 Task: Create a photo book using Google Photos by selecting photos and organizing them into an album.
Action: Mouse moved to (43, 102)
Screenshot: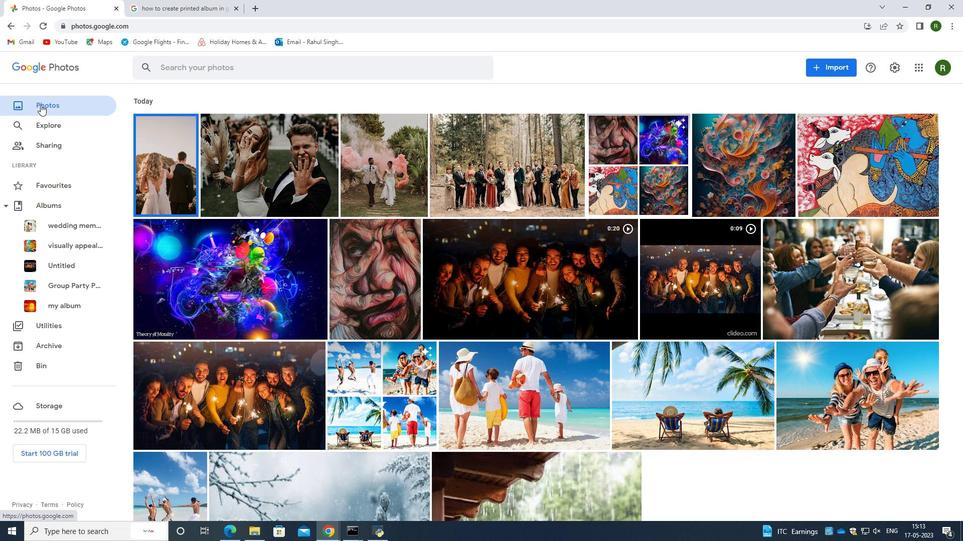 
Action: Mouse pressed left at (43, 102)
Screenshot: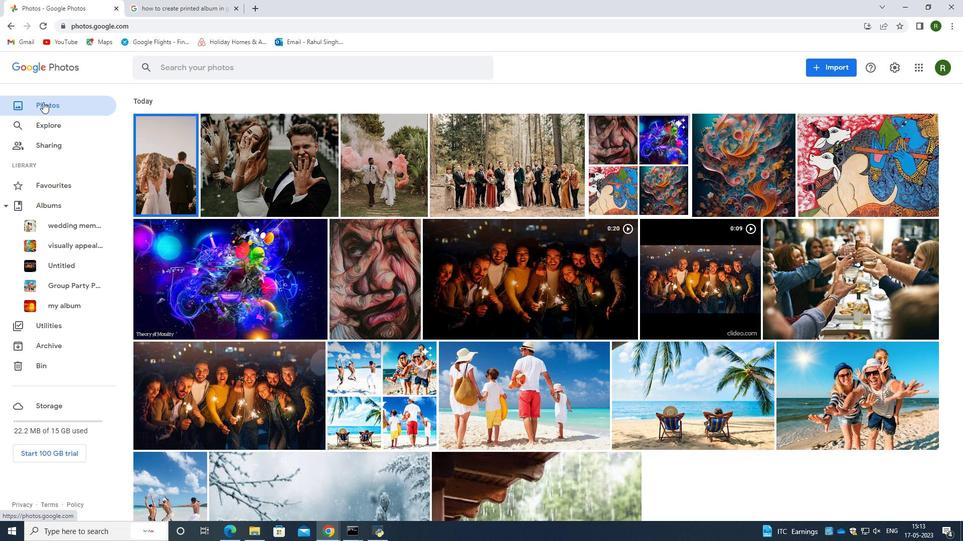 
Action: Mouse moved to (40, 72)
Screenshot: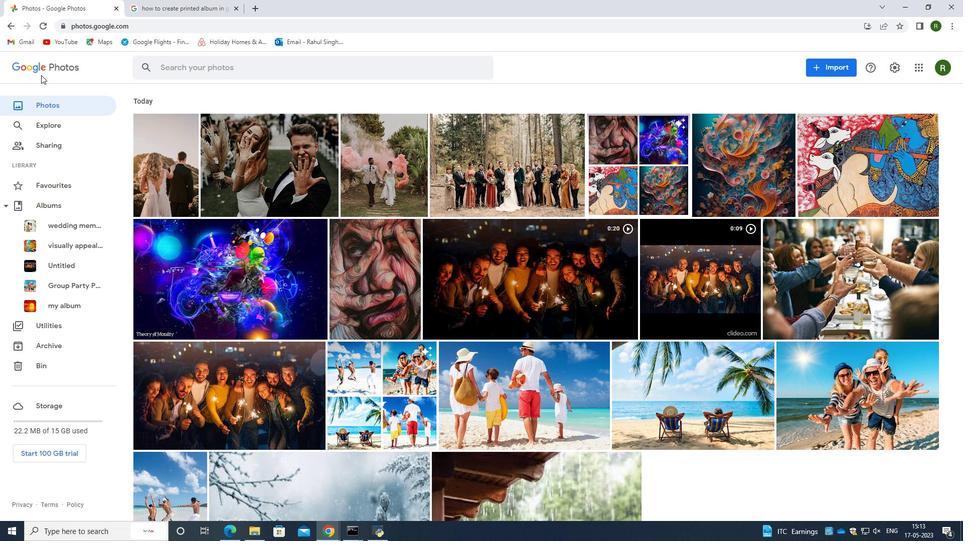 
Action: Mouse pressed left at (40, 72)
Screenshot: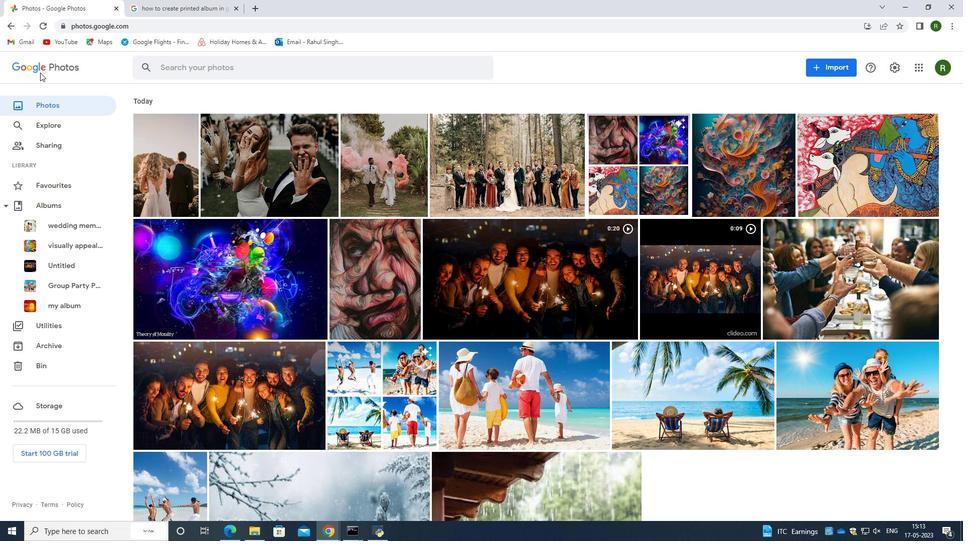 
Action: Mouse moved to (35, 63)
Screenshot: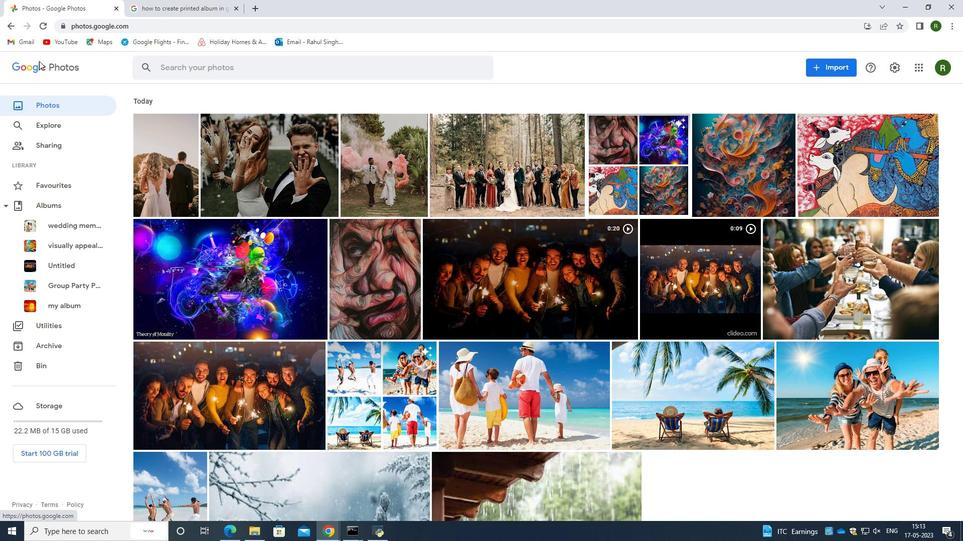 
Action: Mouse pressed left at (35, 63)
Screenshot: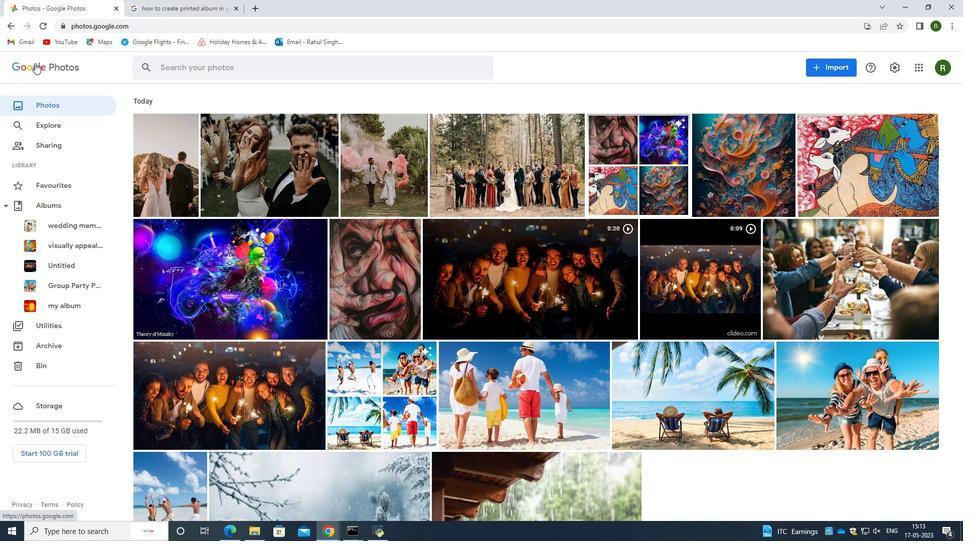 
Action: Mouse moved to (813, 70)
Screenshot: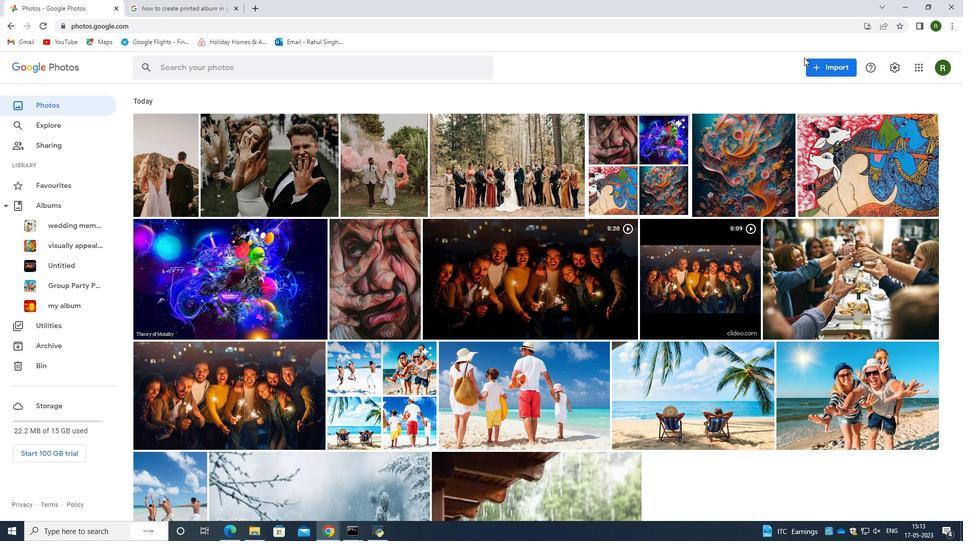 
Action: Mouse pressed left at (813, 70)
Screenshot: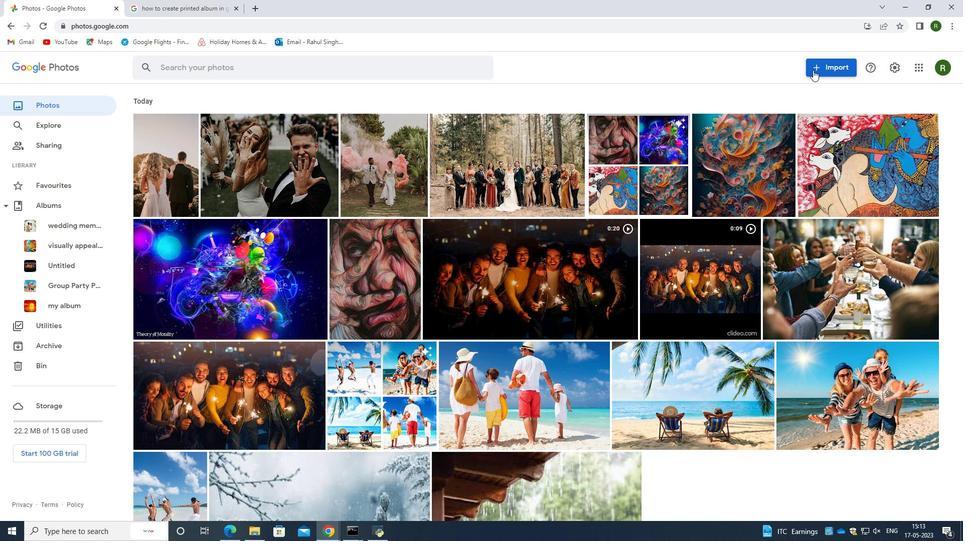 
Action: Mouse moved to (744, 97)
Screenshot: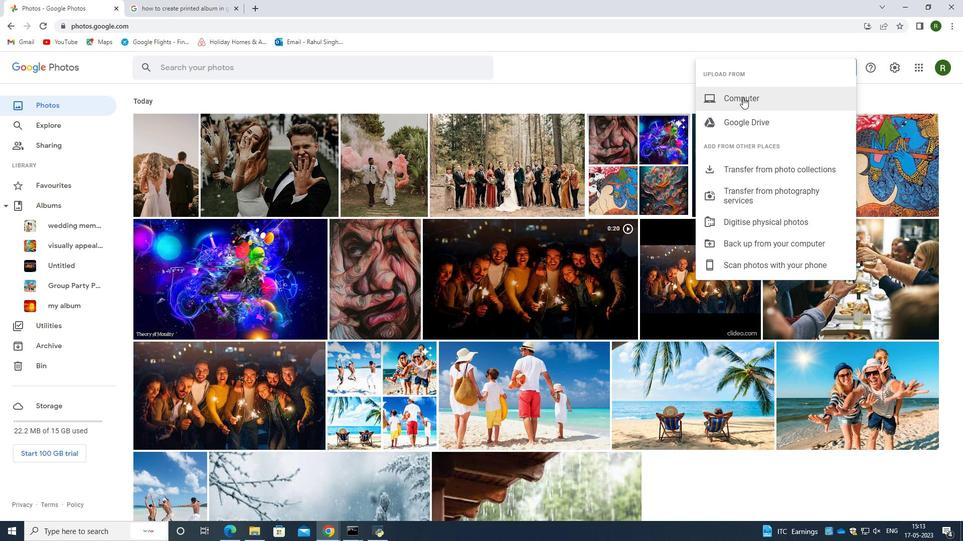 
Action: Mouse pressed left at (744, 97)
Screenshot: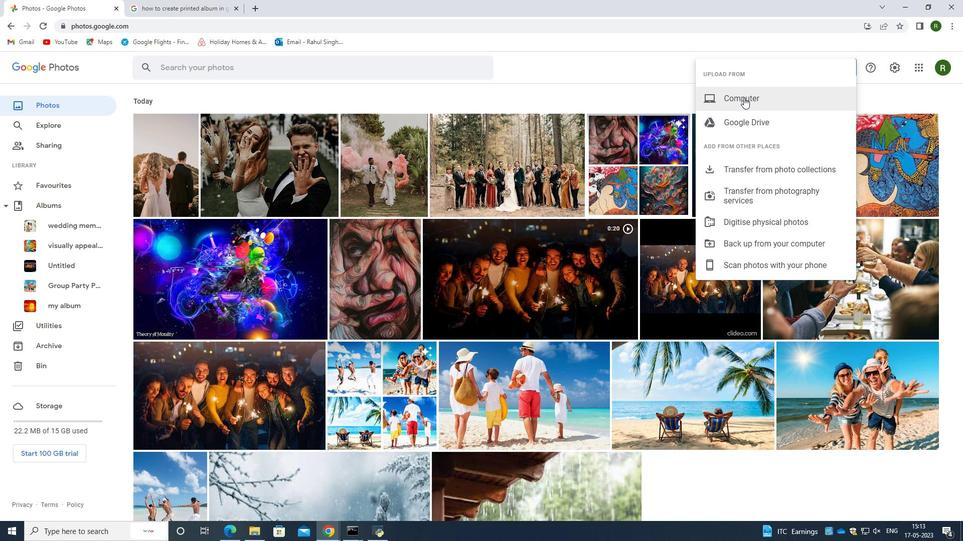 
Action: Mouse moved to (59, 205)
Screenshot: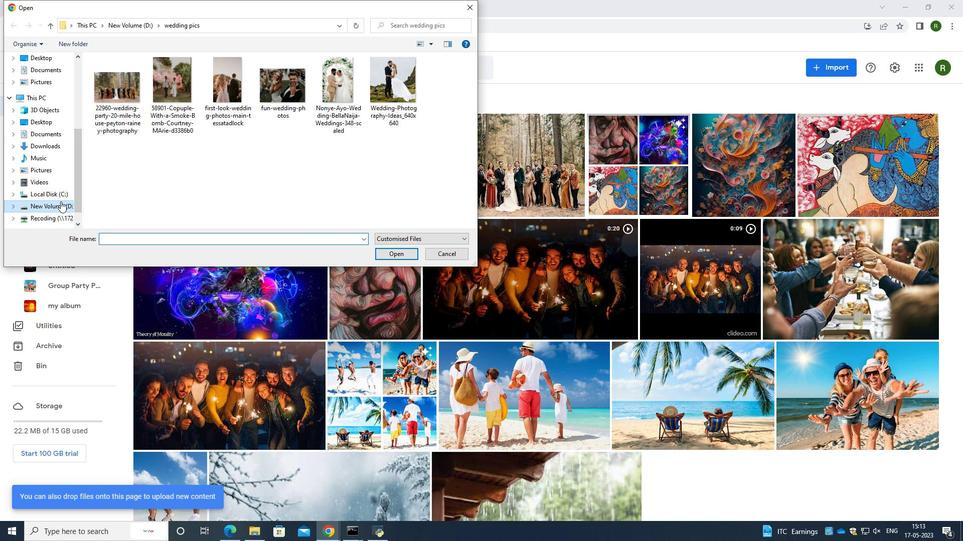 
Action: Mouse pressed left at (59, 205)
Screenshot: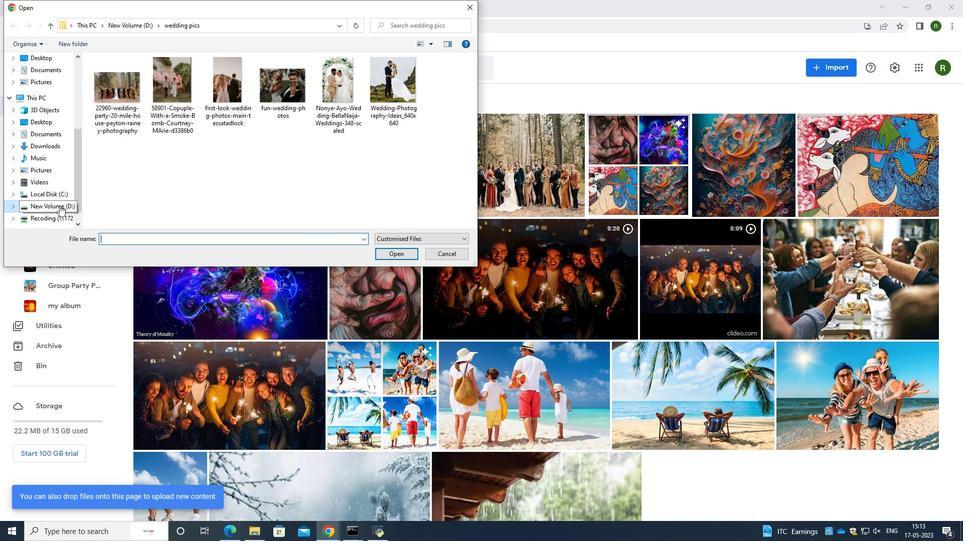 
Action: Mouse moved to (335, 97)
Screenshot: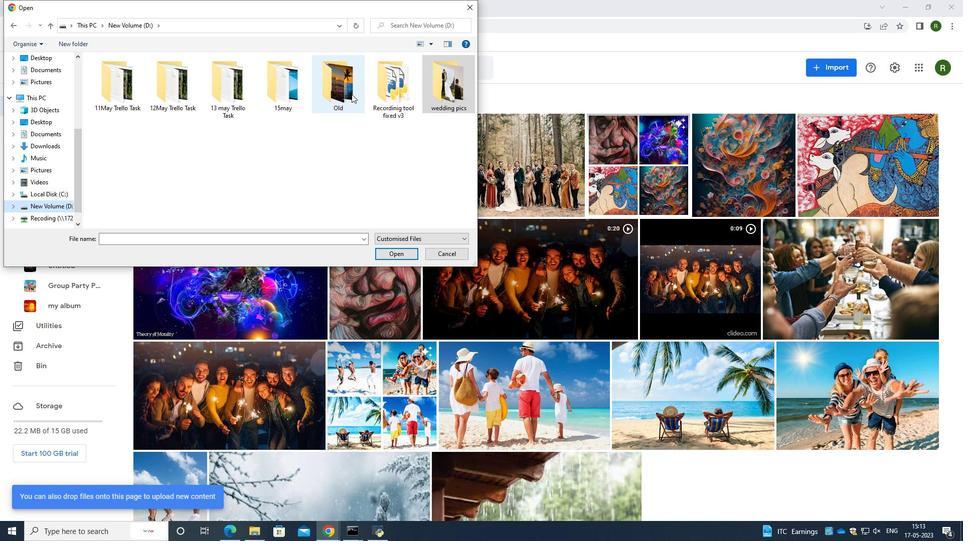 
Action: Mouse pressed left at (335, 97)
Screenshot: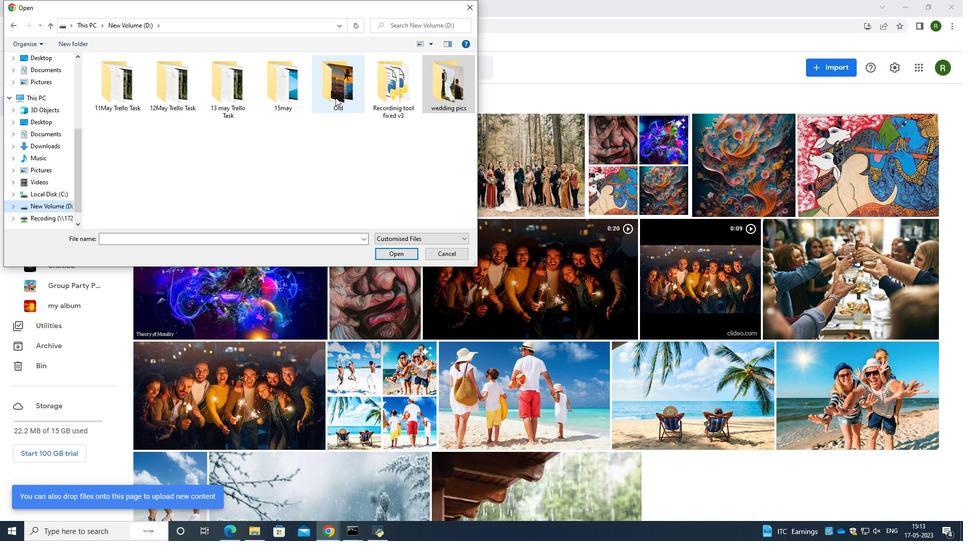 
Action: Mouse pressed left at (335, 97)
Screenshot: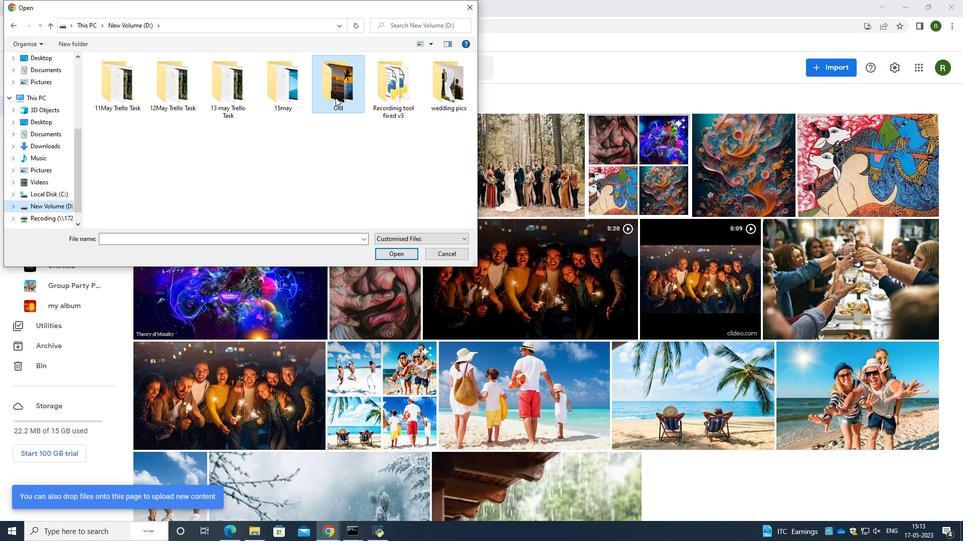 
Action: Mouse moved to (131, 95)
Screenshot: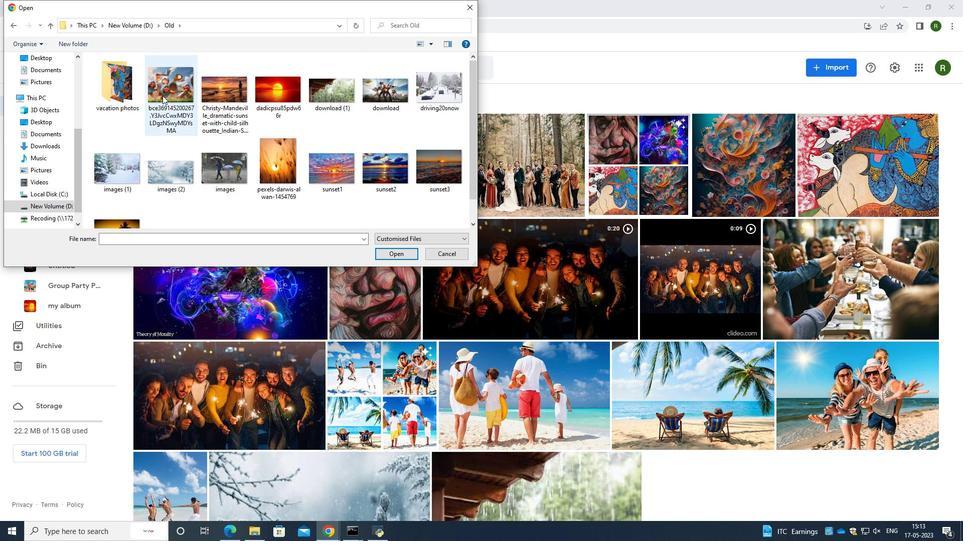 
Action: Mouse pressed left at (131, 95)
Screenshot: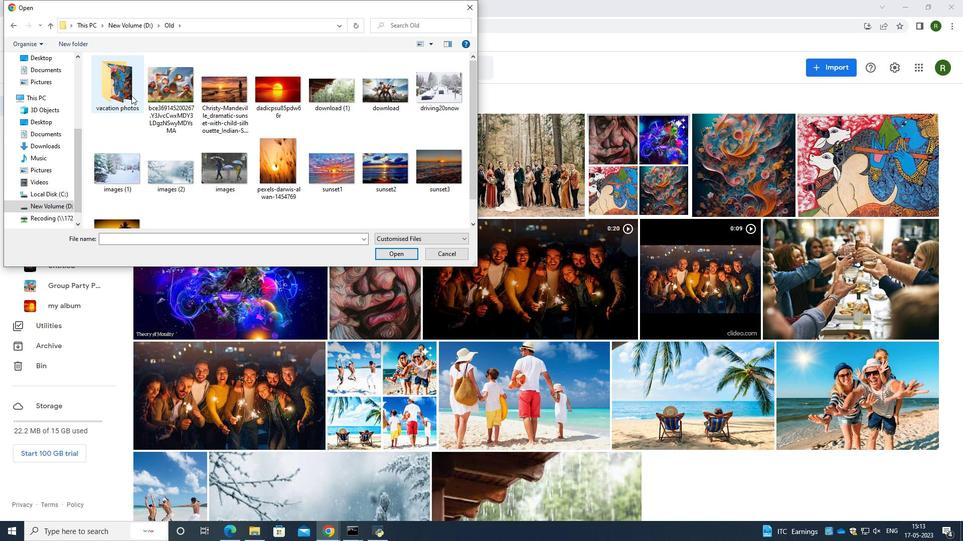 
Action: Mouse pressed left at (131, 95)
Screenshot: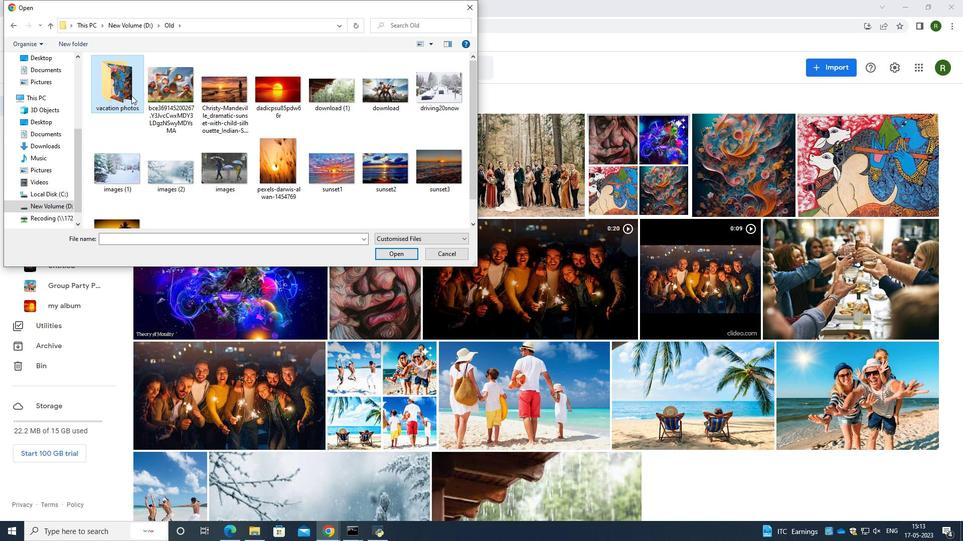 
Action: Mouse moved to (126, 93)
Screenshot: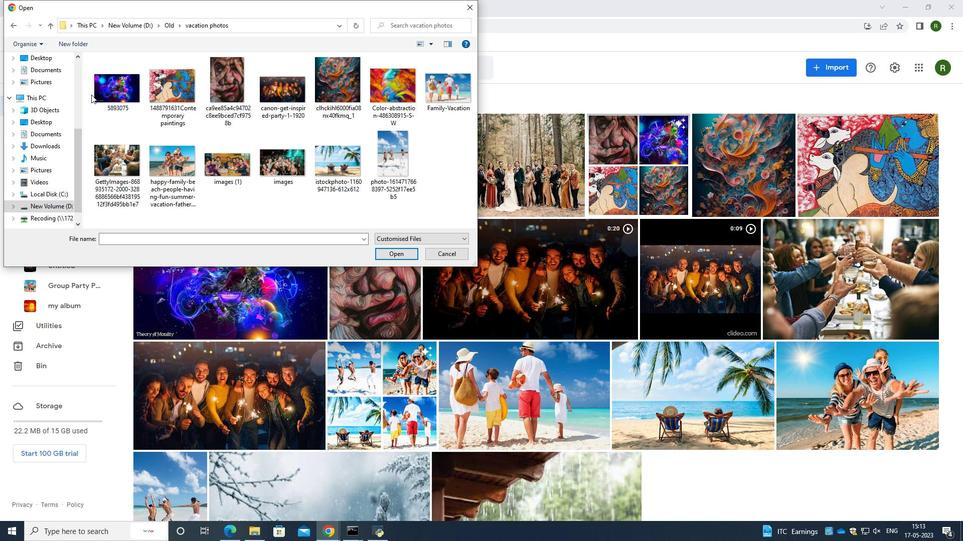 
Action: Mouse pressed left at (126, 93)
Screenshot: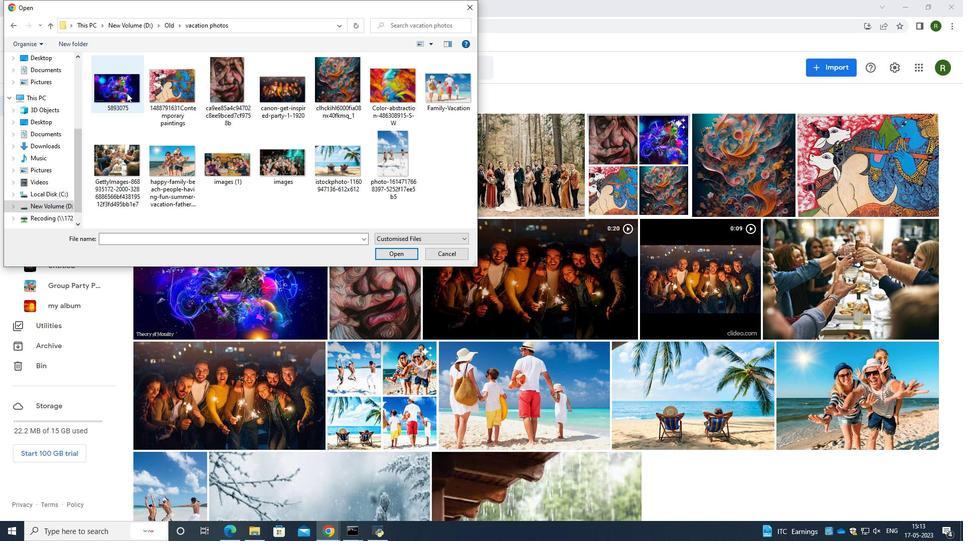 
Action: Key pressed <Key.shift>
Screenshot: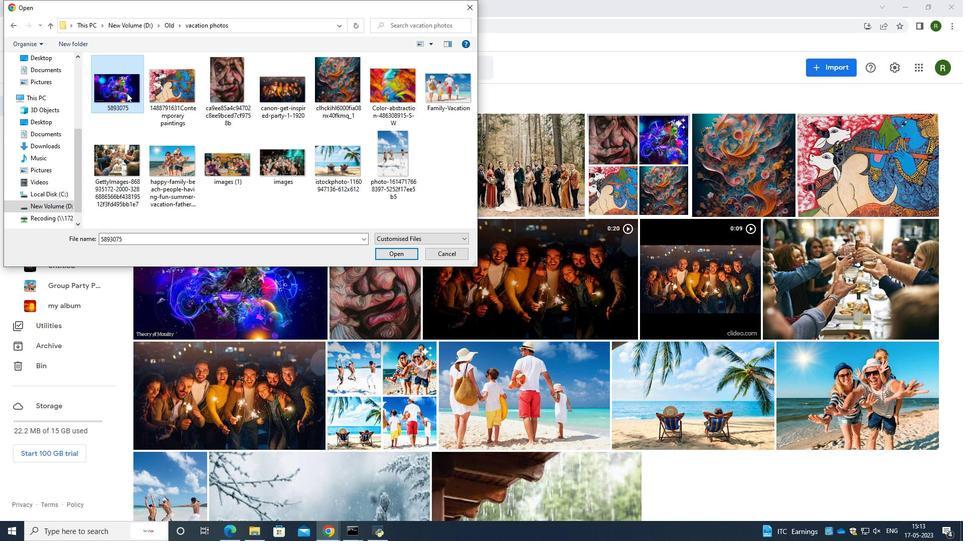 
Action: Mouse moved to (271, 90)
Screenshot: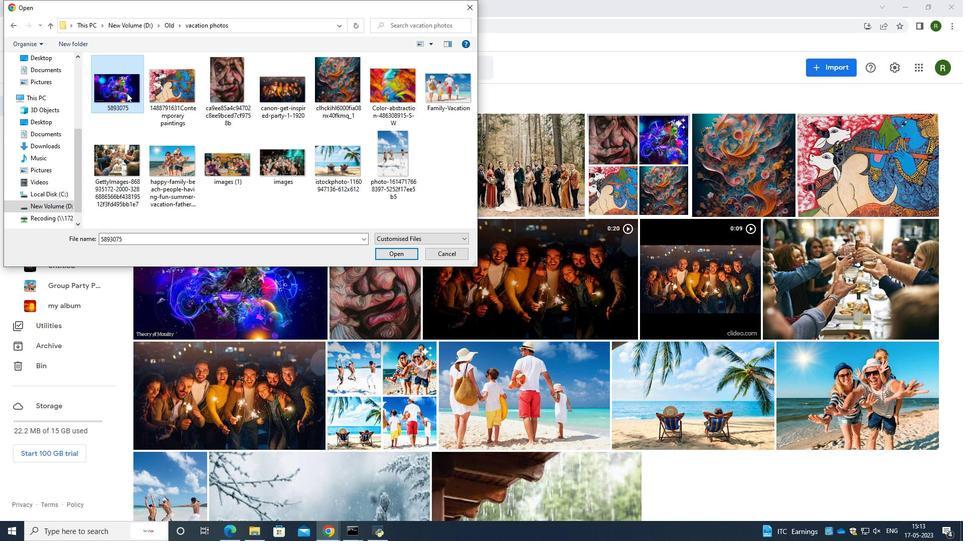 
Action: Key pressed <Key.shift>
Screenshot: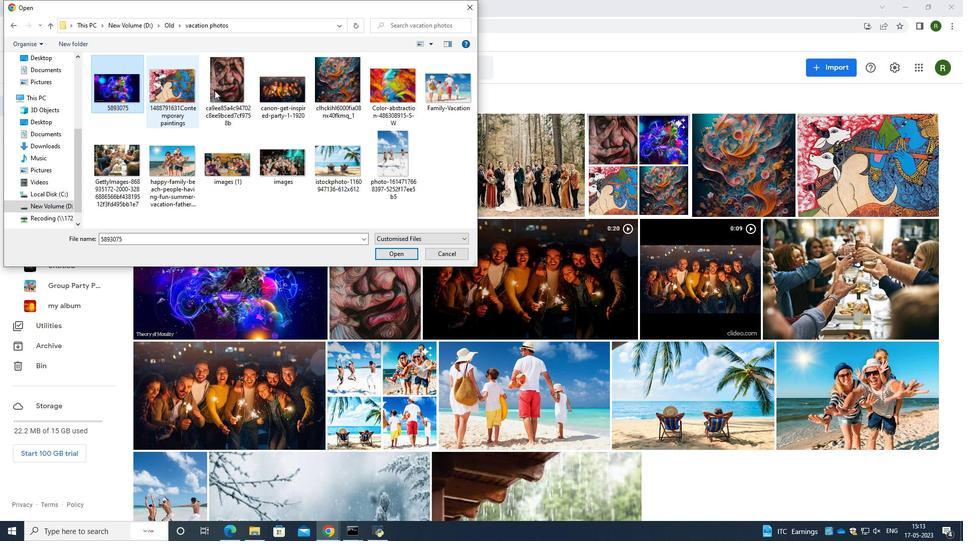 
Action: Mouse moved to (265, 91)
Screenshot: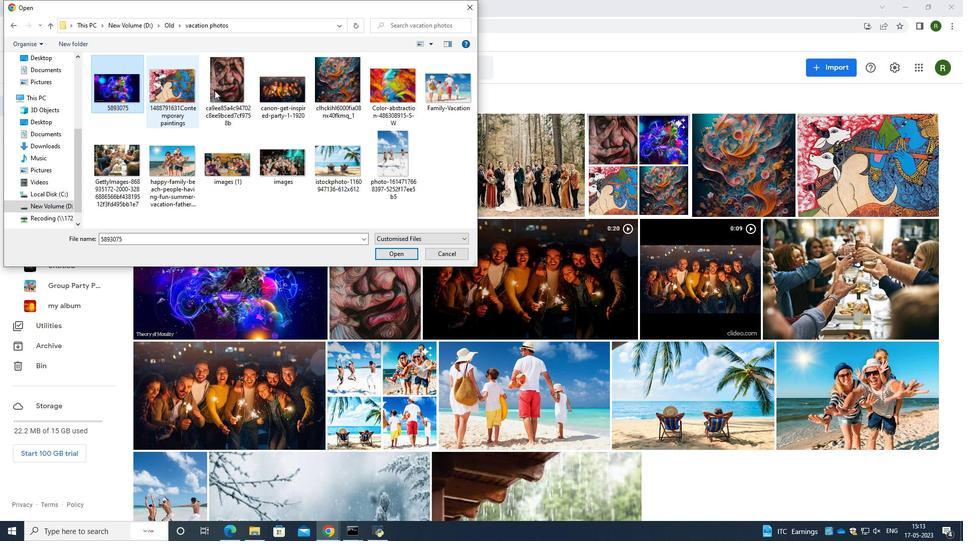 
Action: Key pressed <Key.shift>
Screenshot: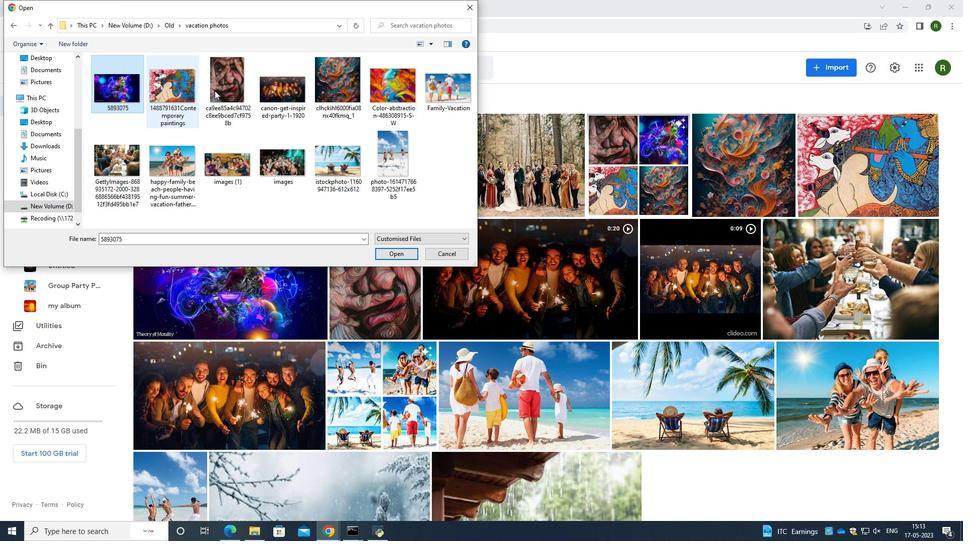 
Action: Mouse moved to (248, 92)
Screenshot: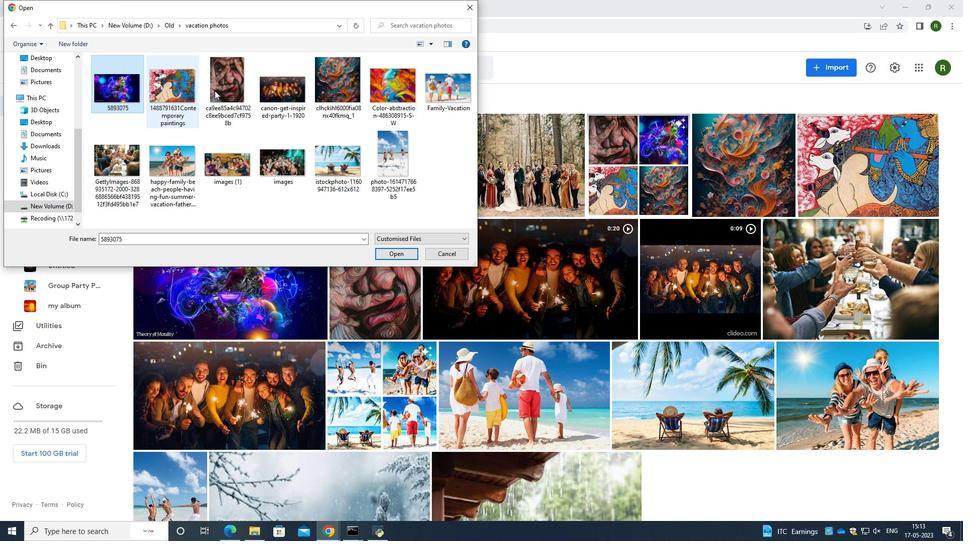 
Action: Key pressed <Key.shift>
Screenshot: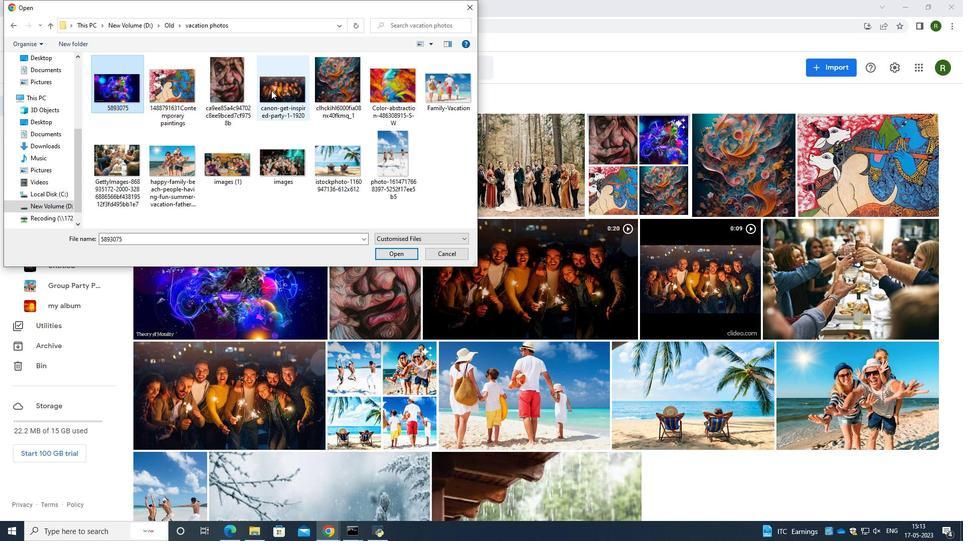 
Action: Mouse moved to (235, 94)
Screenshot: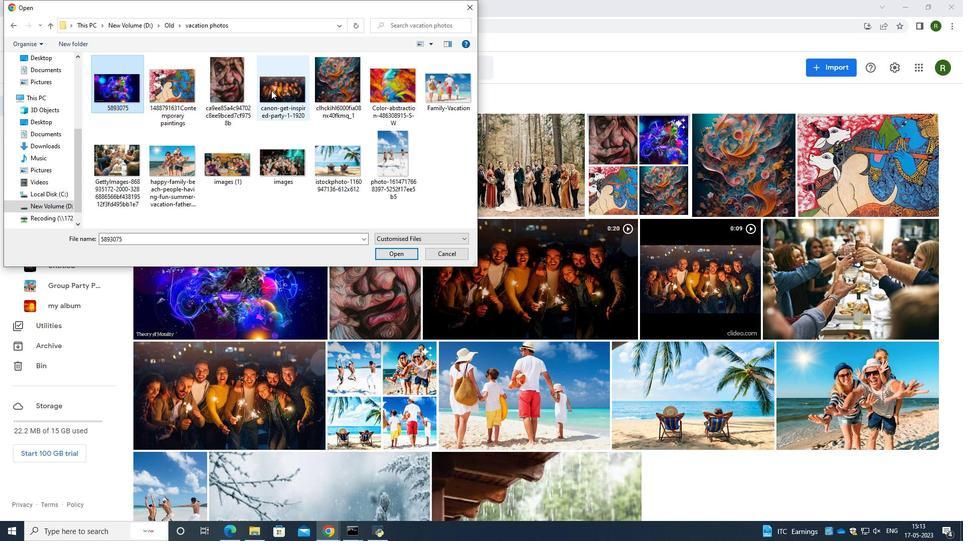 
Action: Key pressed <Key.shift>
Screenshot: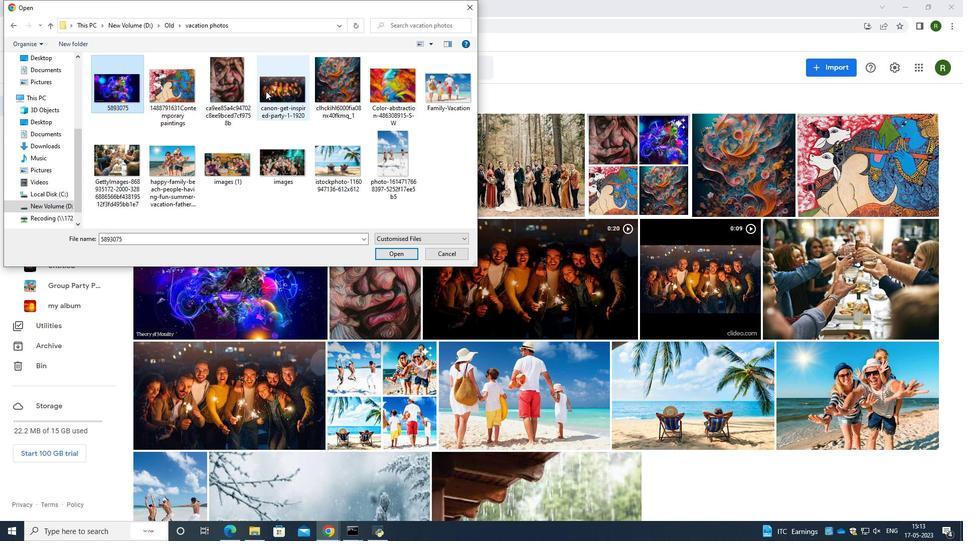 
Action: Mouse moved to (221, 94)
Screenshot: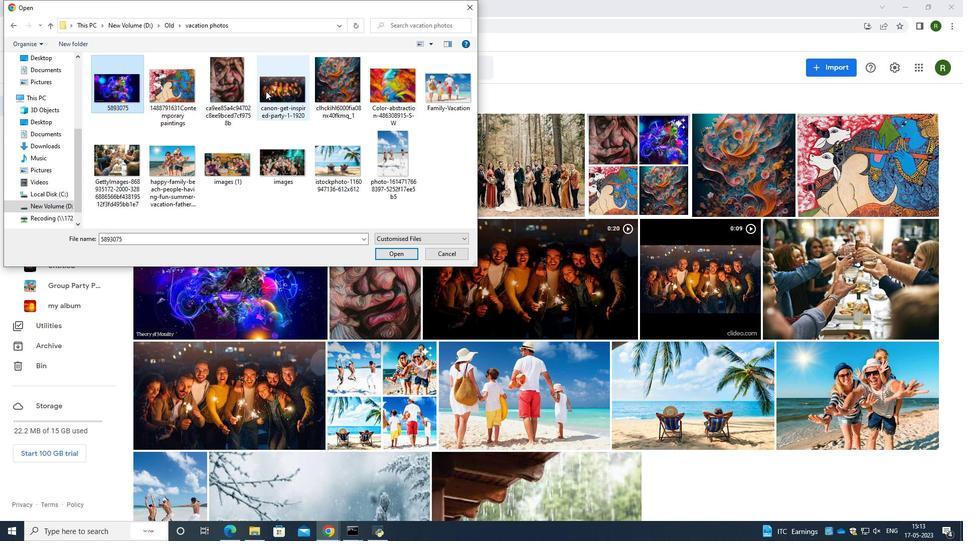 
Action: Key pressed <Key.shift>
Screenshot: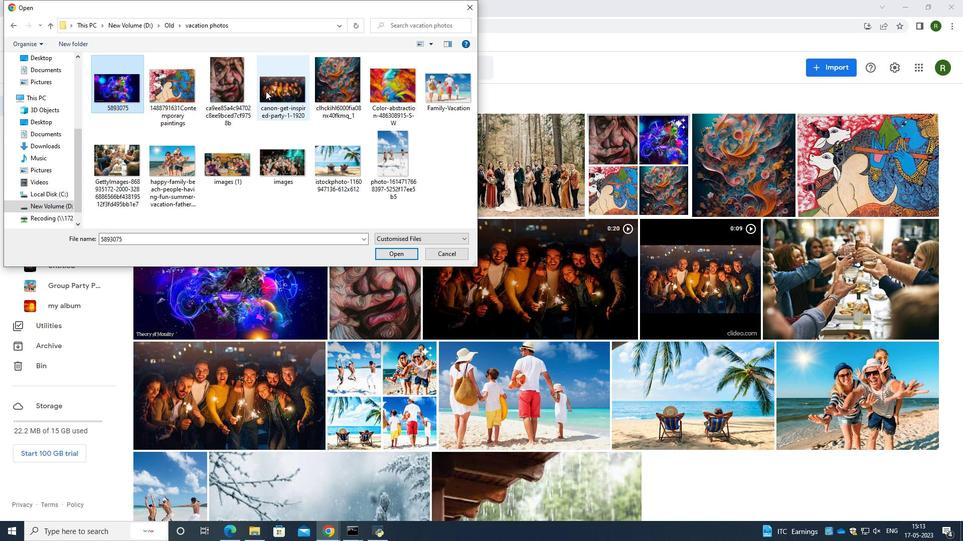 
Action: Mouse moved to (211, 94)
Screenshot: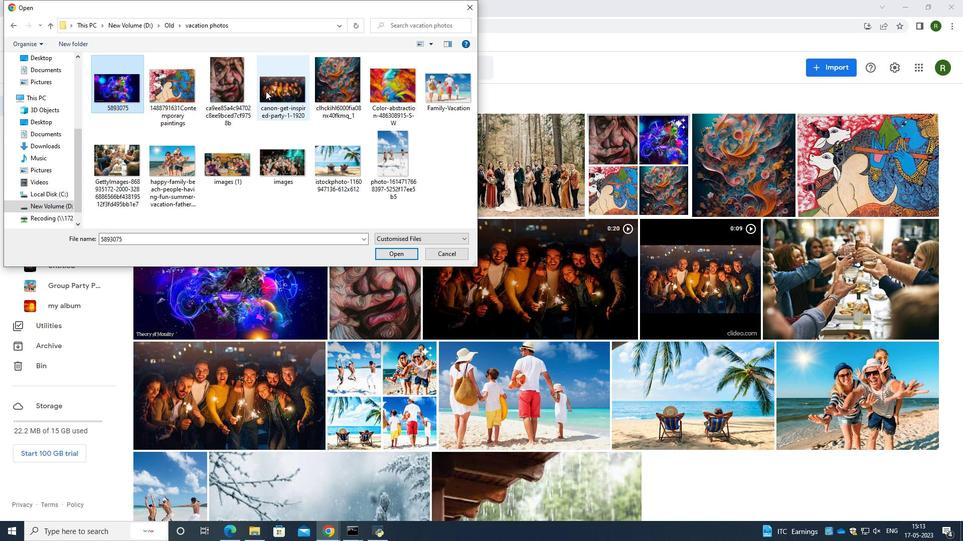 
Action: Key pressed <Key.shift>
Screenshot: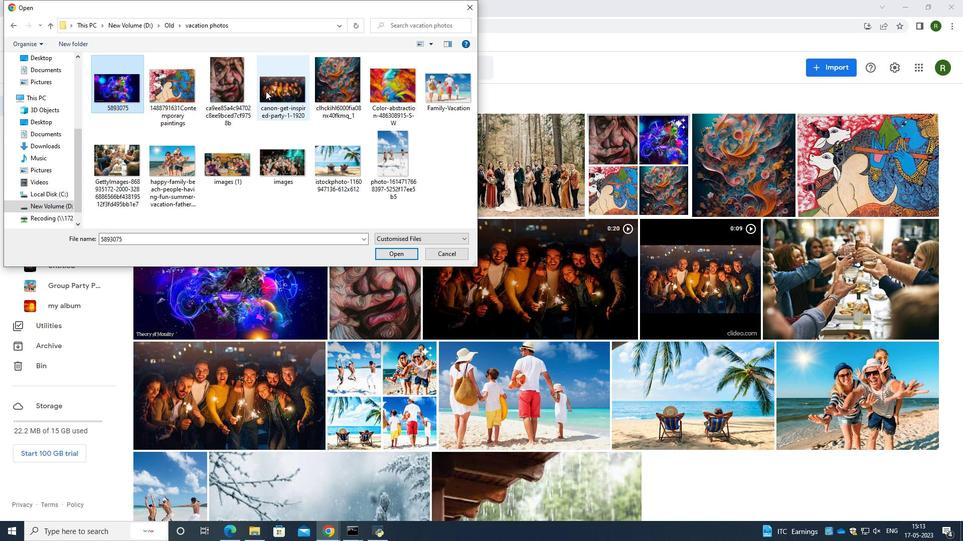 
Action: Mouse moved to (205, 94)
Screenshot: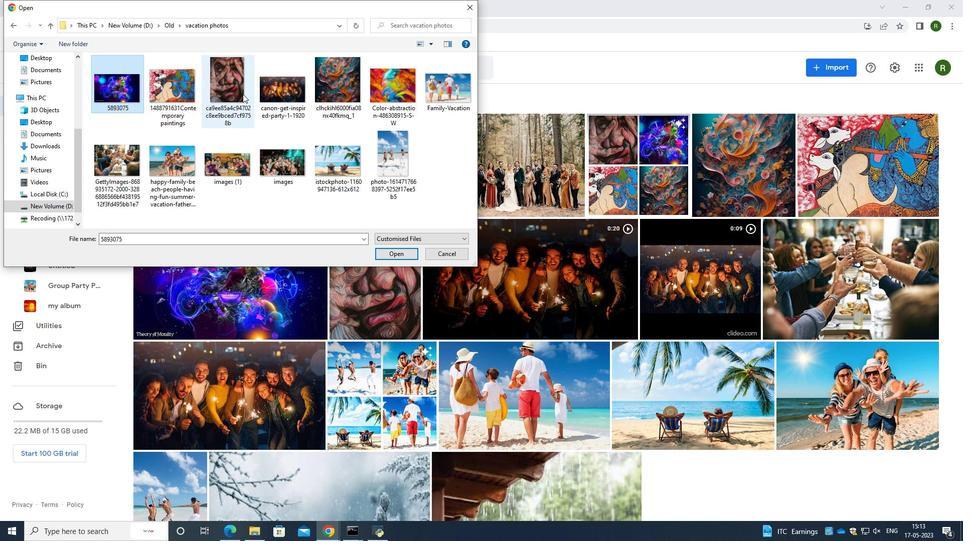 
Action: Key pressed <Key.shift>
Screenshot: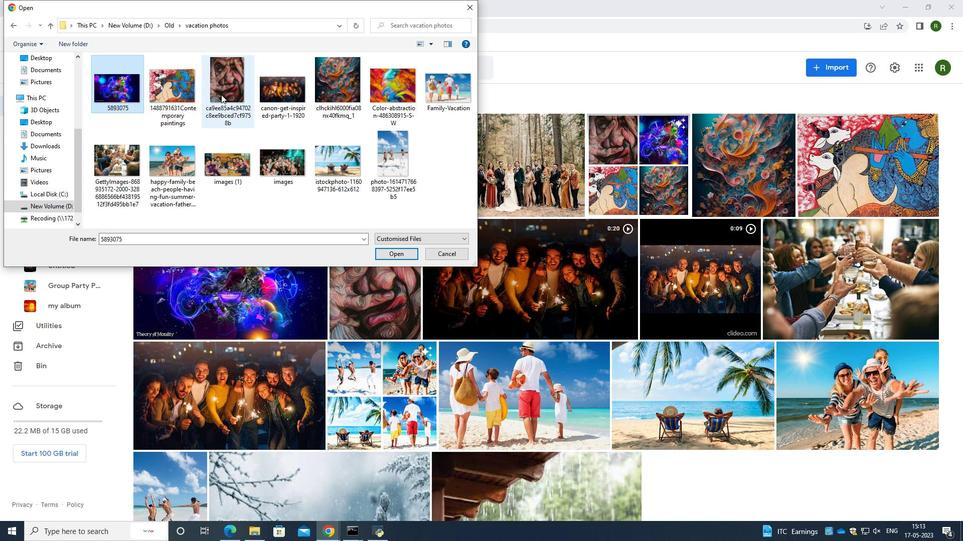 
Action: Mouse moved to (203, 94)
Screenshot: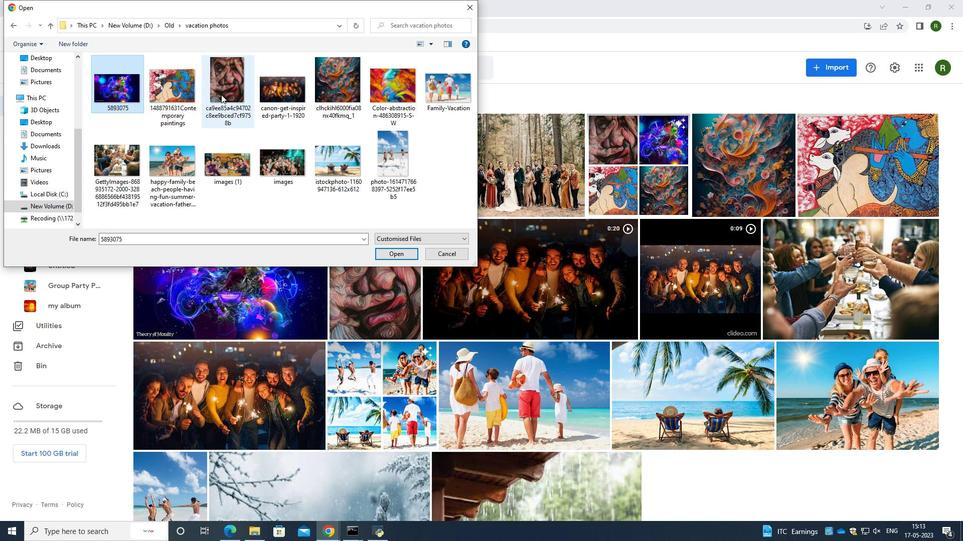 
Action: Key pressed <Key.shift>
Screenshot: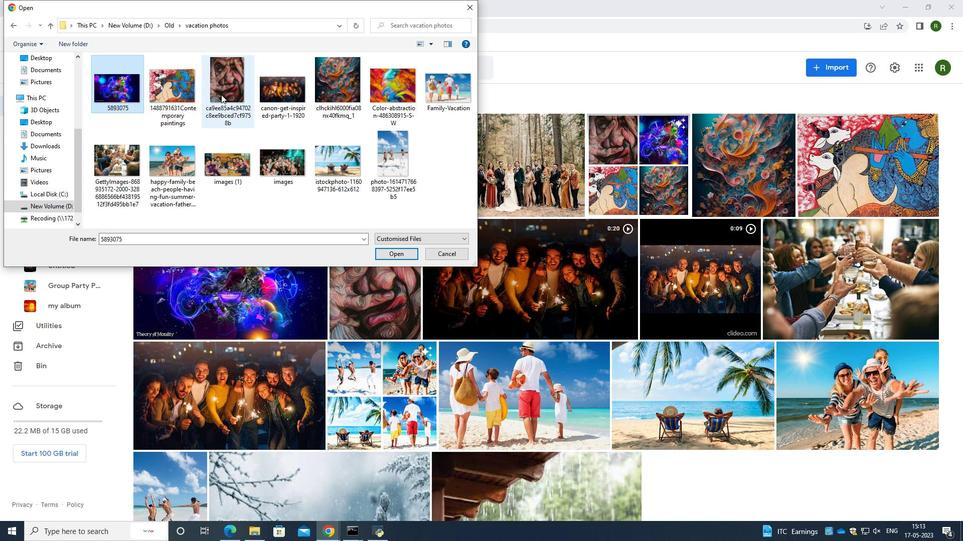 
Action: Mouse moved to (202, 94)
Screenshot: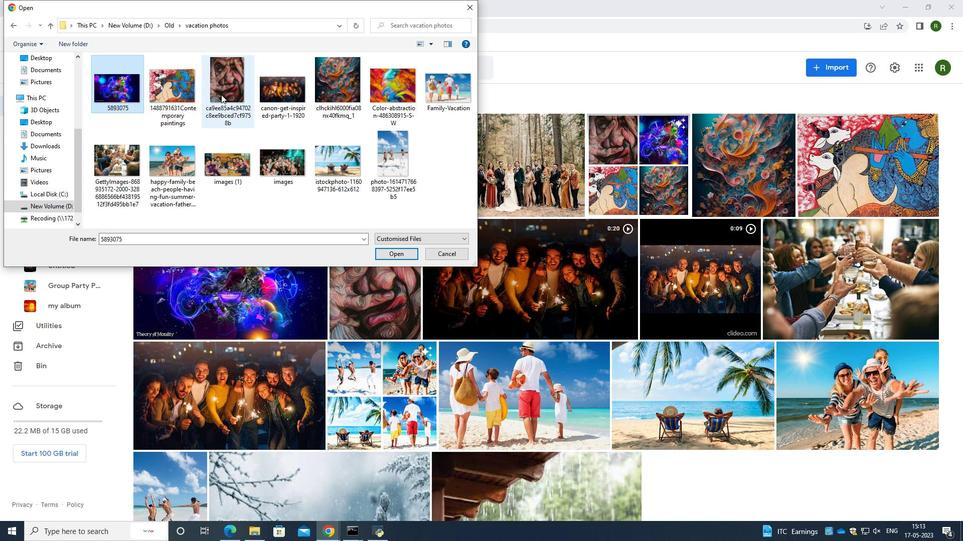 
Action: Key pressed <Key.shift>
Screenshot: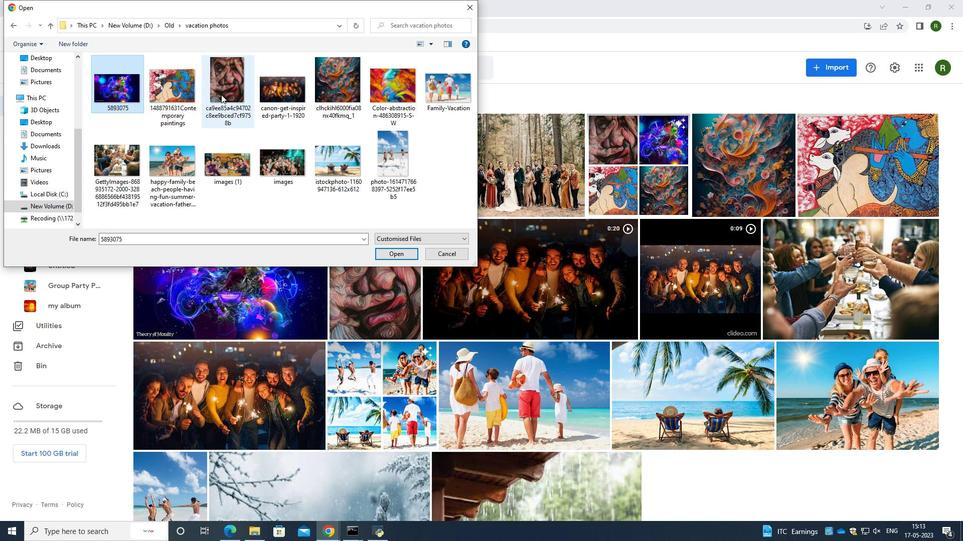 
Action: Mouse moved to (194, 94)
Screenshot: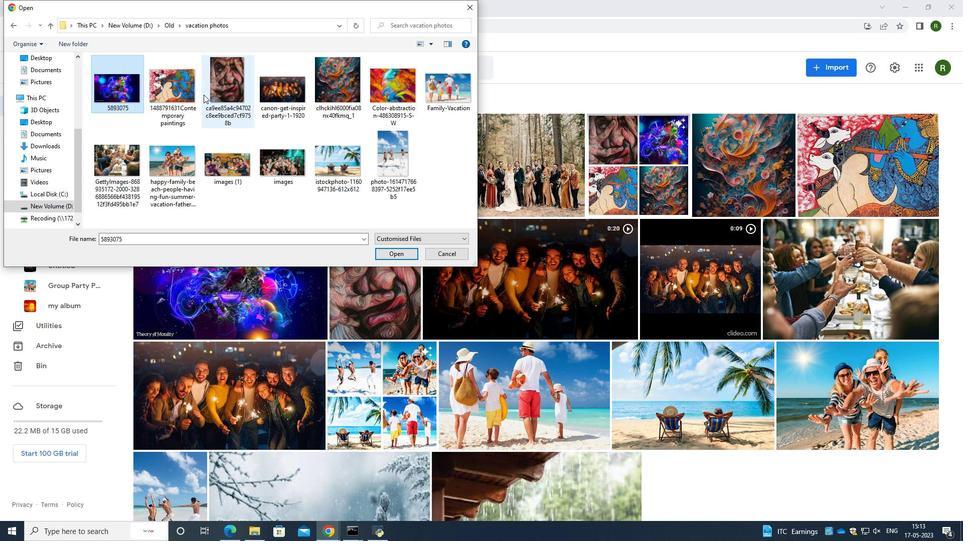 
Action: Key pressed <Key.shift>
Screenshot: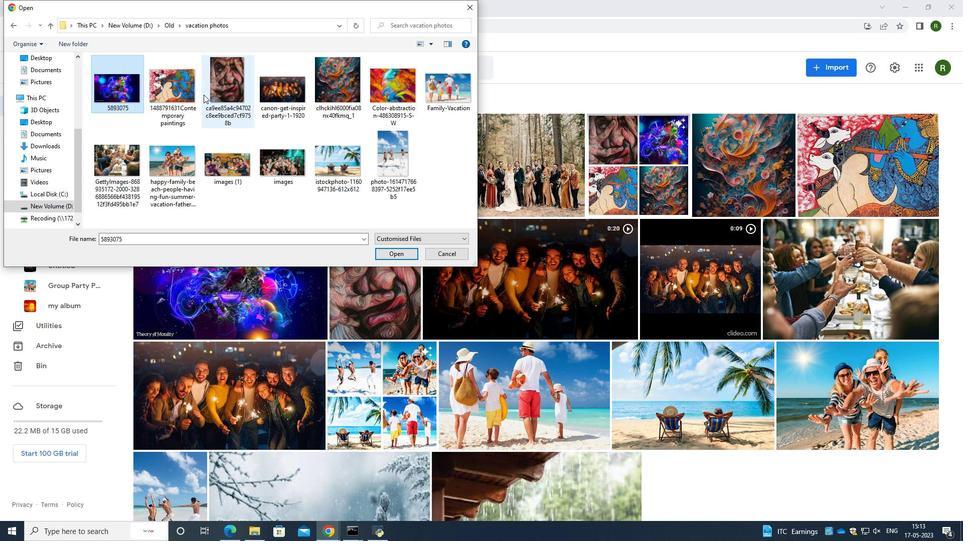 
Action: Mouse moved to (193, 94)
Screenshot: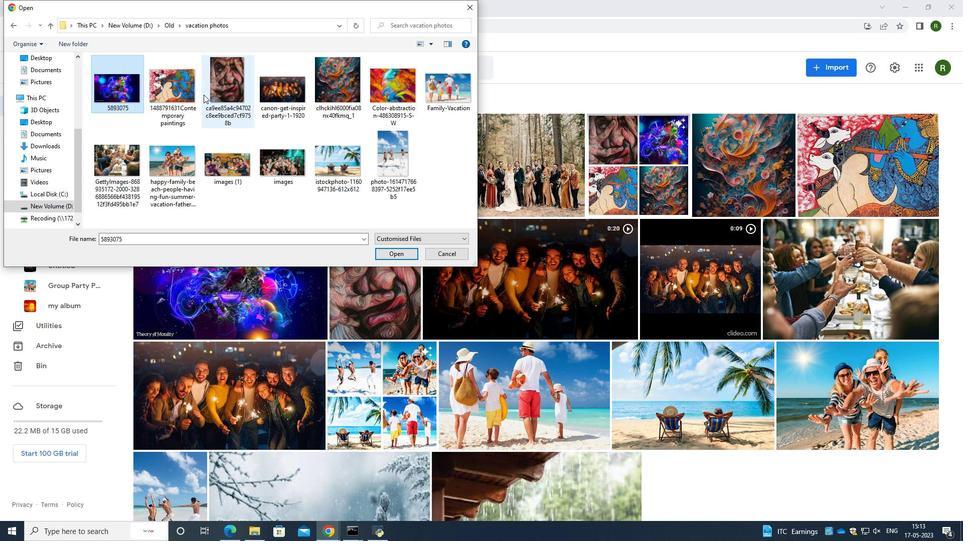 
Action: Key pressed <Key.shift>
Screenshot: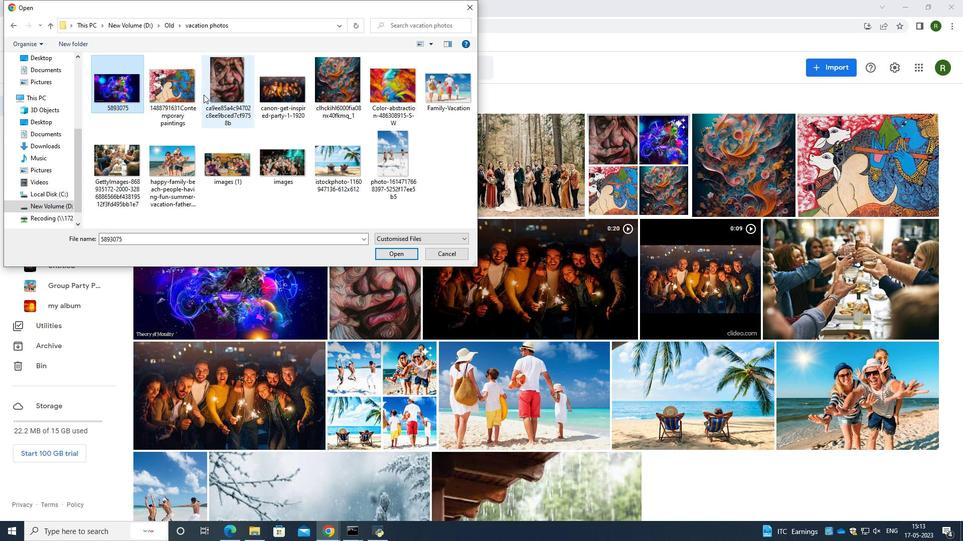 
Action: Mouse moved to (190, 93)
Screenshot: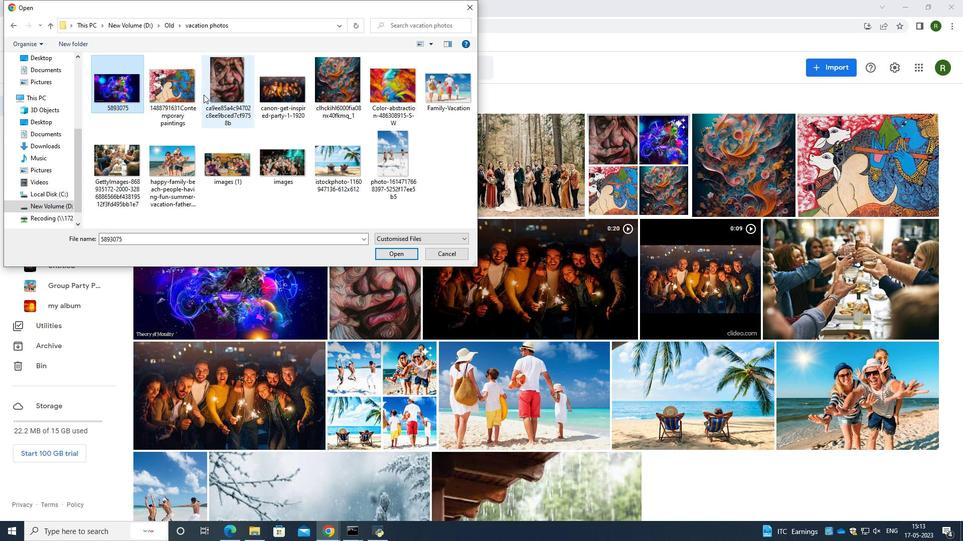 
Action: Key pressed <Key.shift>
Screenshot: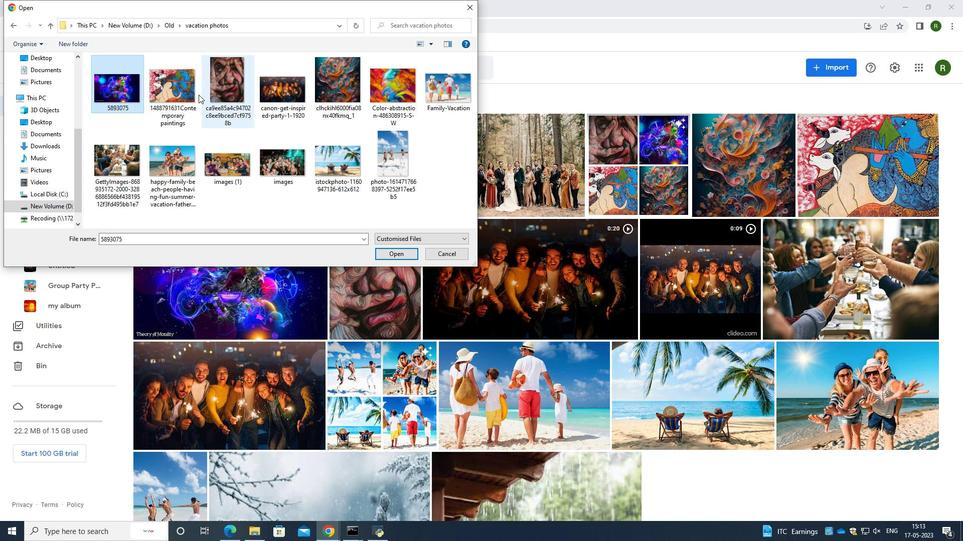 
Action: Mouse moved to (186, 93)
Screenshot: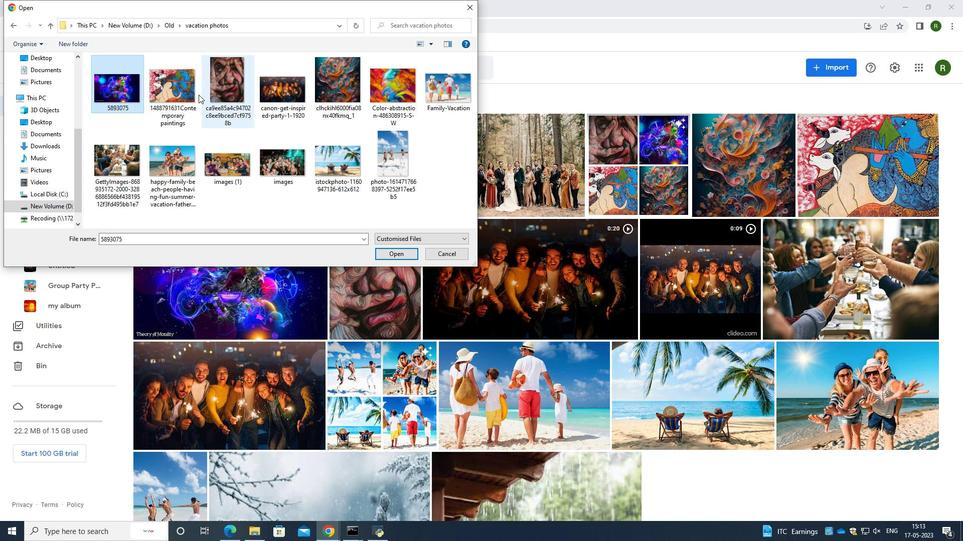 
Action: Key pressed <Key.shift>
Screenshot: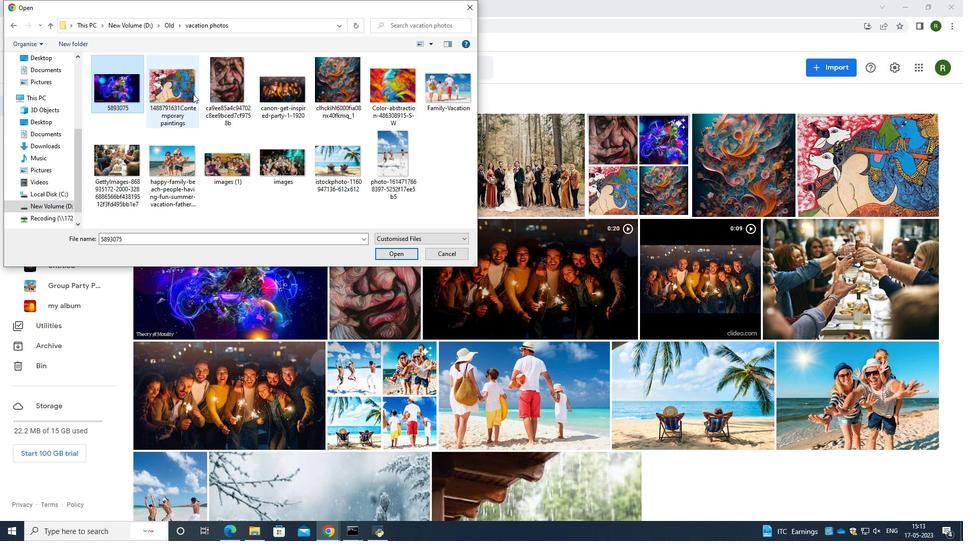 
Action: Mouse moved to (185, 93)
Screenshot: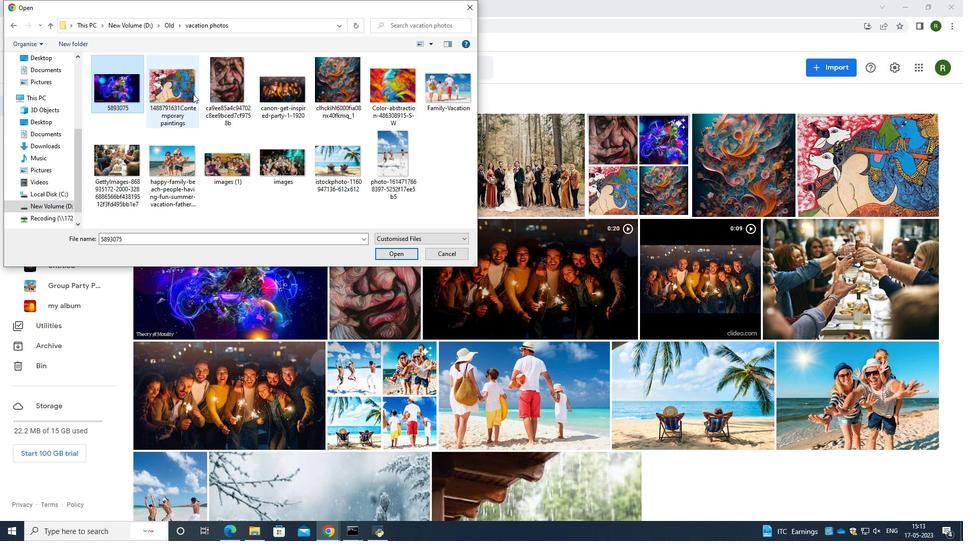 
Action: Key pressed <Key.shift><Key.shift><Key.shift>
Screenshot: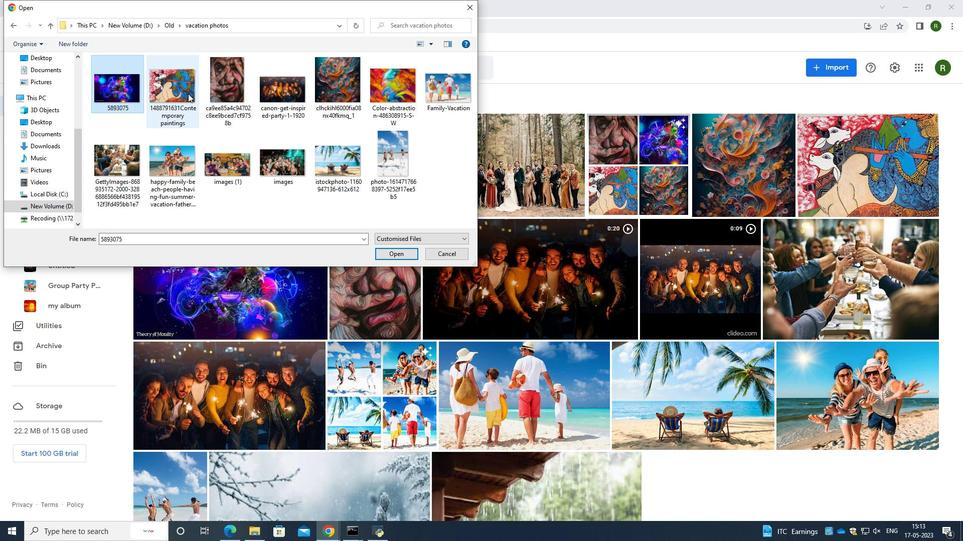 
Action: Mouse pressed left at (185, 93)
Screenshot: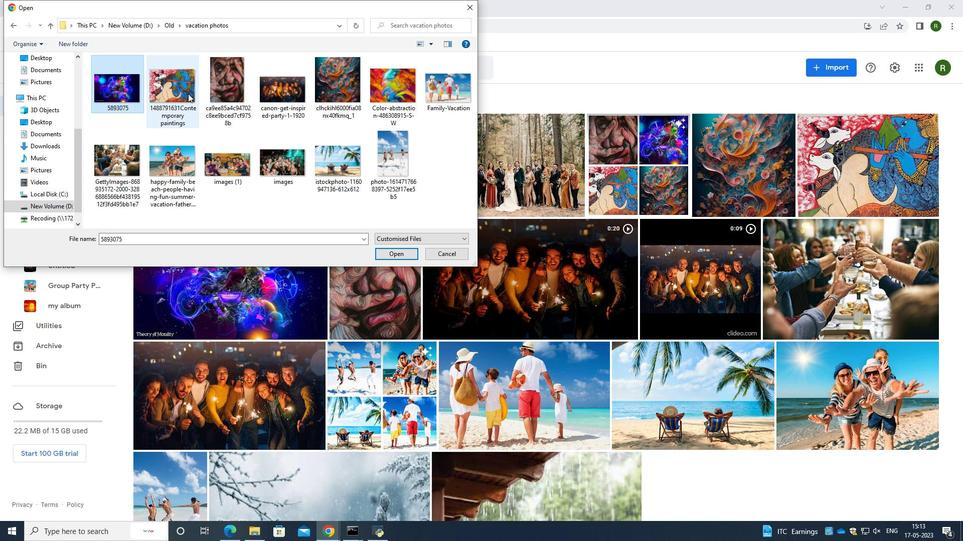 
Action: Key pressed <Key.shift><Key.shift><Key.shift><Key.shift>
Screenshot: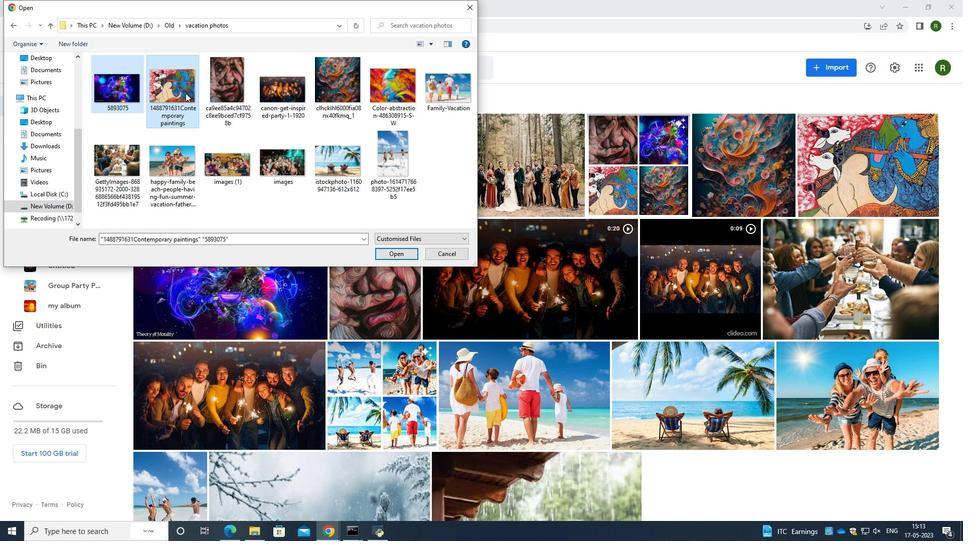 
Action: Mouse moved to (198, 92)
Screenshot: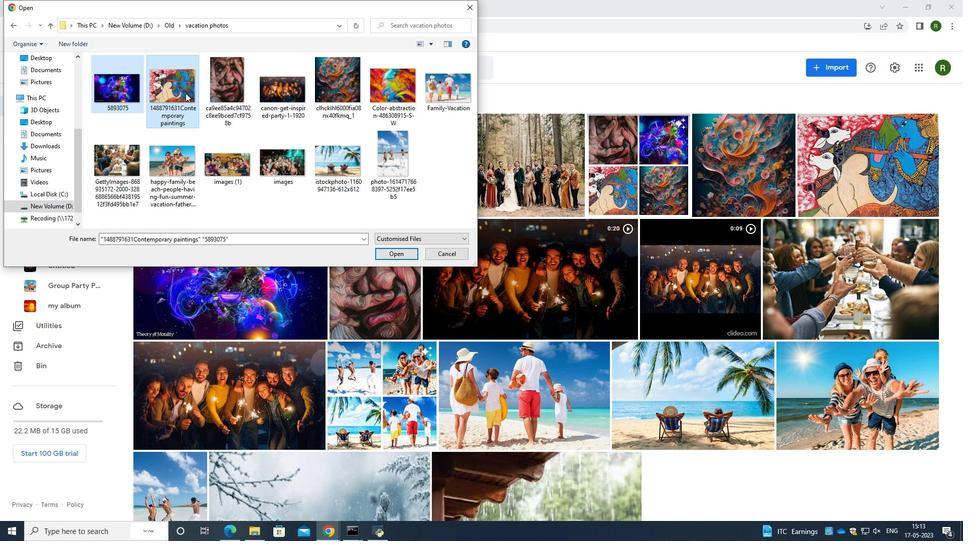 
Action: Key pressed <Key.shift>
Screenshot: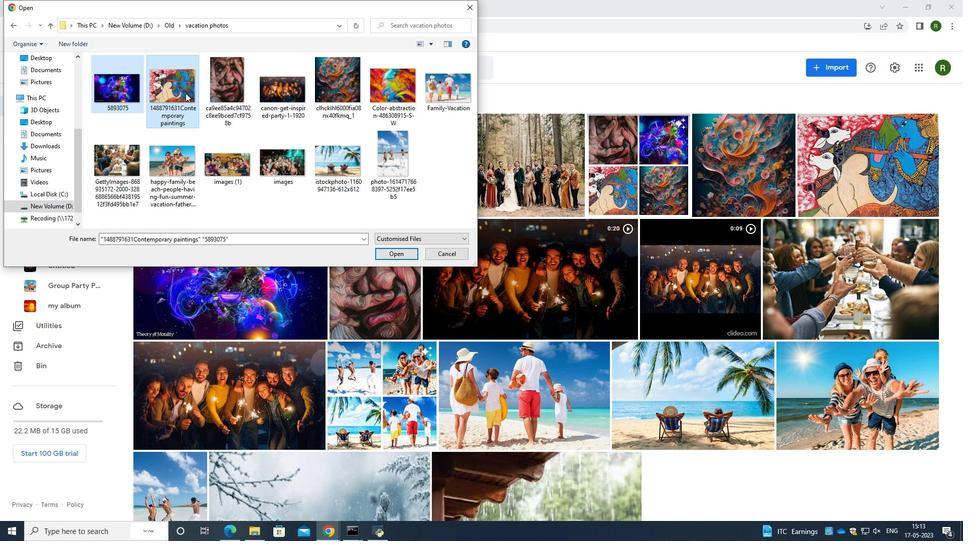 
Action: Mouse moved to (240, 91)
Screenshot: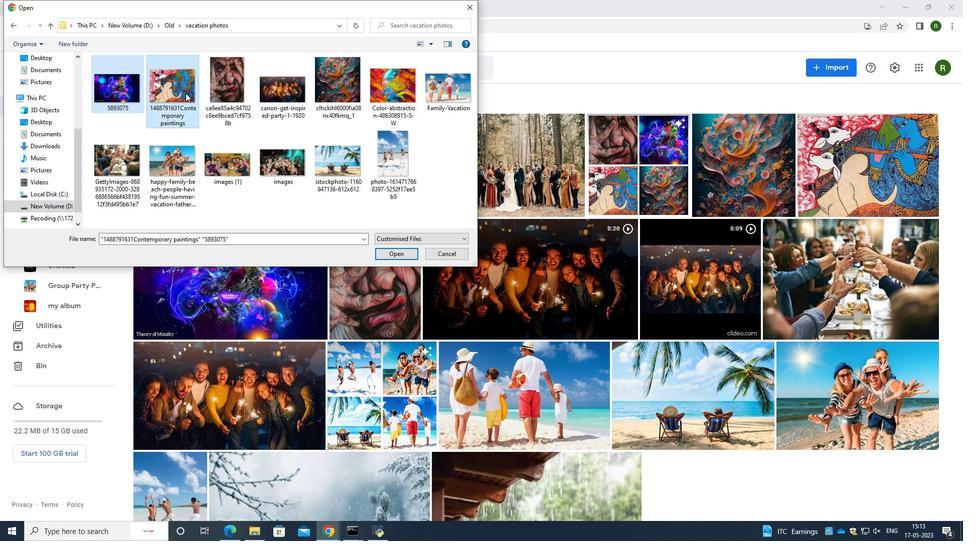 
Action: Key pressed <Key.shift>
Screenshot: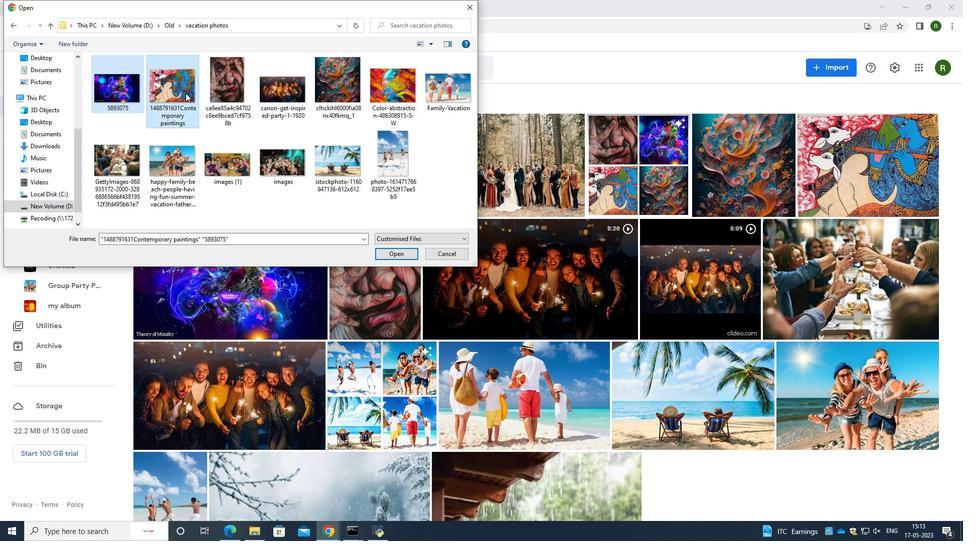 
Action: Mouse moved to (255, 89)
Screenshot: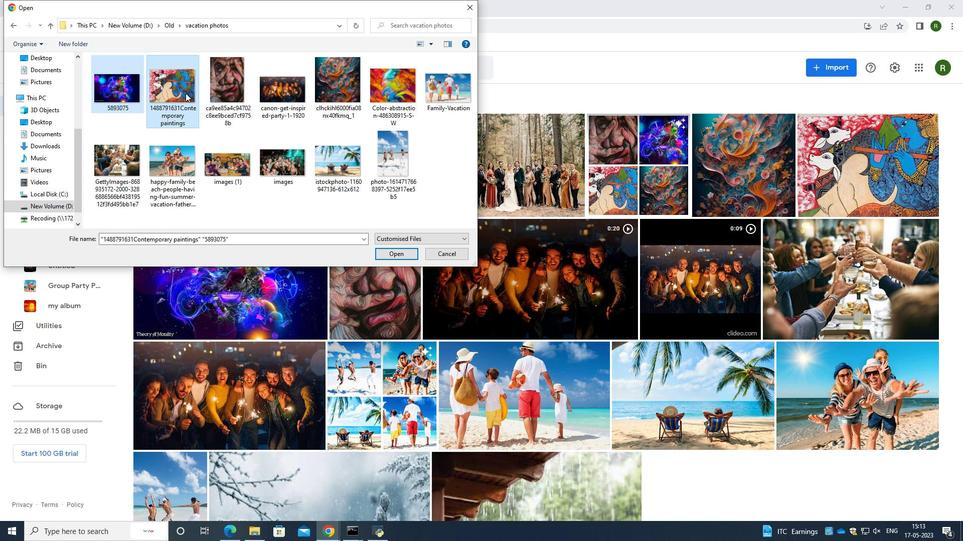 
Action: Key pressed <Key.shift><Key.shift><Key.shift><Key.shift><Key.shift><Key.shift><Key.shift><Key.shift>
Screenshot: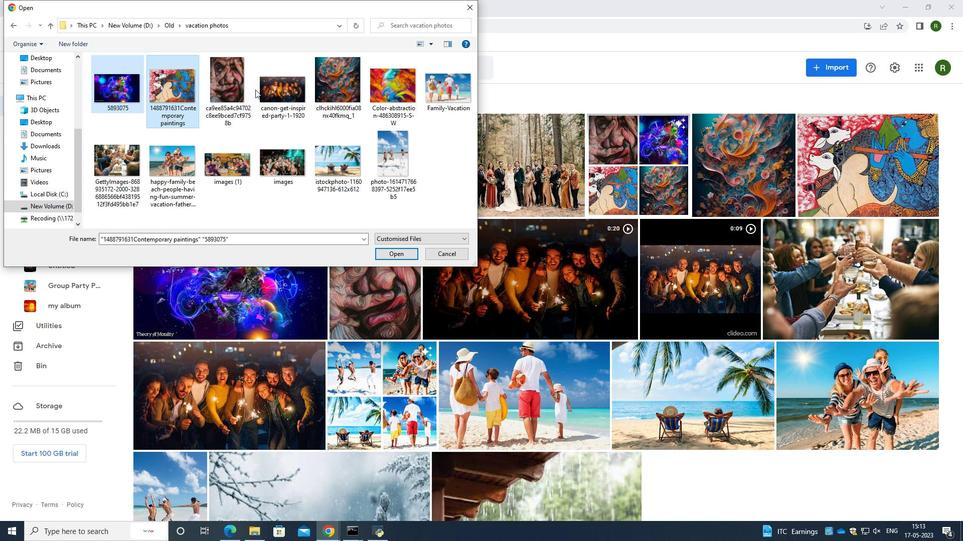 
Action: Mouse moved to (254, 89)
Screenshot: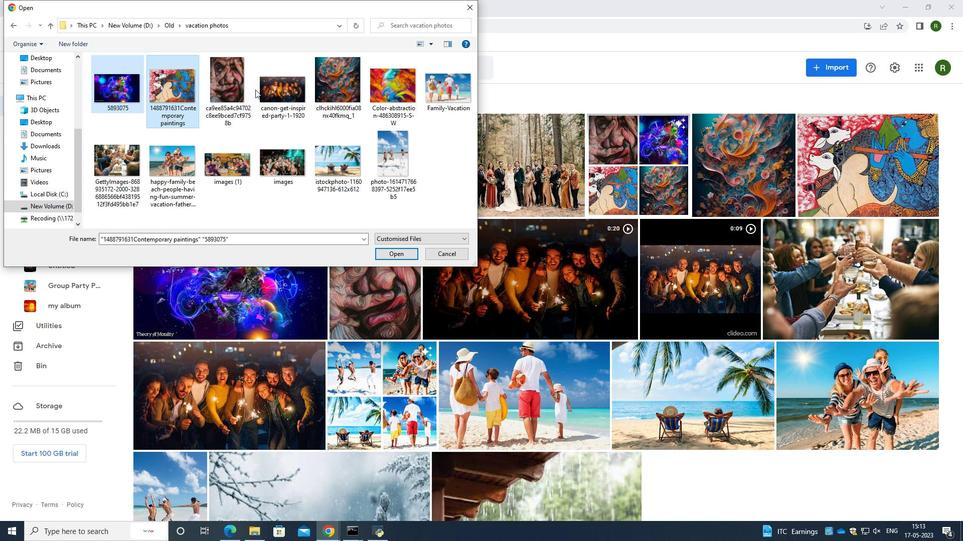 
Action: Key pressed <Key.shift>
Screenshot: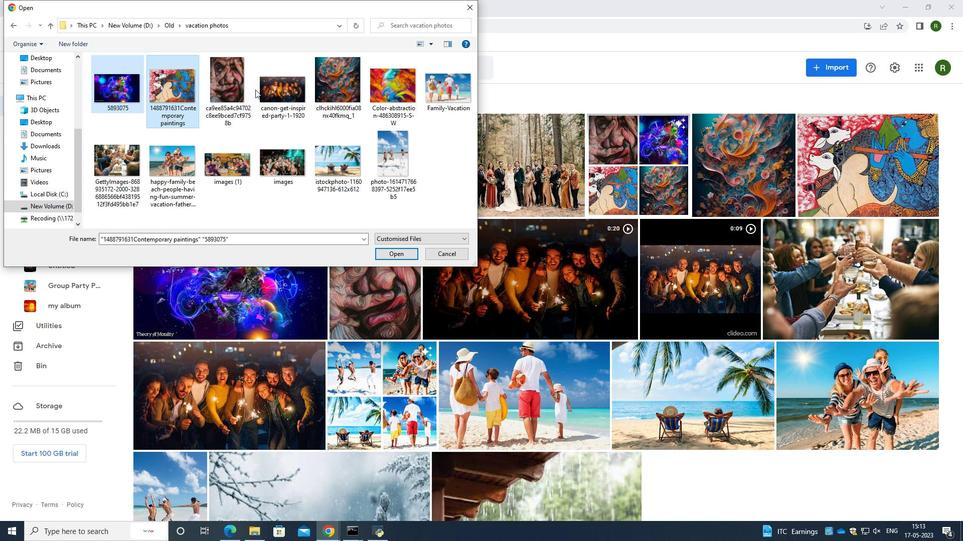 
Action: Mouse moved to (247, 90)
Screenshot: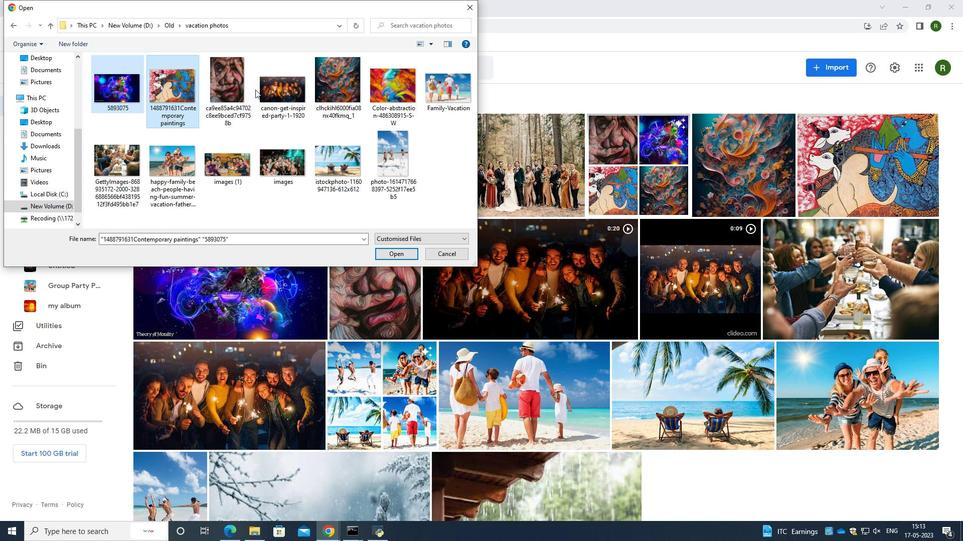 
Action: Key pressed <Key.shift>
Screenshot: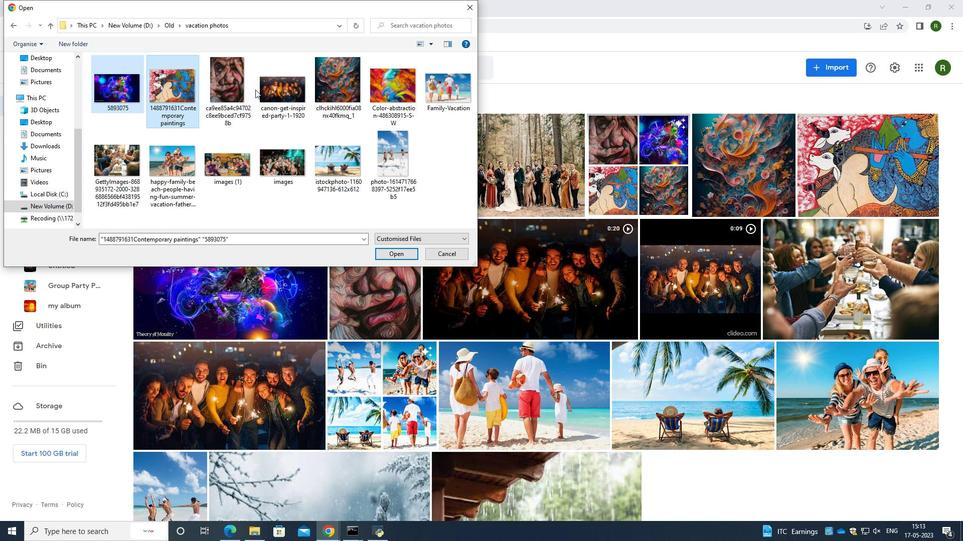 
Action: Mouse moved to (246, 90)
Screenshot: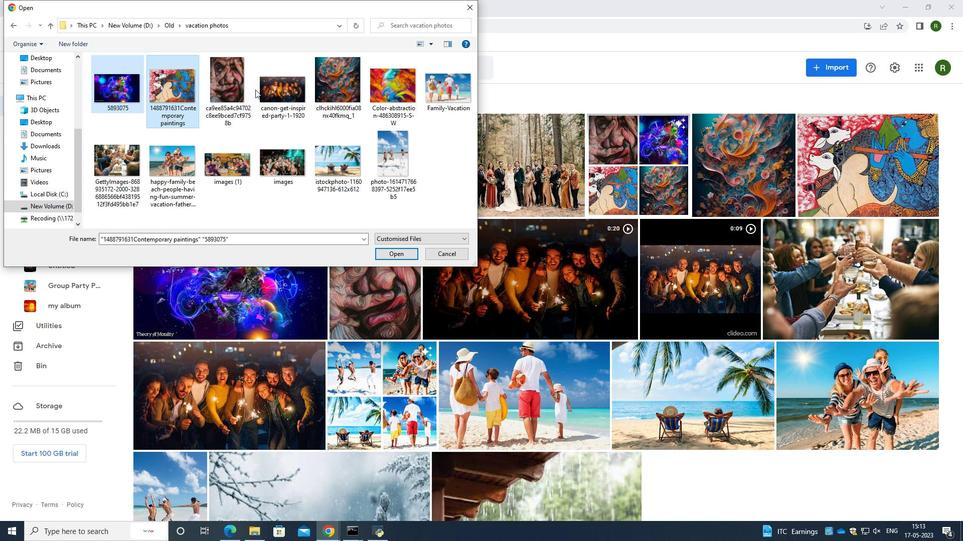 
Action: Key pressed <Key.shift><Key.shift>
Screenshot: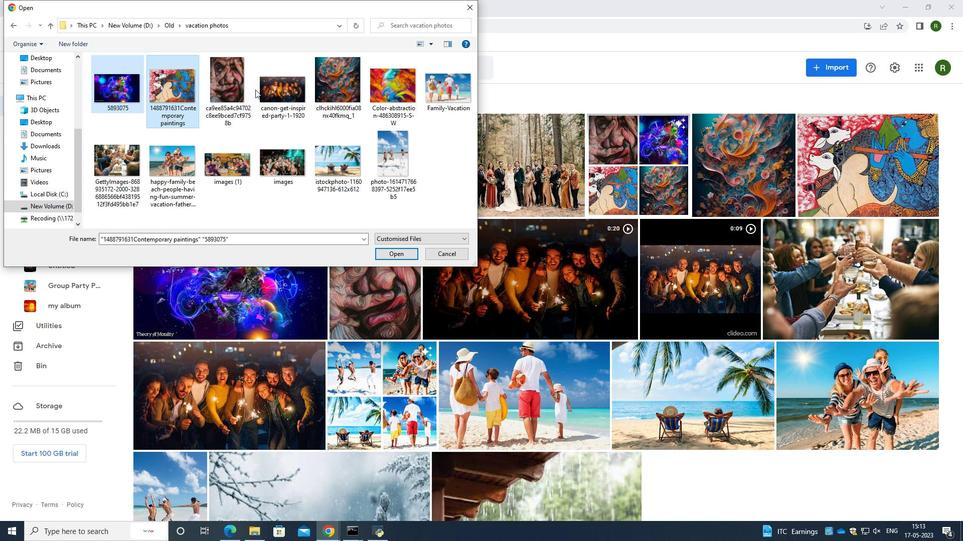 
Action: Mouse moved to (245, 90)
Screenshot: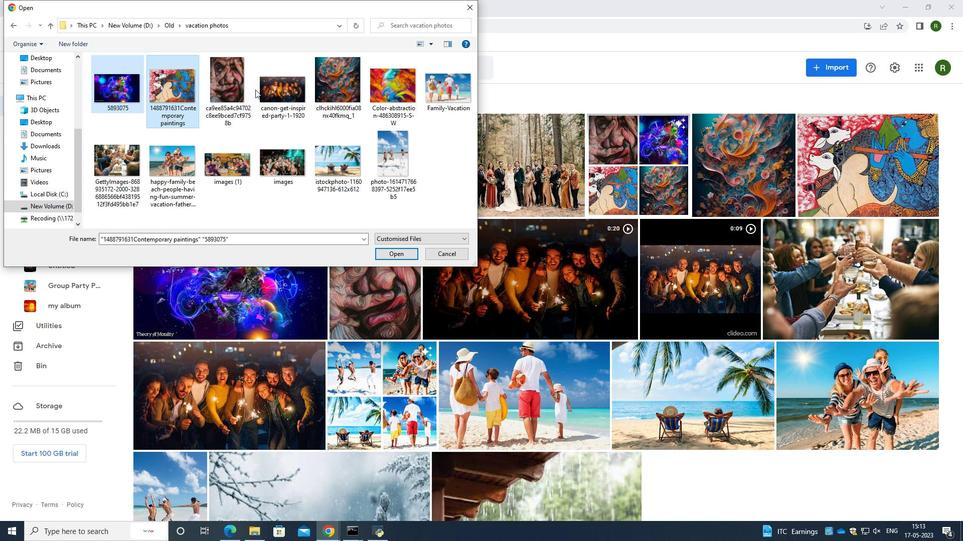 
Action: Key pressed <Key.shift><Key.shift>
Screenshot: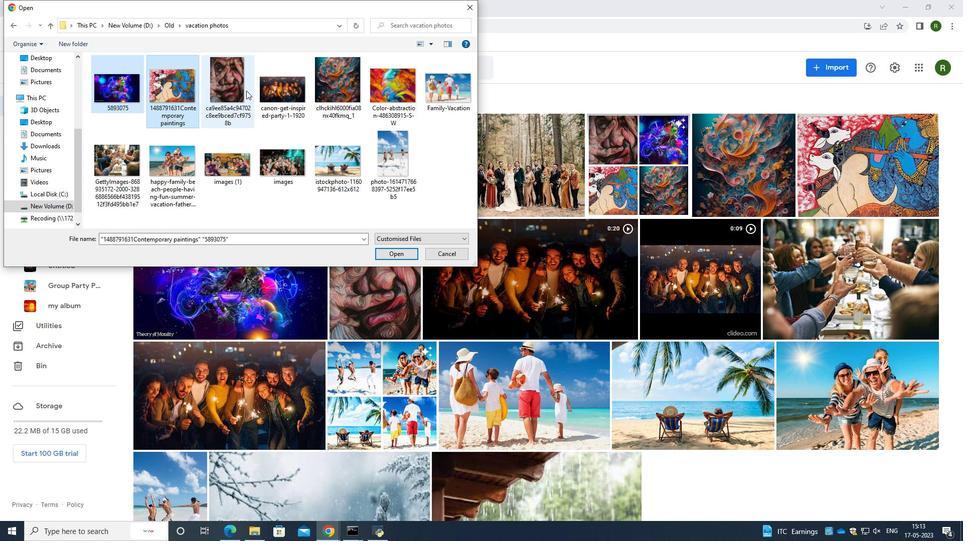 
Action: Mouse pressed left at (245, 90)
Screenshot: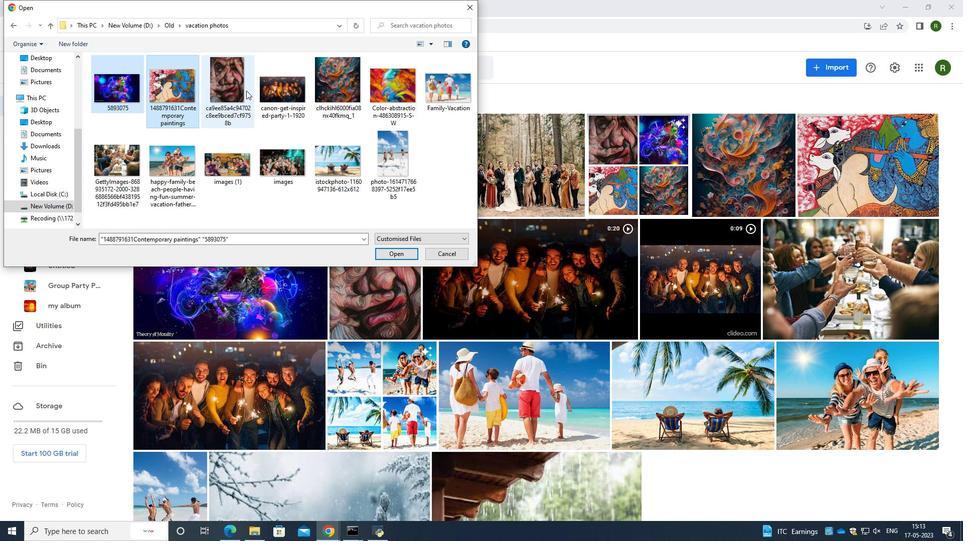 
Action: Key pressed <Key.shift><Key.shift><Key.shift><Key.shift><Key.shift><Key.shift>
Screenshot: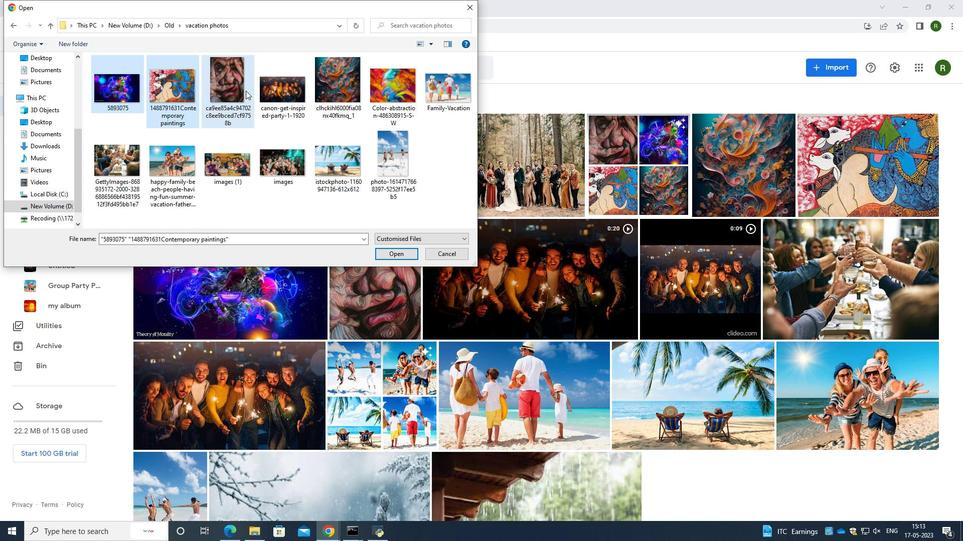 
Action: Mouse moved to (245, 90)
Screenshot: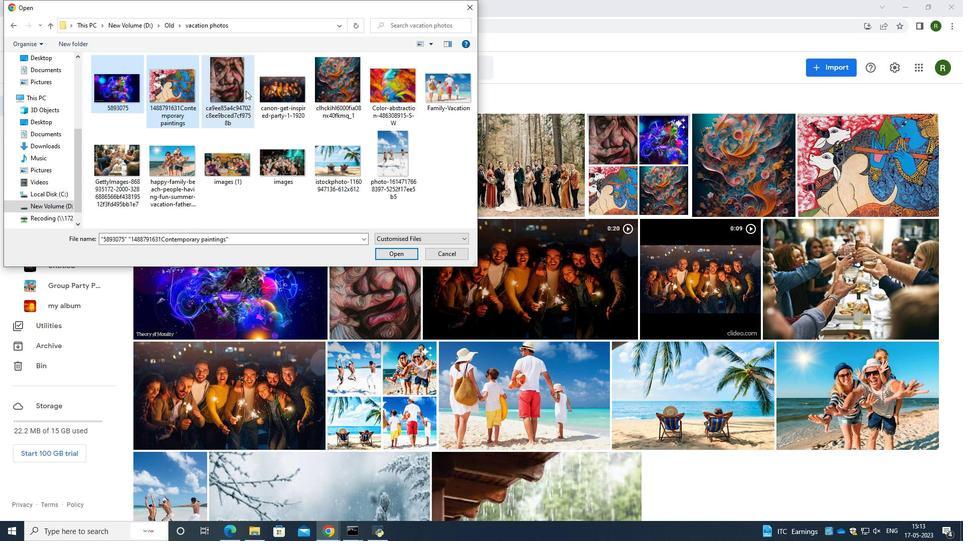 
Action: Key pressed <Key.shift><Key.shift>
Screenshot: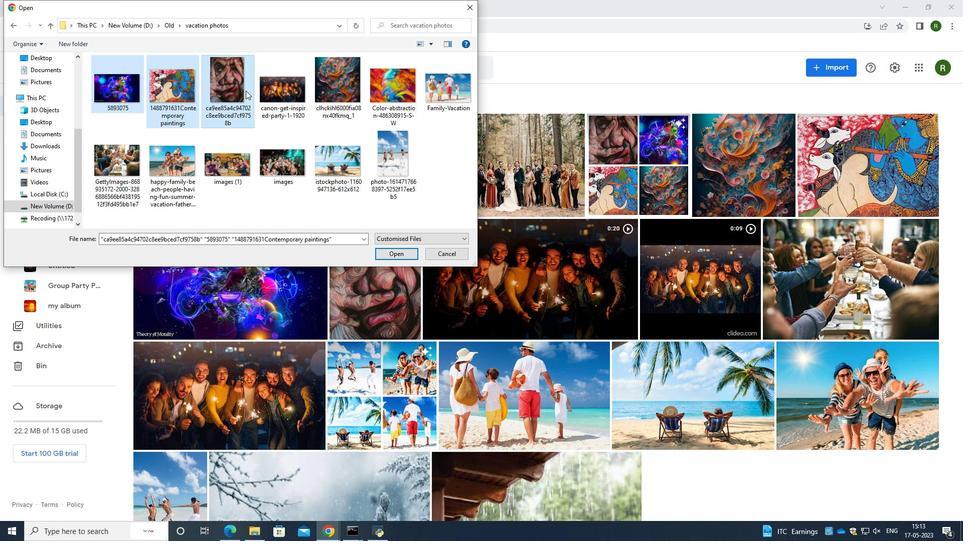 
Action: Mouse moved to (260, 89)
Screenshot: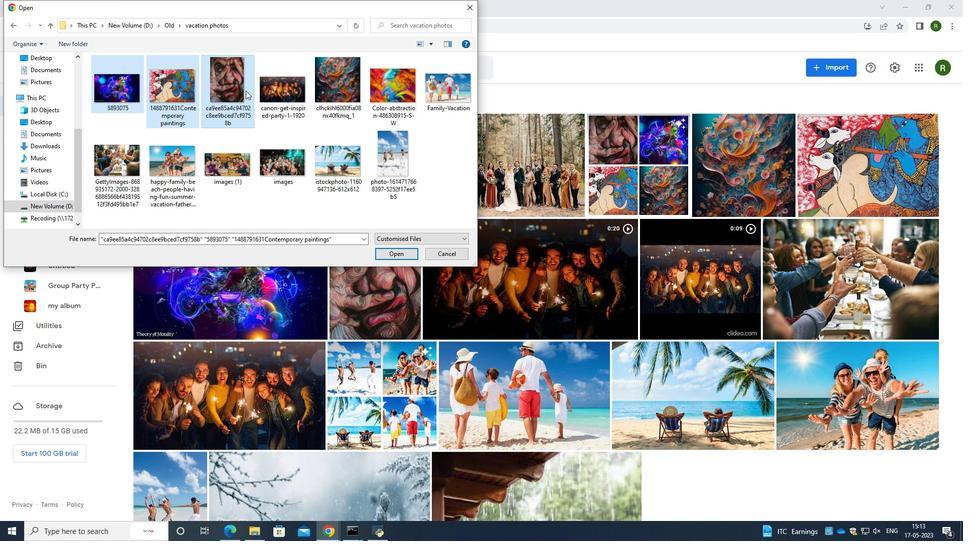 
Action: Key pressed <Key.shift>
Screenshot: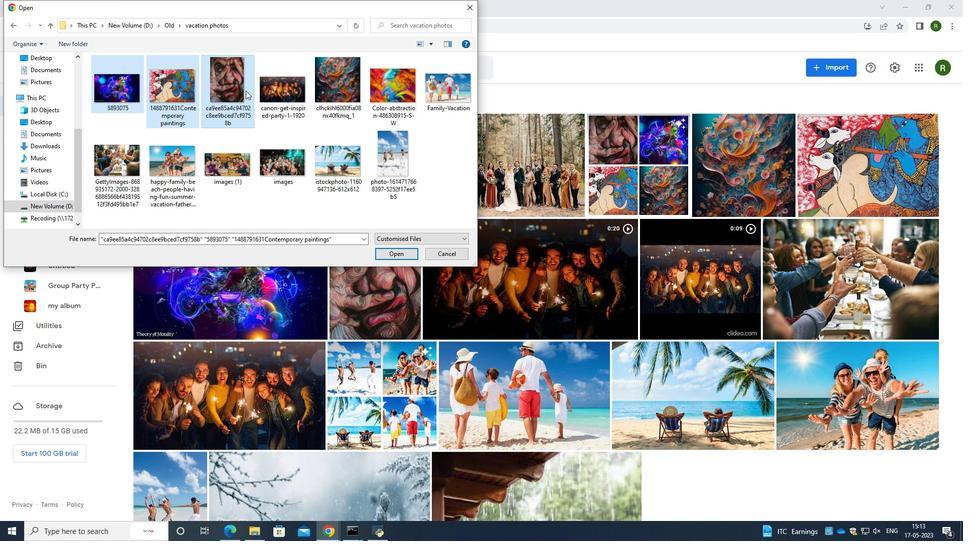 
Action: Mouse moved to (271, 89)
Screenshot: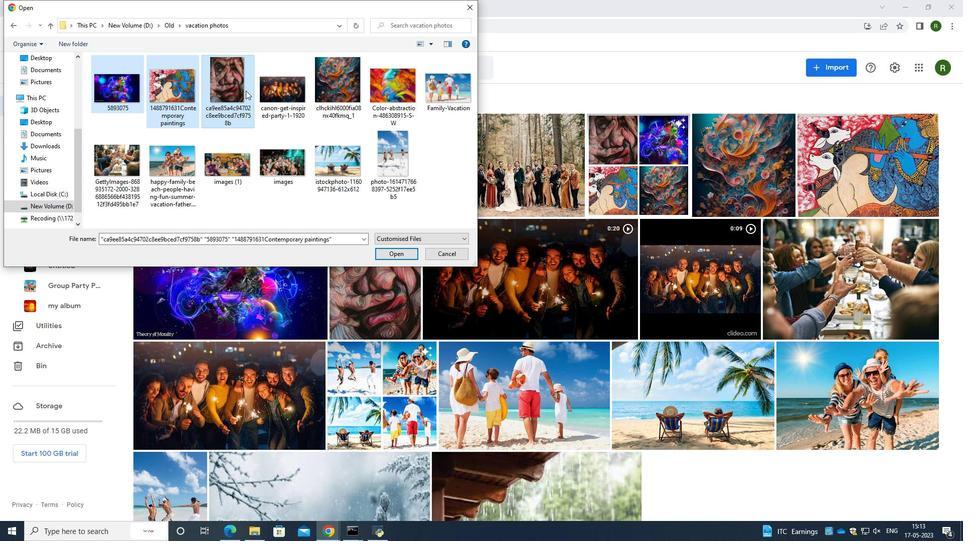 
Action: Key pressed <Key.shift>
Screenshot: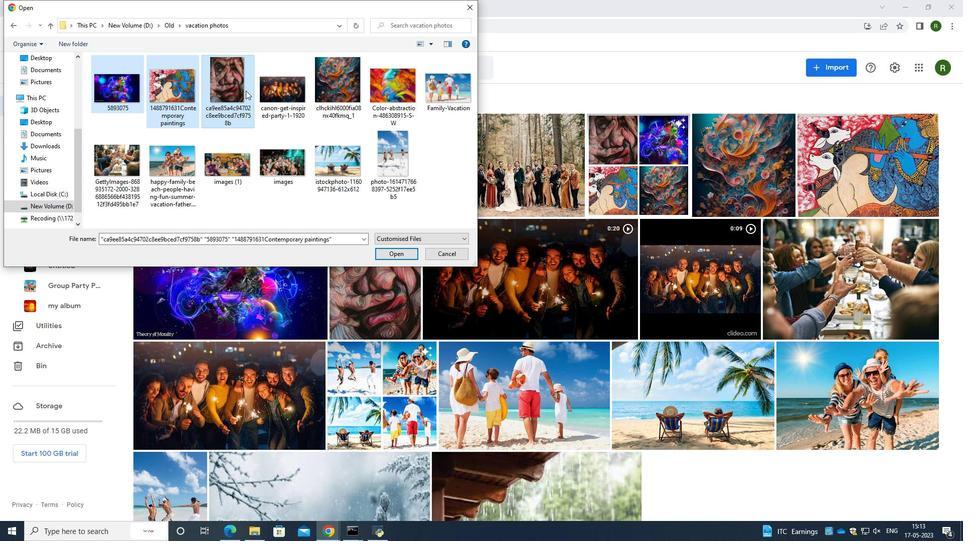 
Action: Mouse moved to (277, 89)
Screenshot: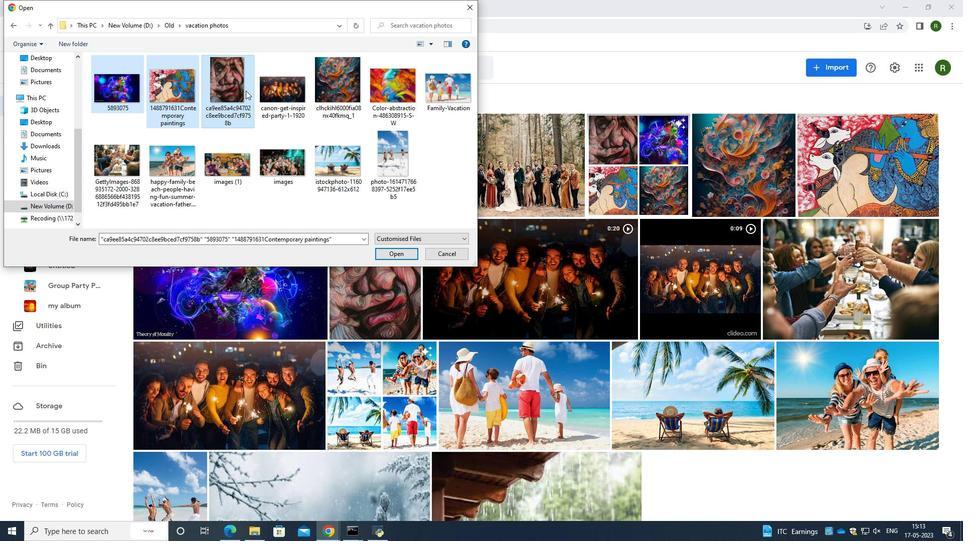 
Action: Key pressed <Key.shift>
Screenshot: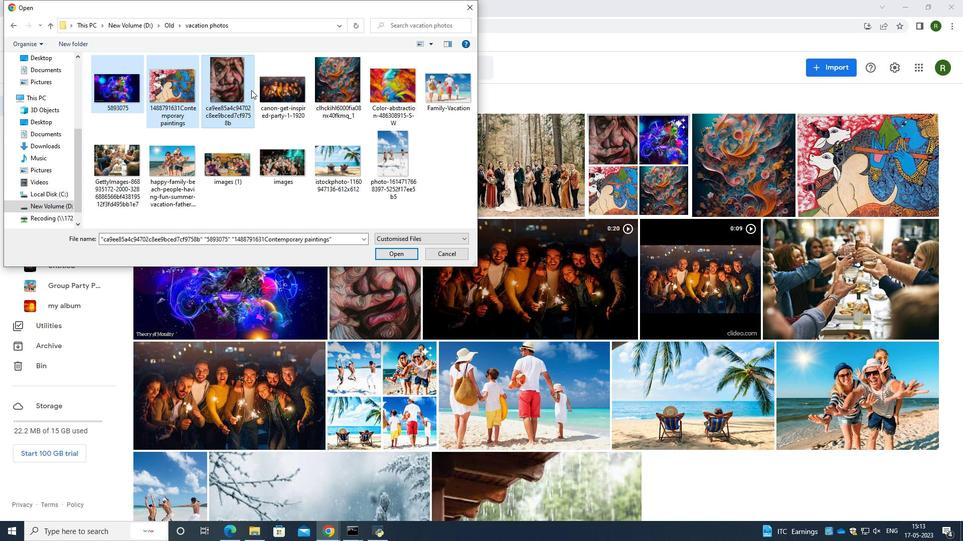
Action: Mouse moved to (277, 89)
Screenshot: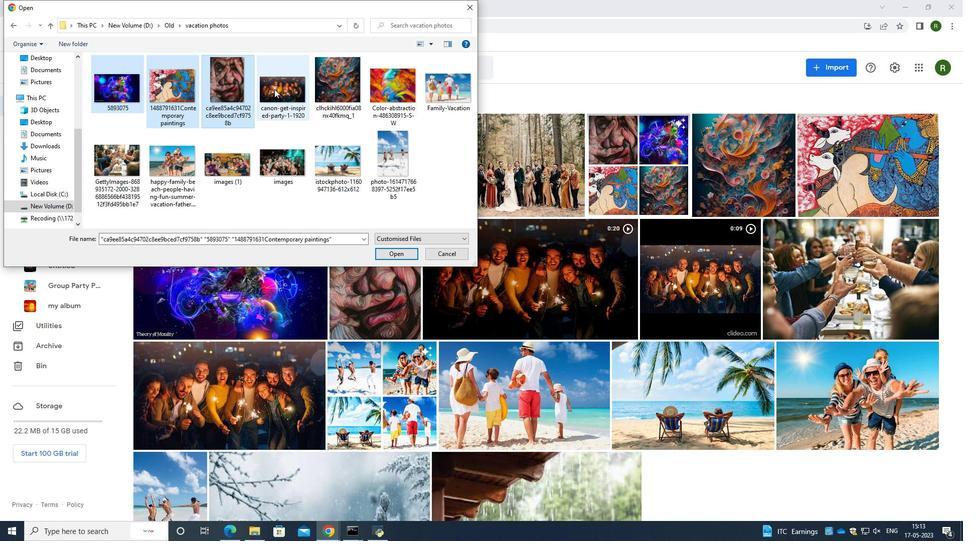 
Action: Key pressed <Key.shift><Key.shift><Key.shift><Key.shift>
Screenshot: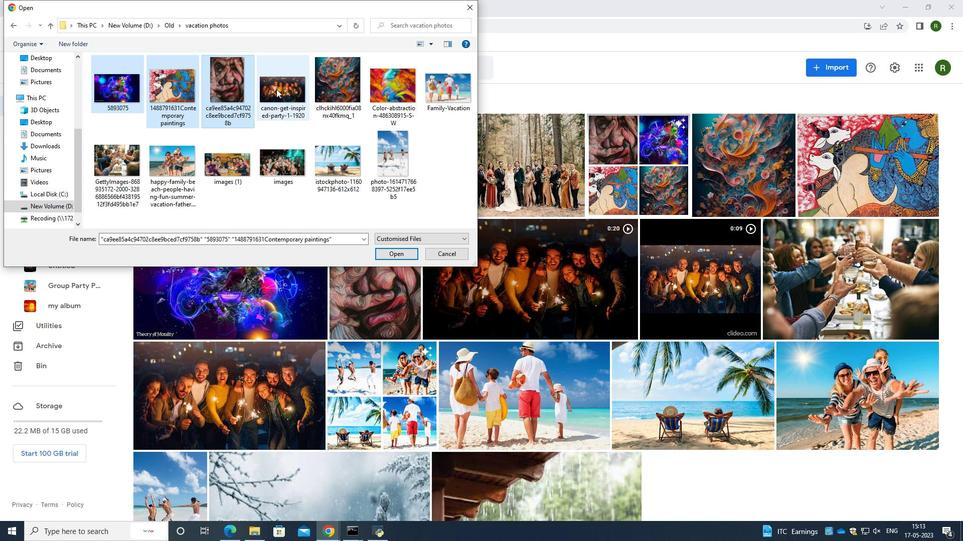 
Action: Mouse pressed left at (277, 89)
Screenshot: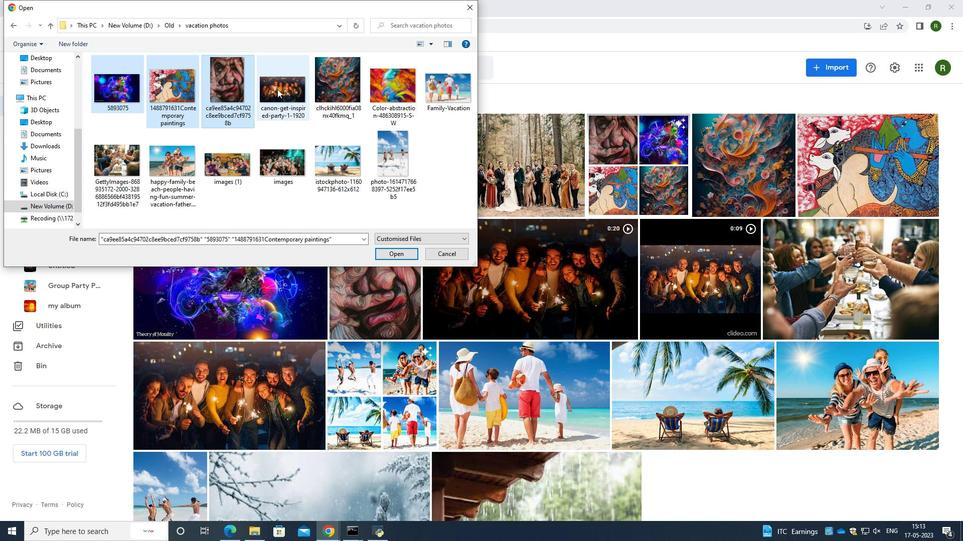 
Action: Key pressed <Key.shift><Key.shift><Key.shift><Key.shift><Key.shift><Key.shift>
Screenshot: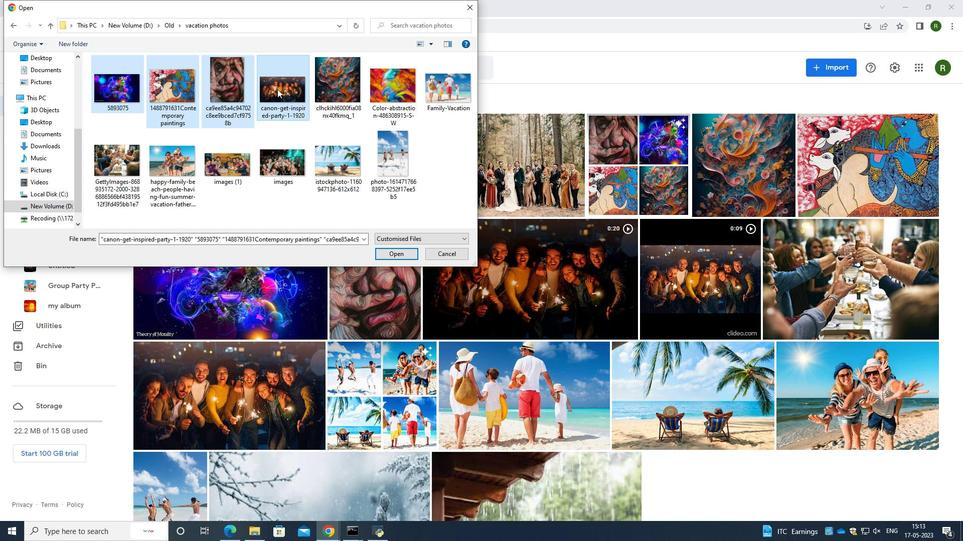 
Action: Mouse moved to (282, 89)
Screenshot: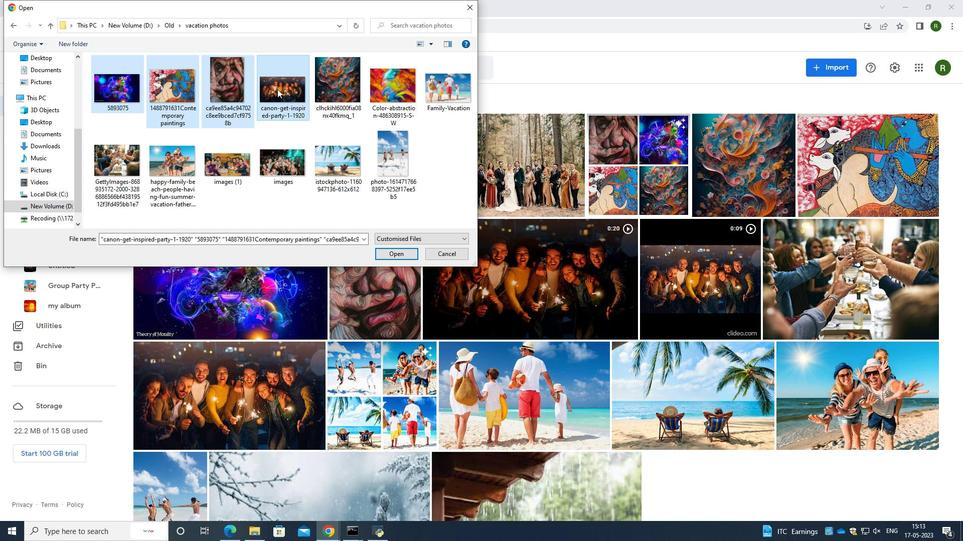 
Action: Key pressed <Key.shift>
Screenshot: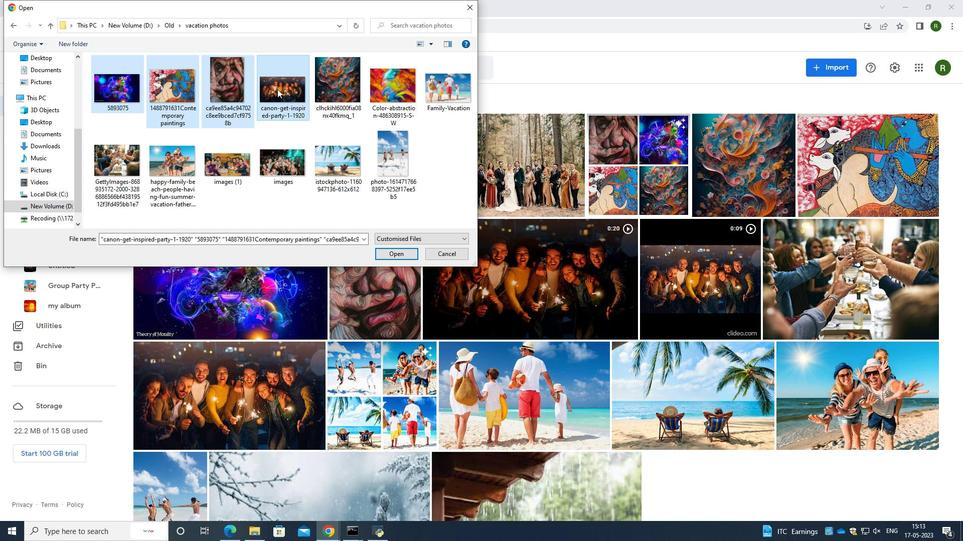 
Action: Mouse moved to (298, 85)
Screenshot: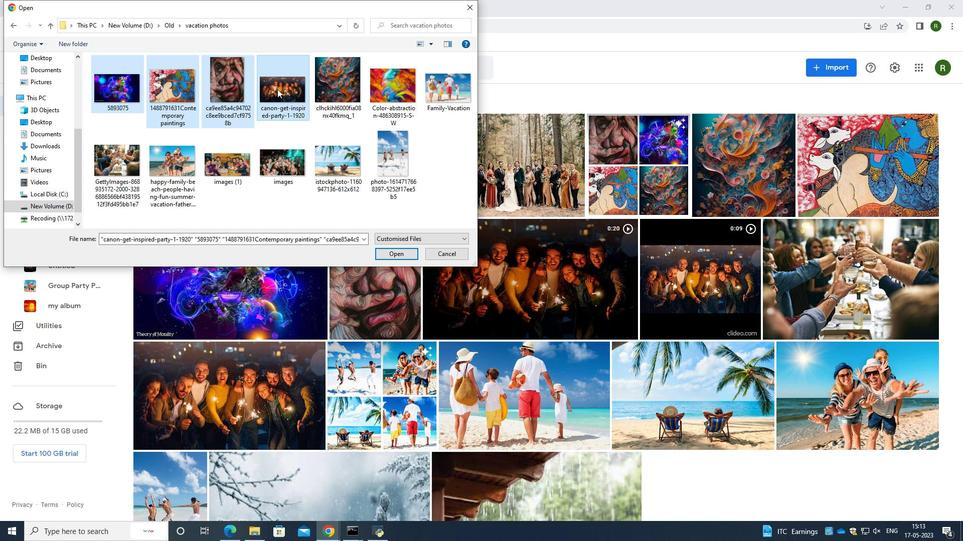 
Action: Key pressed <Key.shift>
Screenshot: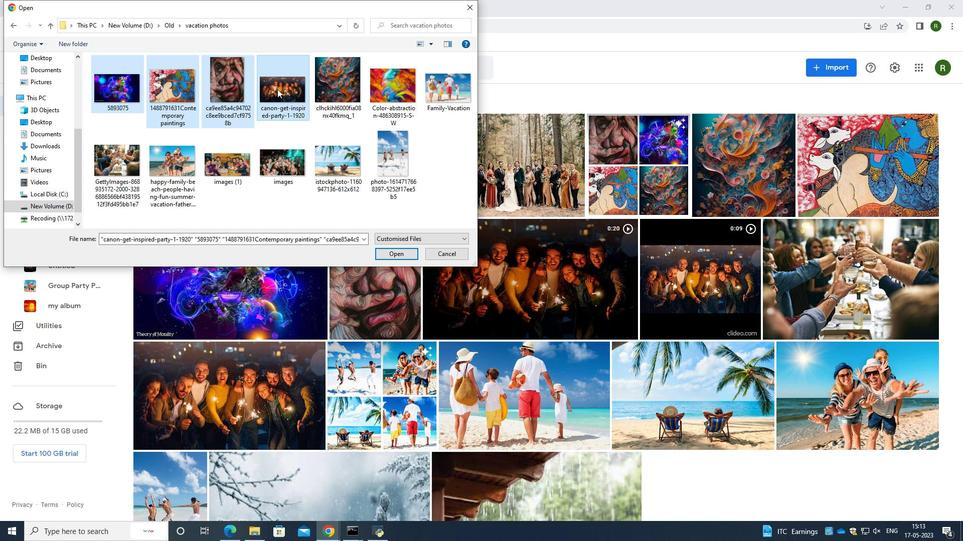 
Action: Mouse moved to (307, 83)
Screenshot: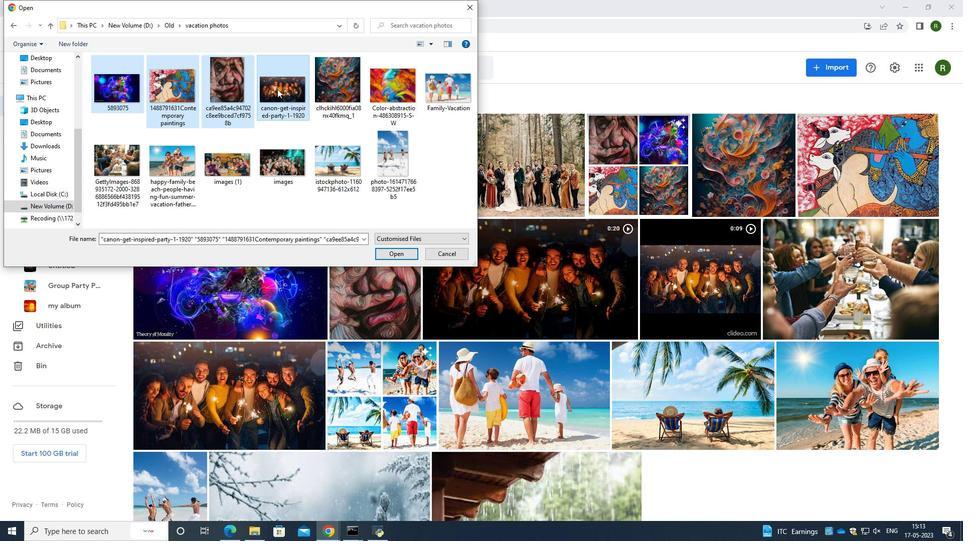 
Action: Key pressed <Key.shift>
Screenshot: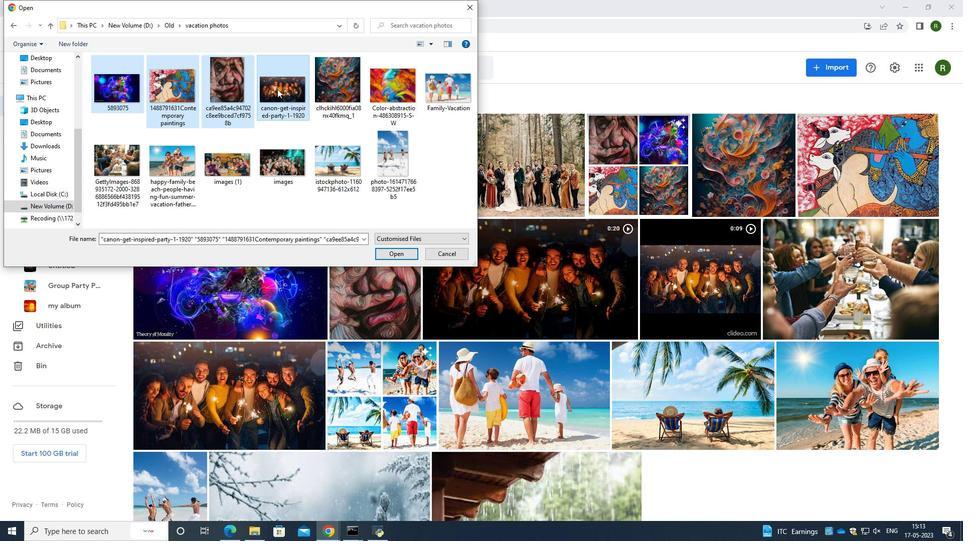 
Action: Mouse moved to (309, 82)
Screenshot: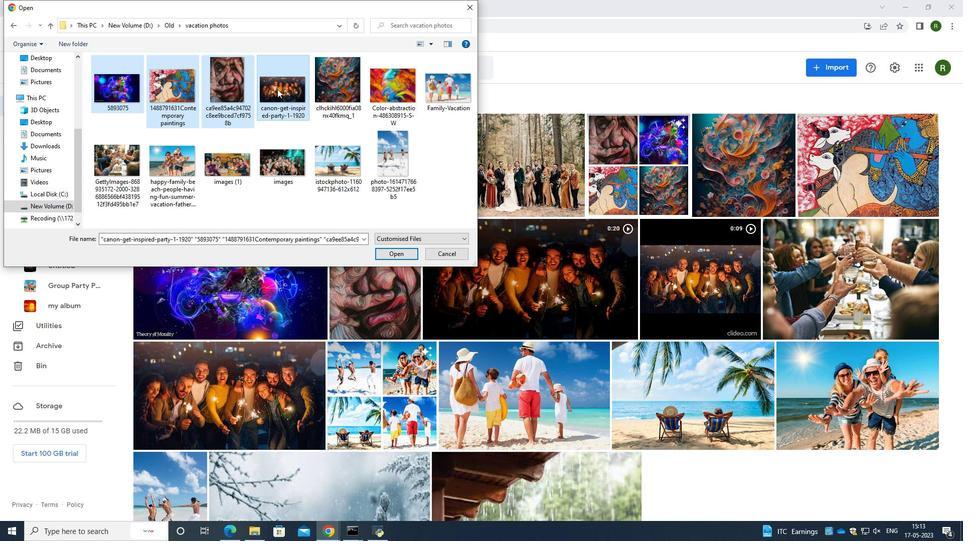 
Action: Key pressed <Key.shift>
Screenshot: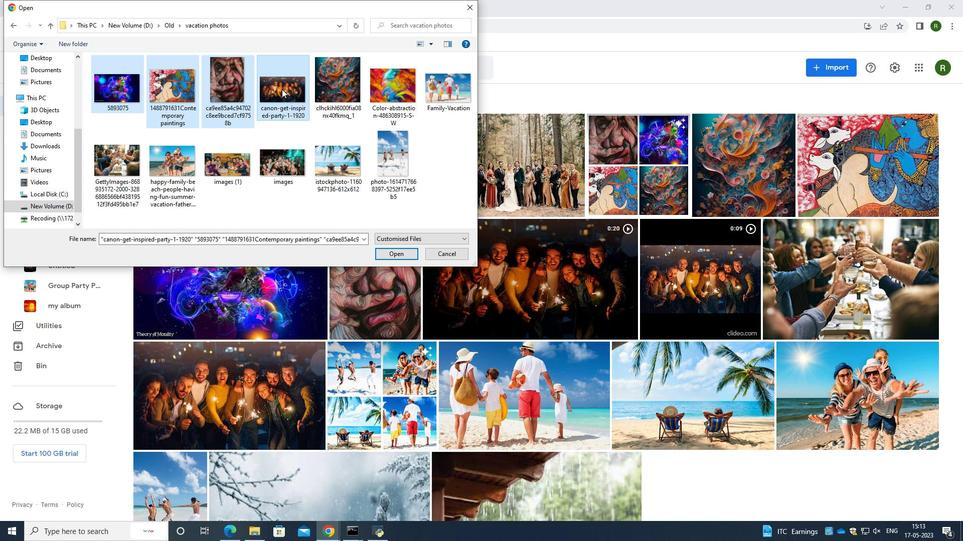 
Action: Mouse moved to (309, 82)
Screenshot: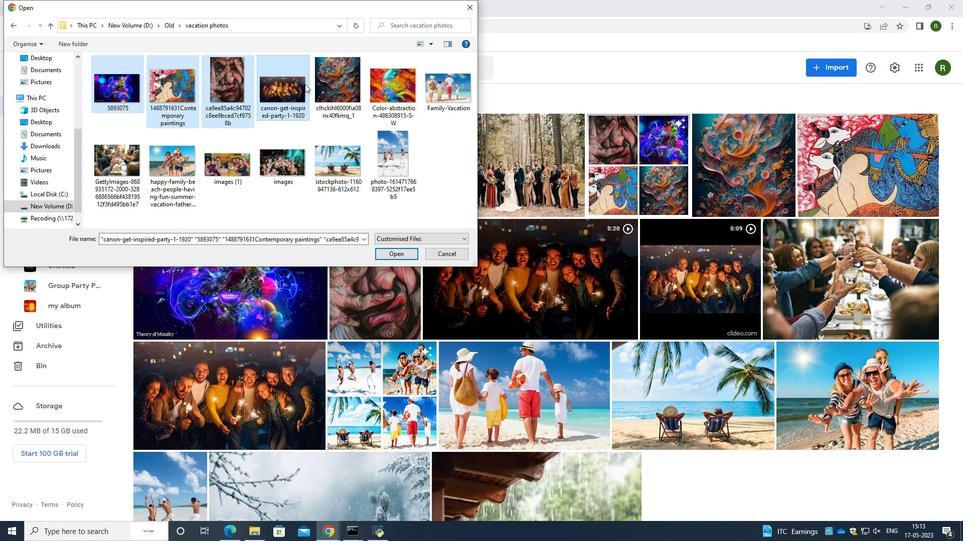 
Action: Key pressed <Key.shift>
Screenshot: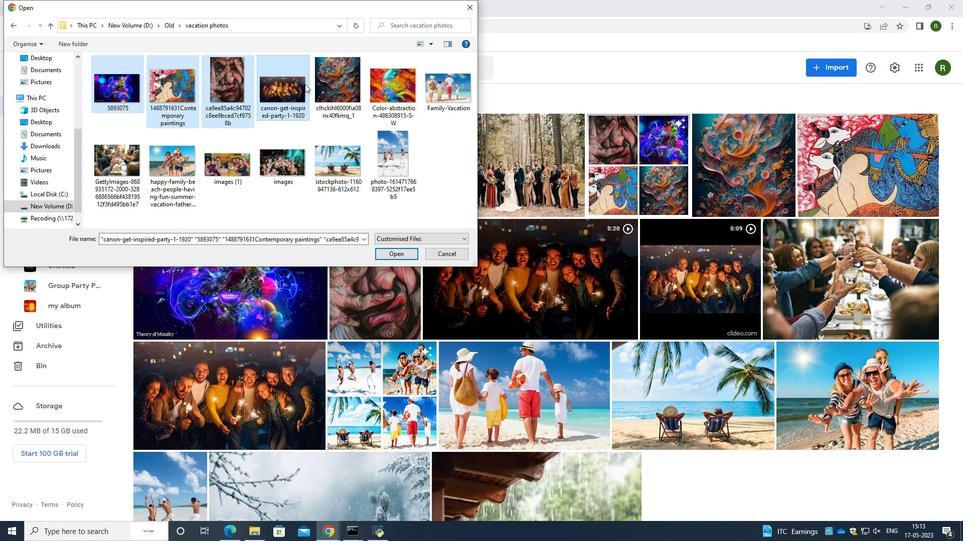 
Action: Mouse moved to (311, 81)
Screenshot: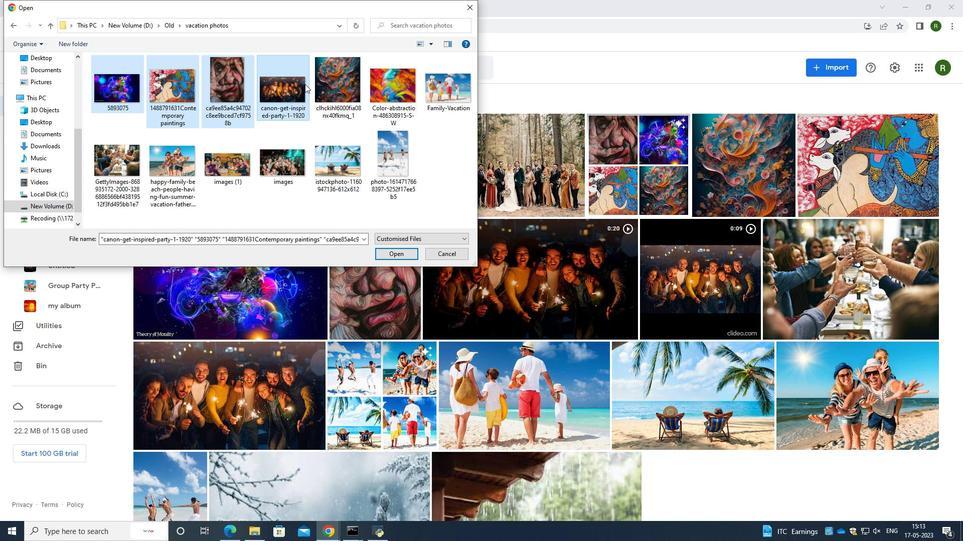 
Action: Key pressed <Key.shift>
Screenshot: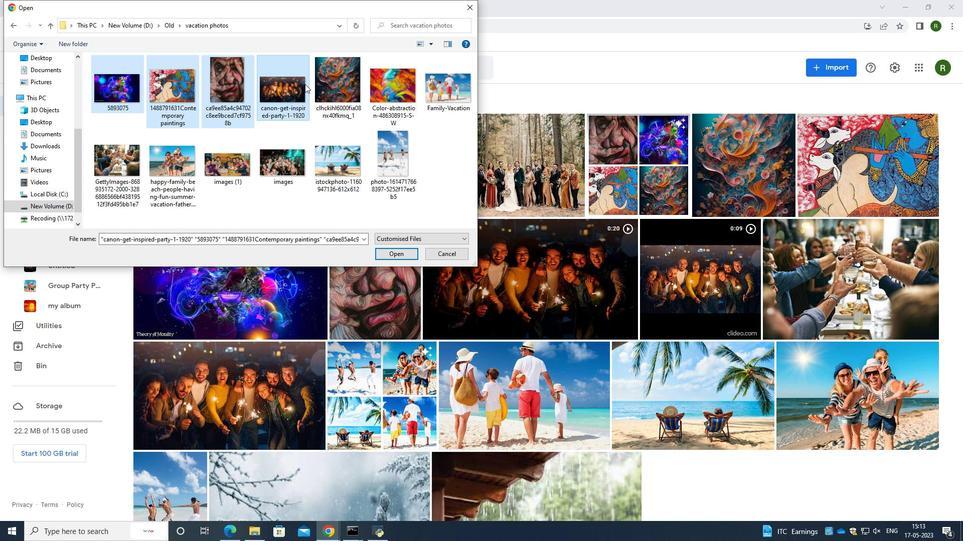 
Action: Mouse moved to (311, 81)
Screenshot: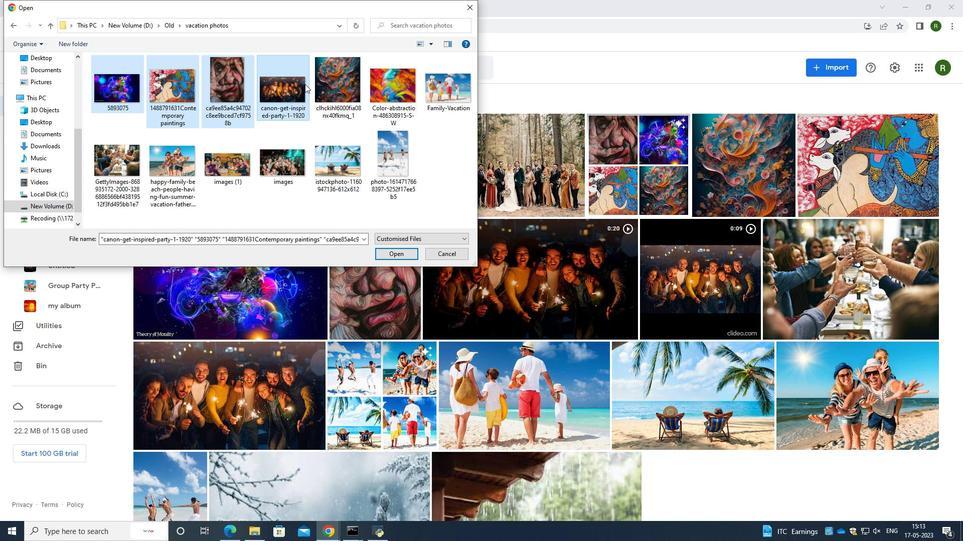 
Action: Key pressed <Key.shift><Key.shift><Key.shift><Key.shift>
Screenshot: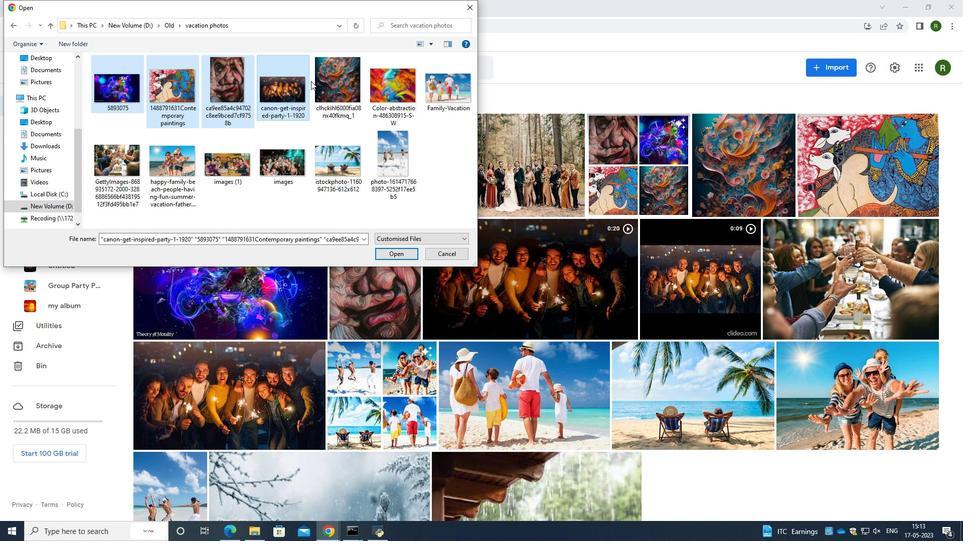 
Action: Mouse pressed left at (311, 81)
Screenshot: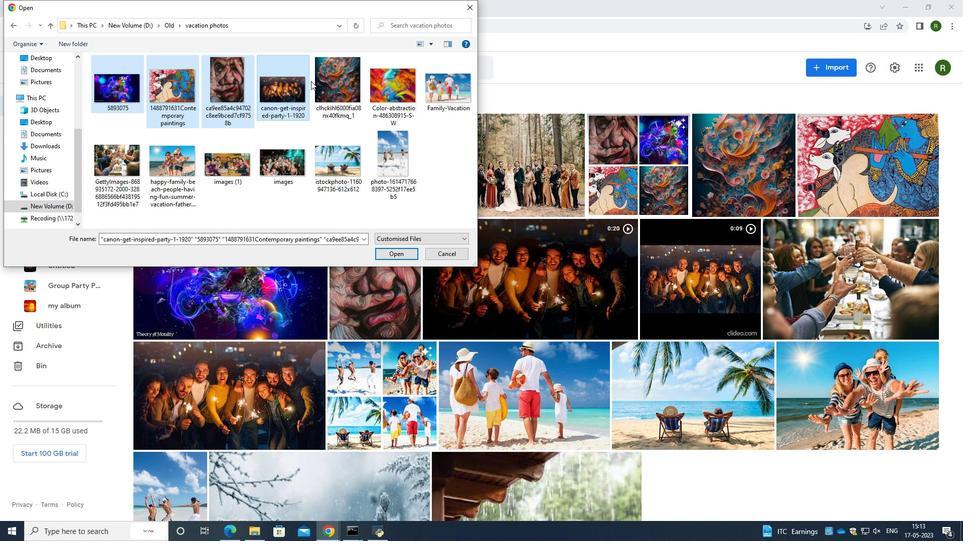 
Action: Key pressed <Key.shift><Key.shift><Key.shift><Key.shift>
Screenshot: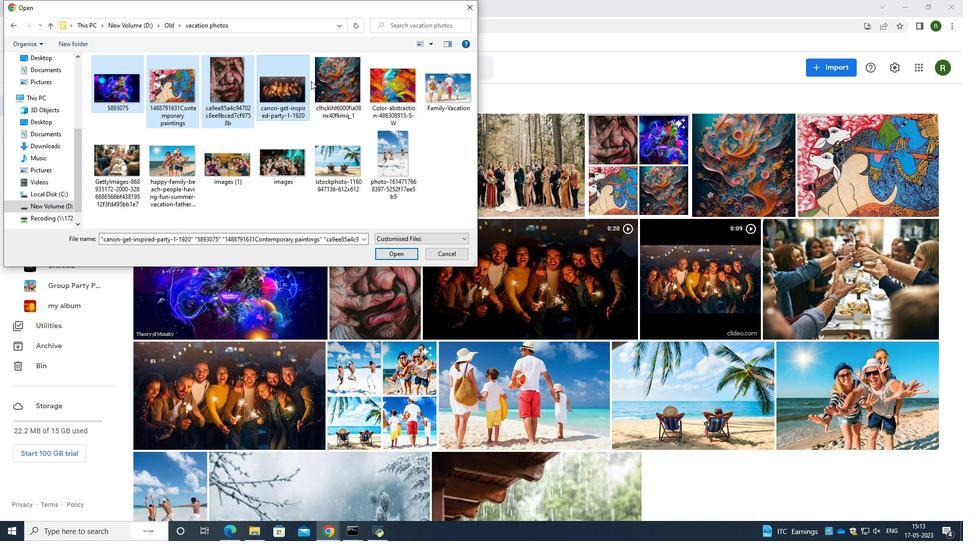 
Action: Mouse moved to (315, 81)
Screenshot: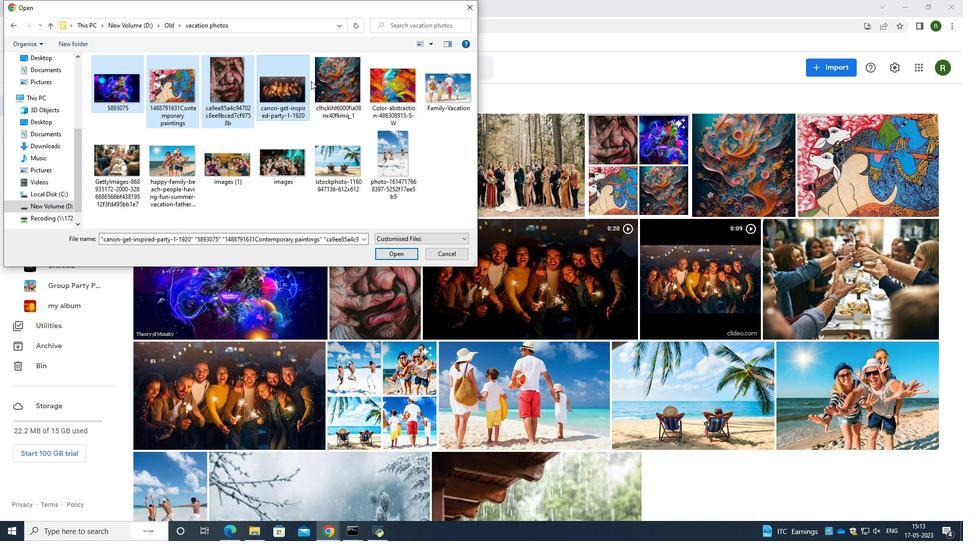 
Action: Key pressed <Key.shift>
Screenshot: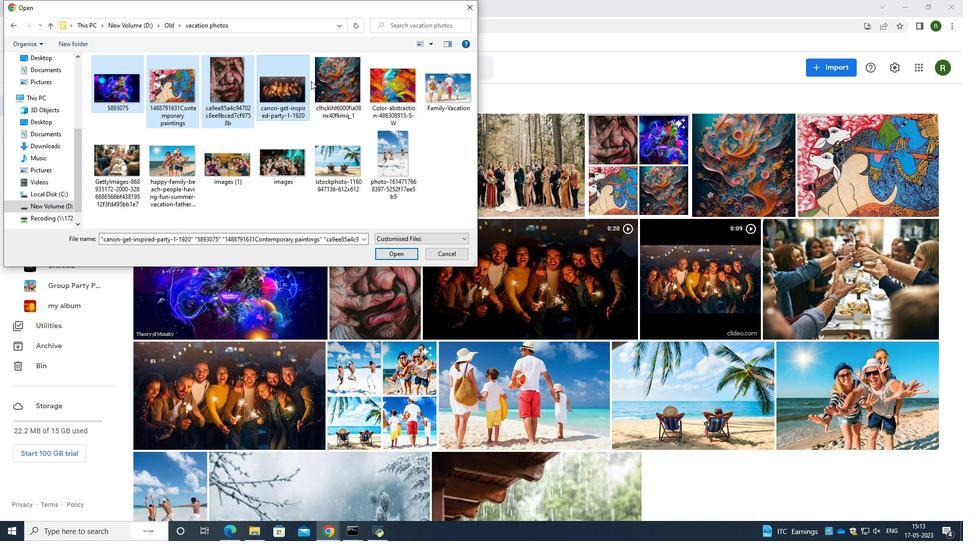 
Action: Mouse moved to (330, 81)
Screenshot: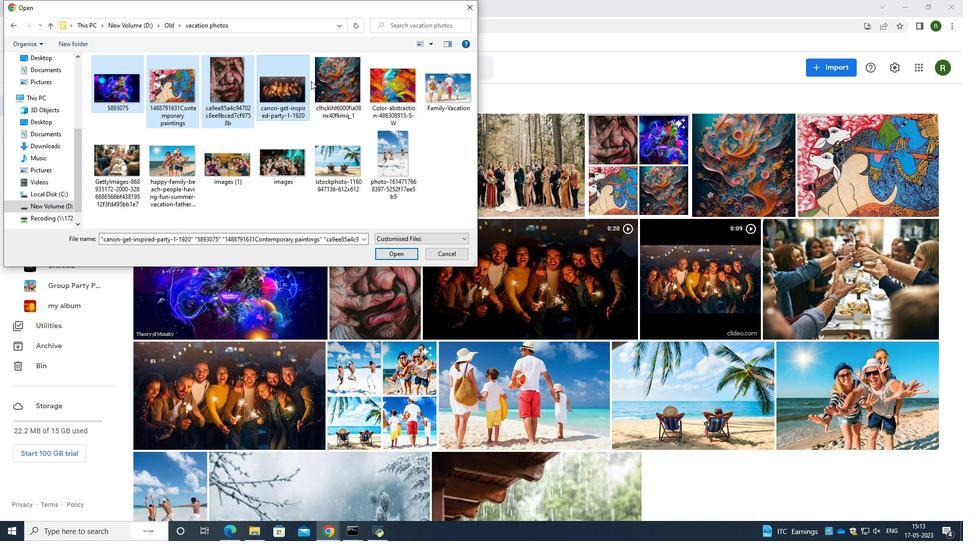 
Action: Key pressed <Key.shift>
Screenshot: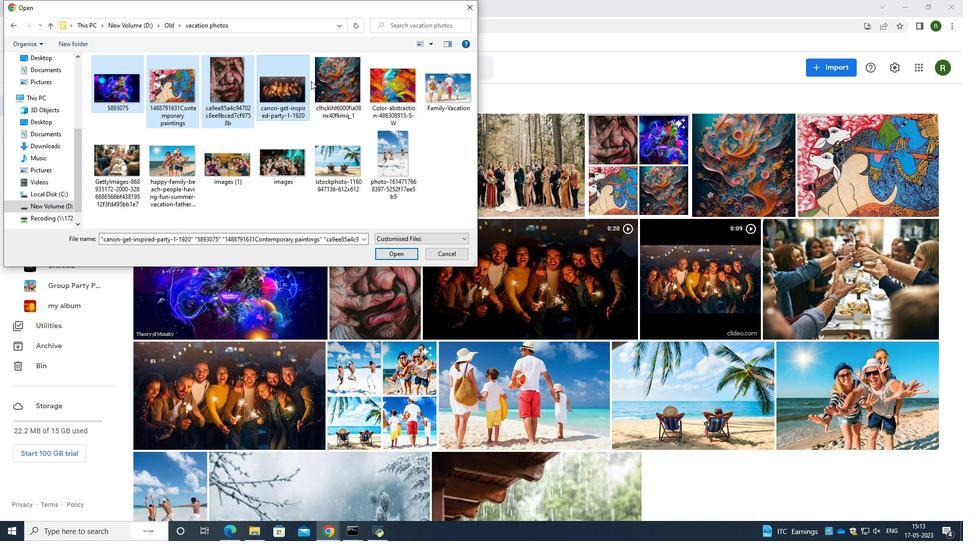 
Action: Mouse moved to (333, 81)
Screenshot: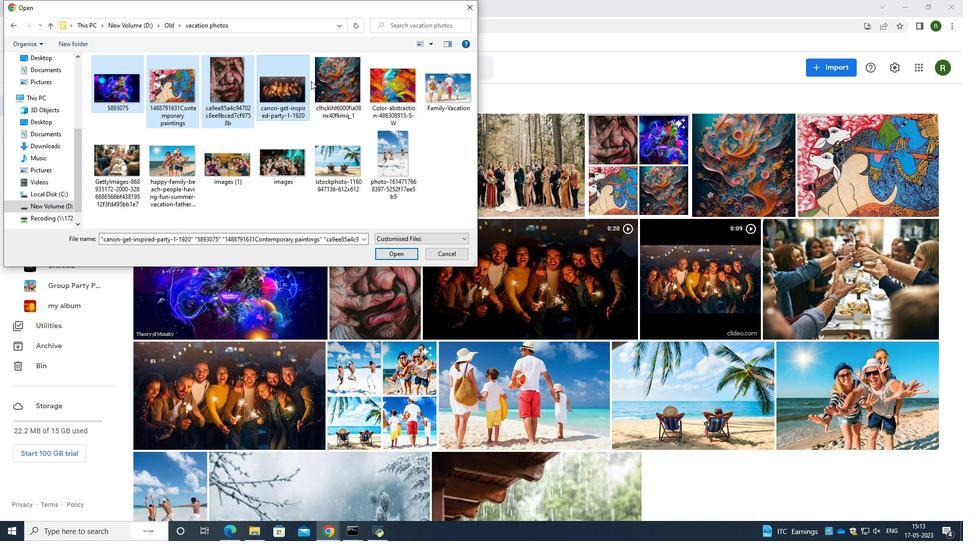
Action: Key pressed <Key.shift><Key.shift><Key.shift><Key.shift><Key.shift><Key.shift><Key.shift><Key.shift><Key.shift><Key.shift>
Screenshot: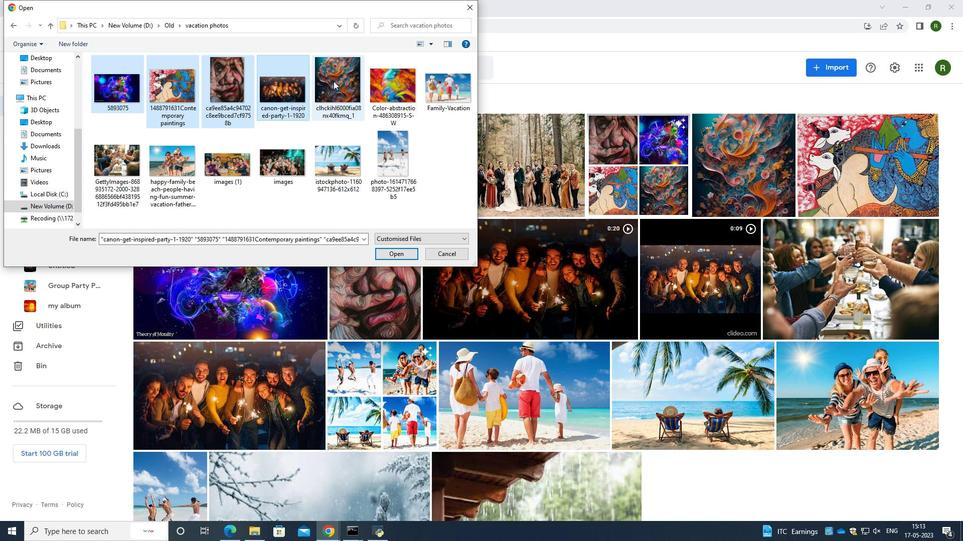 
Action: Mouse pressed left at (333, 81)
Screenshot: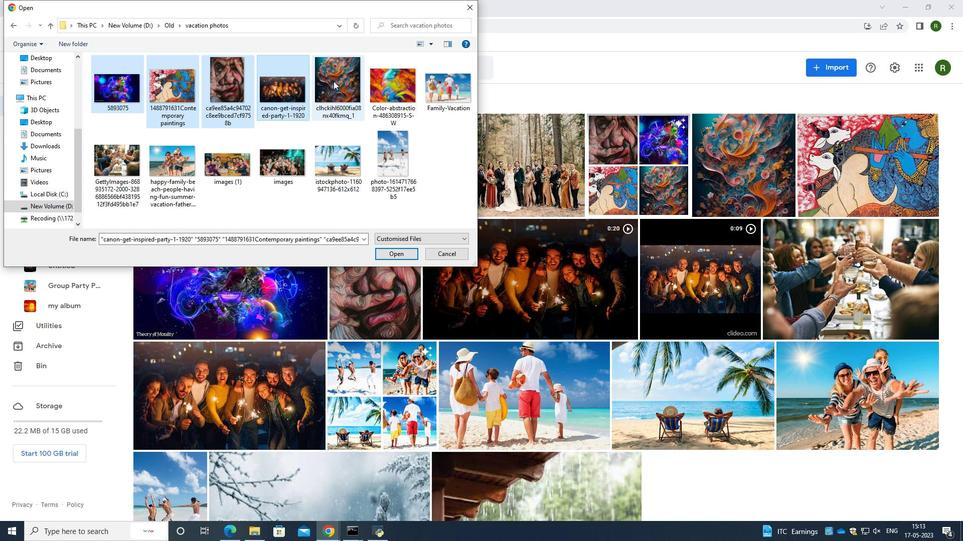 
Action: Key pressed <Key.shift><Key.shift><Key.shift><Key.shift>
Screenshot: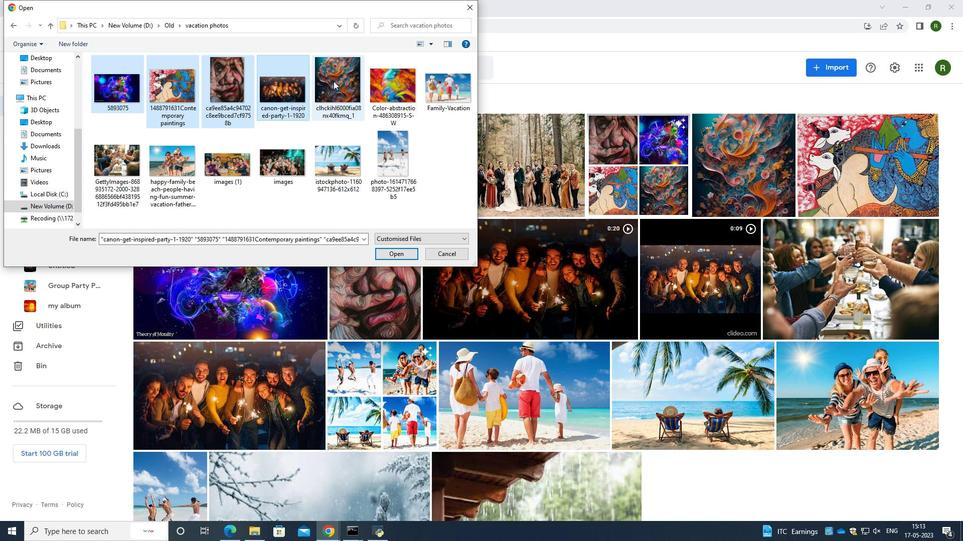 
Action: Mouse moved to (338, 81)
Screenshot: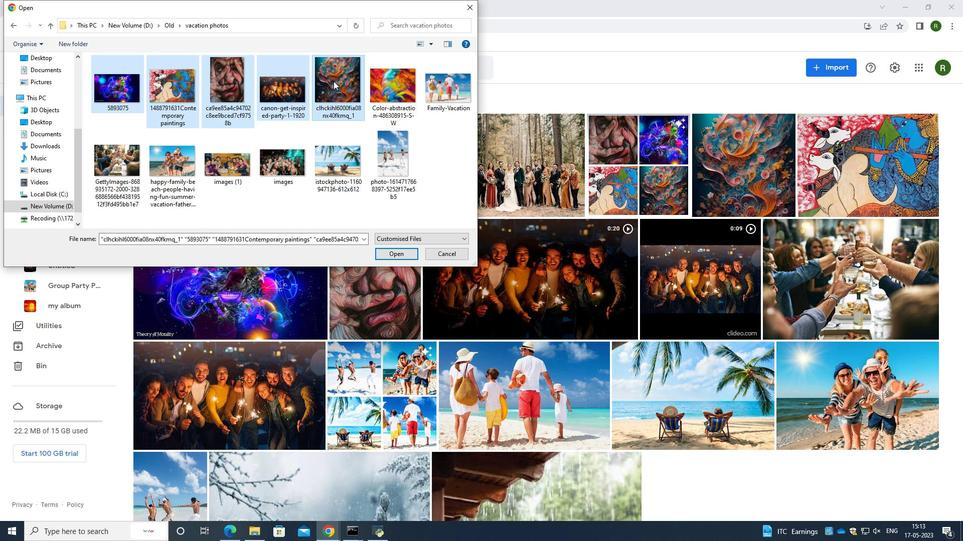 
Action: Key pressed <Key.shift>
Screenshot: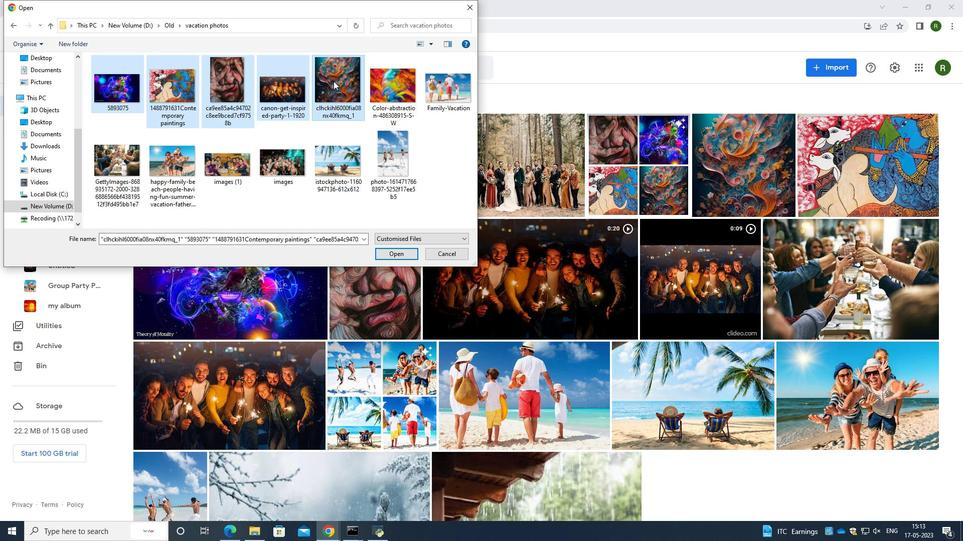 
Action: Mouse moved to (341, 80)
Screenshot: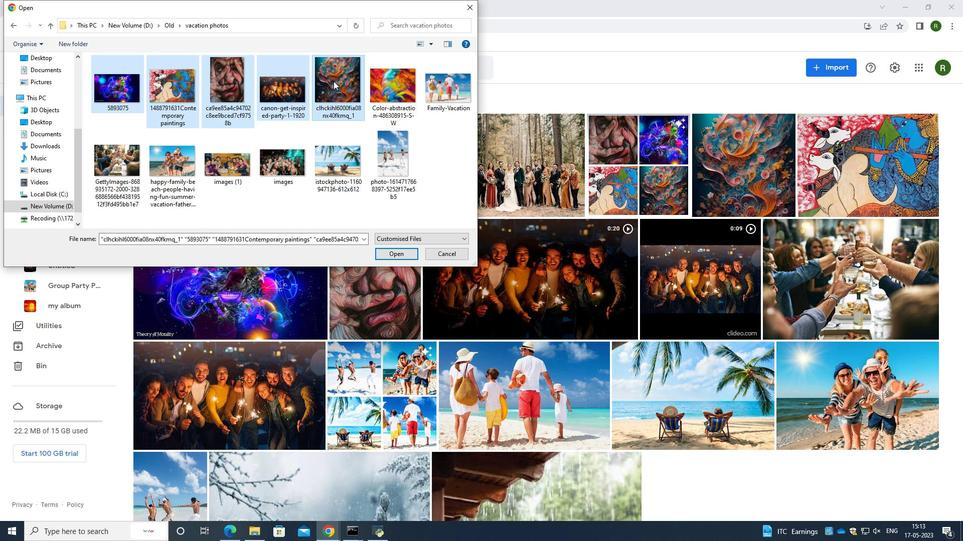 
Action: Key pressed <Key.shift>
Screenshot: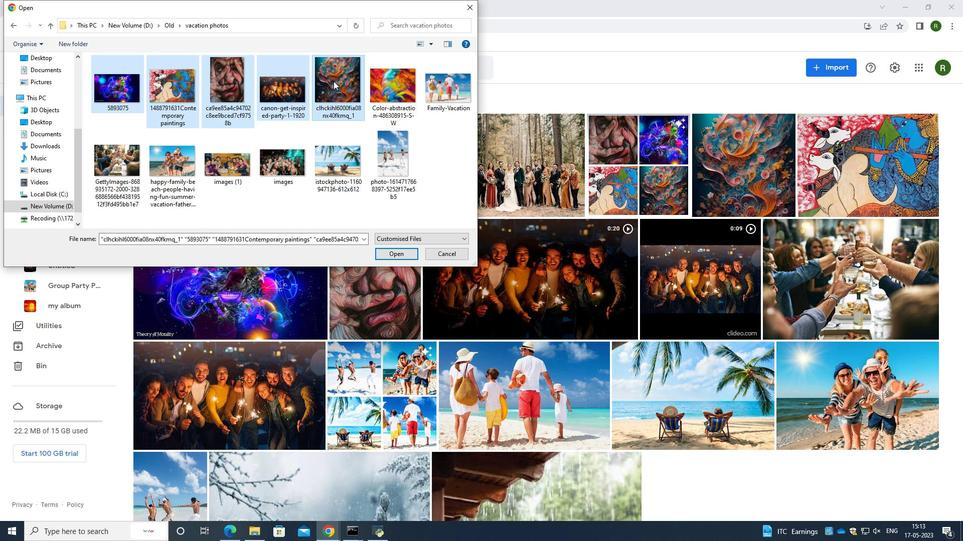 
Action: Mouse moved to (346, 80)
Screenshot: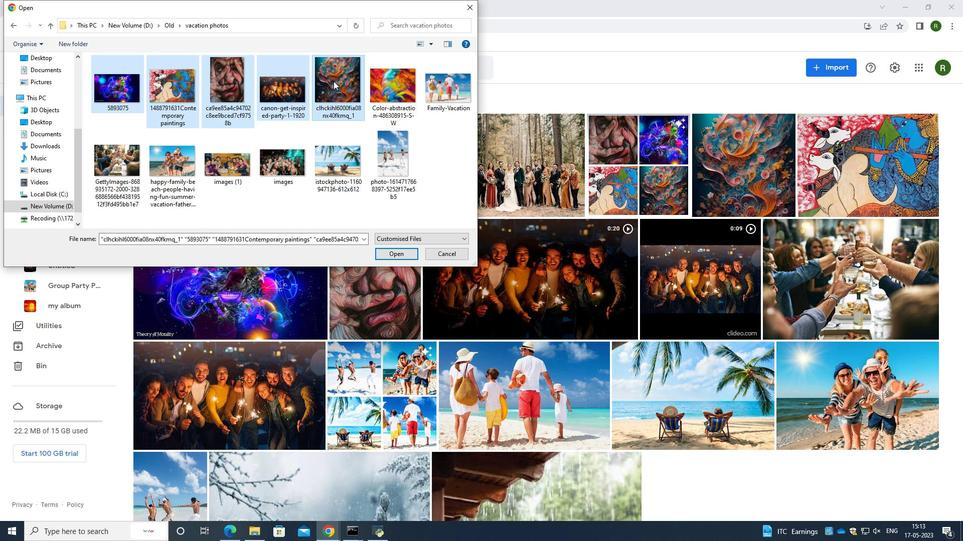 
Action: Key pressed <Key.shift>
Screenshot: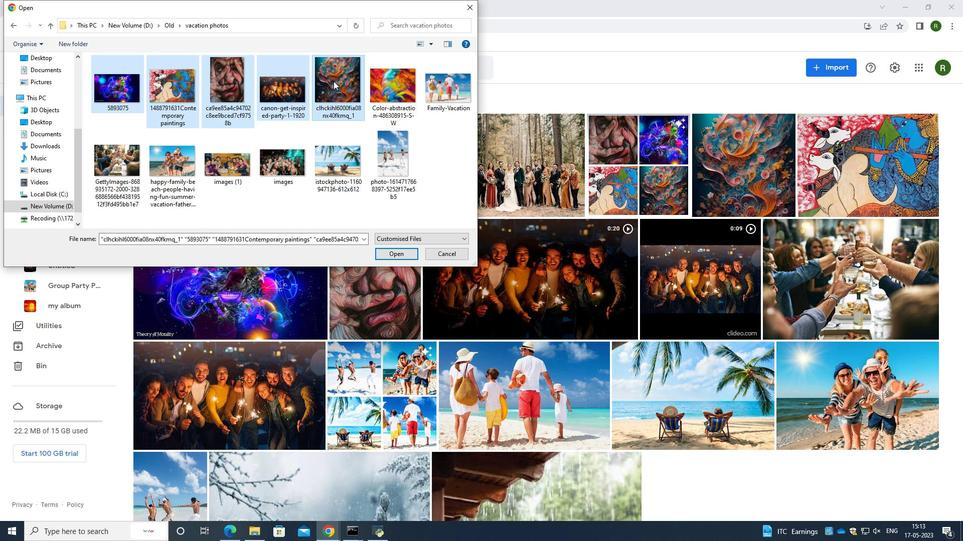 
Action: Mouse moved to (350, 80)
Screenshot: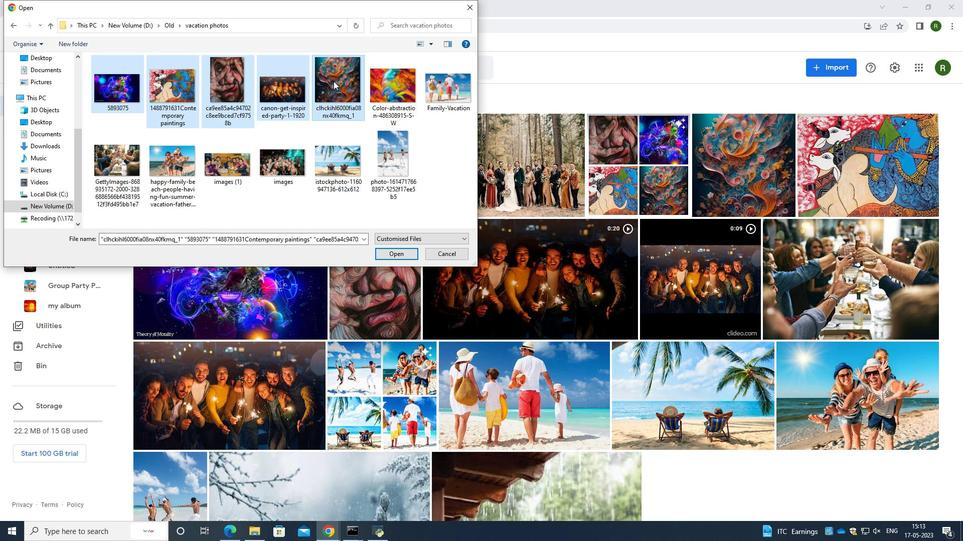 
Action: Key pressed <Key.shift>
Screenshot: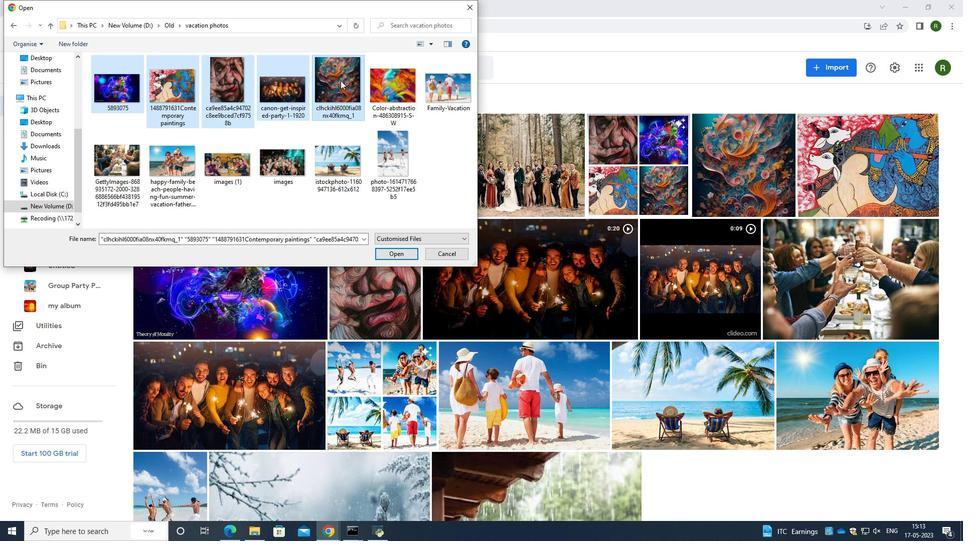 
Action: Mouse moved to (360, 80)
Screenshot: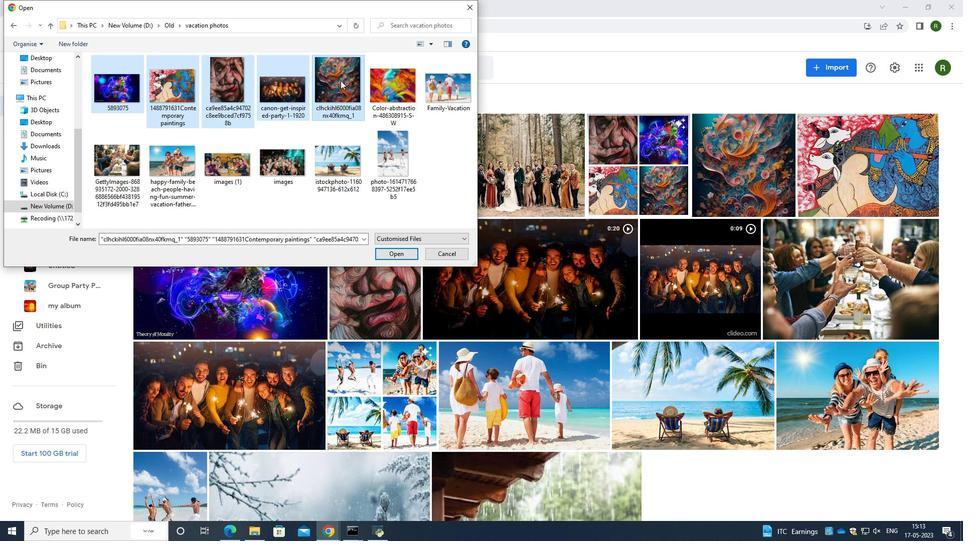 
Action: Key pressed <Key.shift>
Screenshot: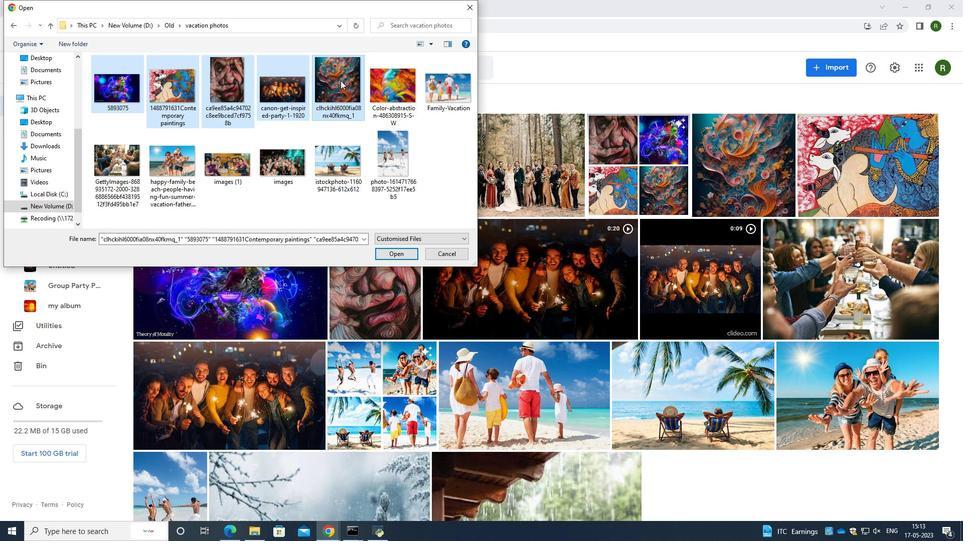 
Action: Mouse moved to (374, 80)
Screenshot: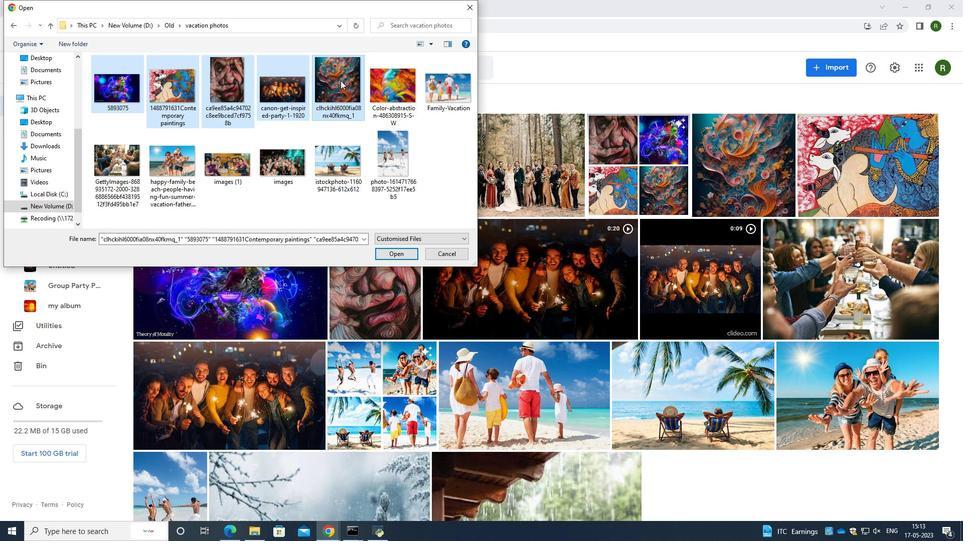 
Action: Key pressed <Key.shift>
Screenshot: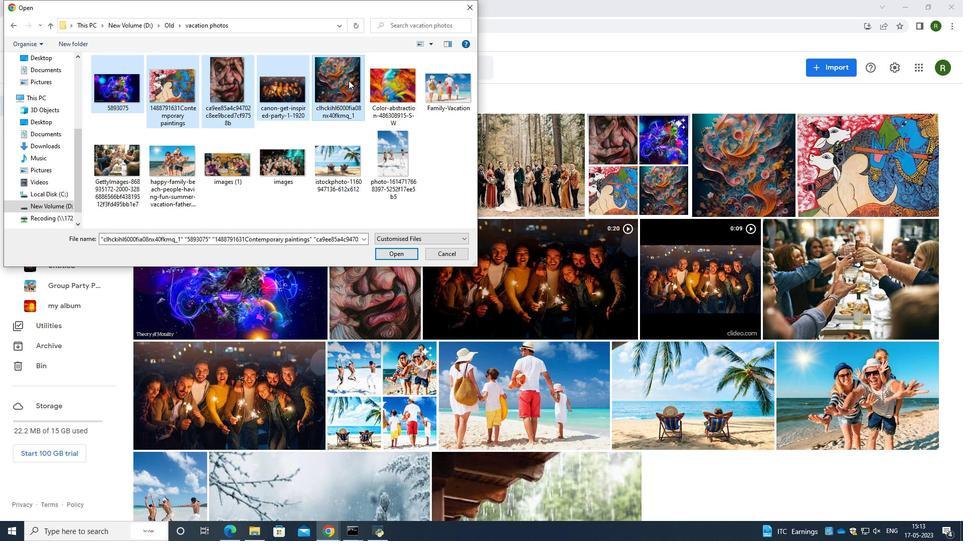 
Action: Mouse moved to (383, 80)
Screenshot: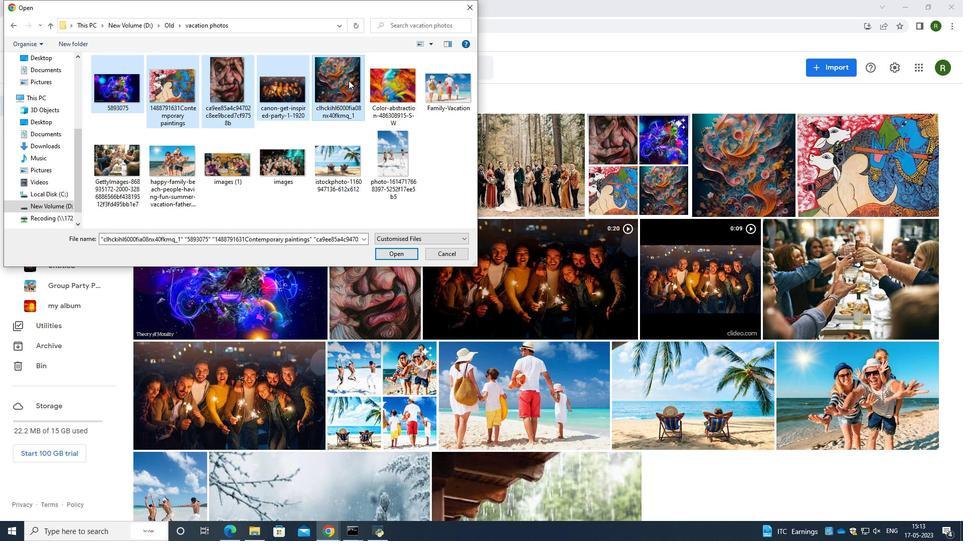 
Action: Key pressed <Key.shift>
Screenshot: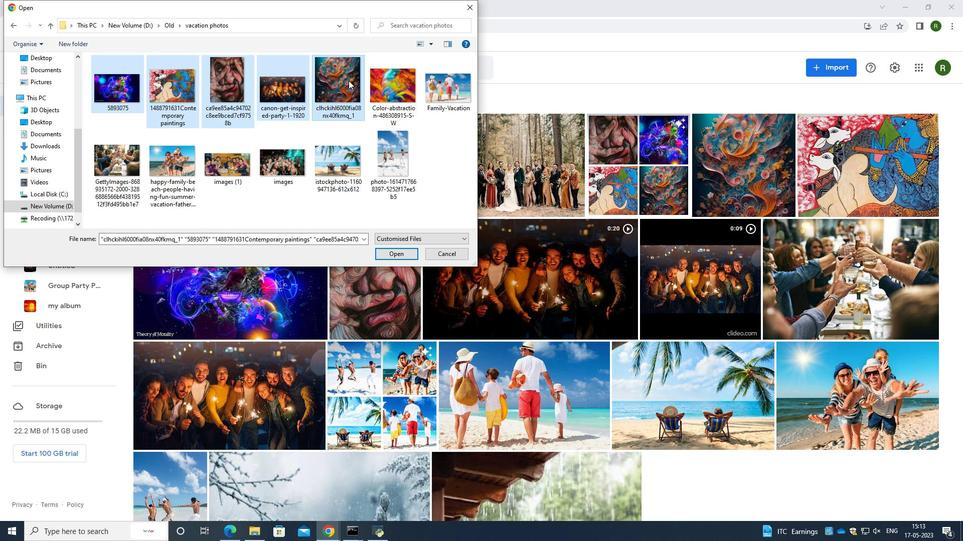 
Action: Mouse moved to (386, 80)
Screenshot: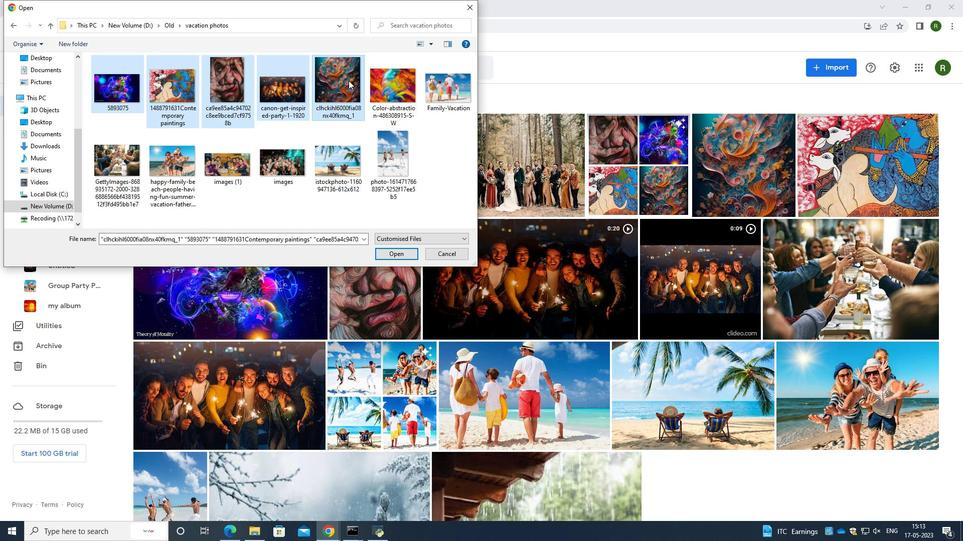
Action: Key pressed <Key.shift><Key.shift><Key.shift>
Screenshot: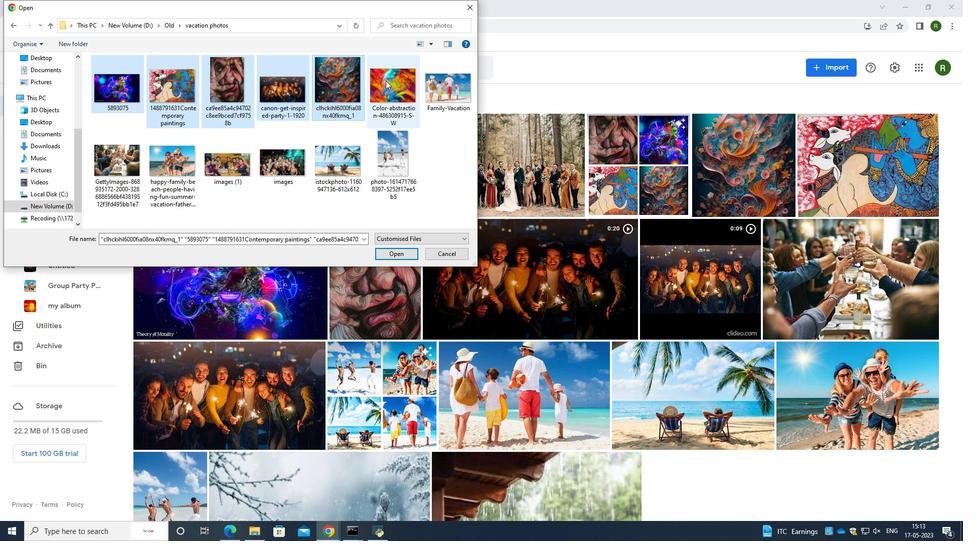 
Action: Mouse pressed left at (386, 80)
Screenshot: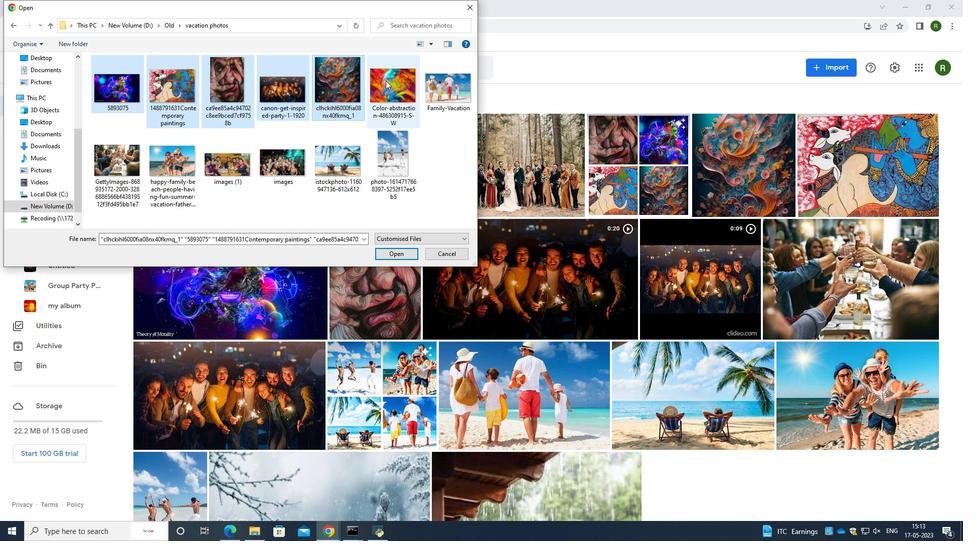 
Action: Key pressed <Key.shift><Key.shift><Key.shift><Key.shift><Key.shift><Key.shift>
Screenshot: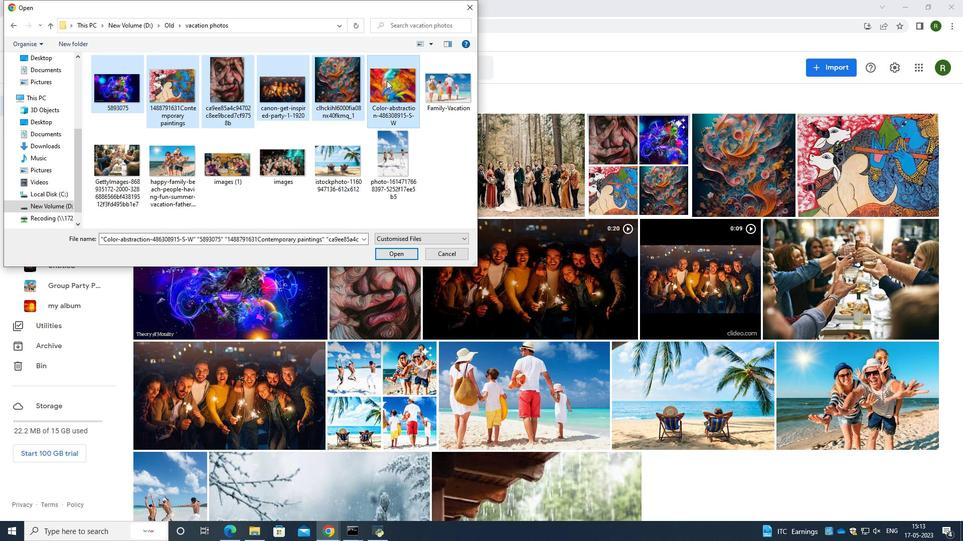 
Action: Mouse moved to (388, 92)
Screenshot: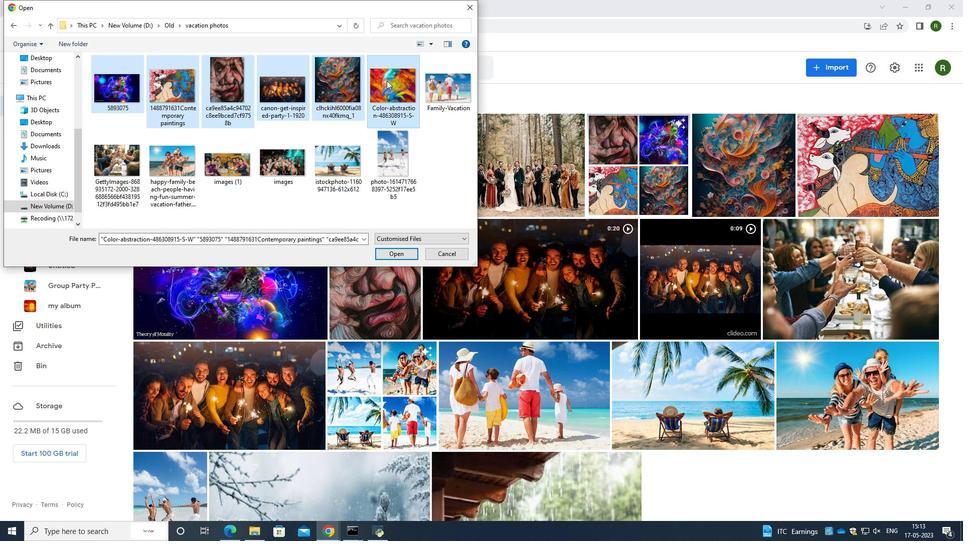 
Action: Key pressed <Key.shift>
Screenshot: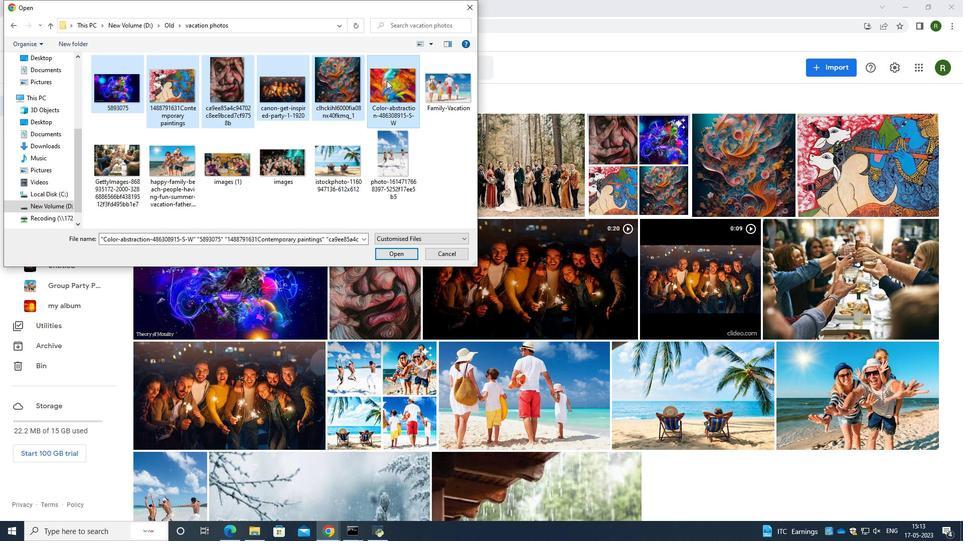 
Action: Mouse moved to (411, 164)
Screenshot: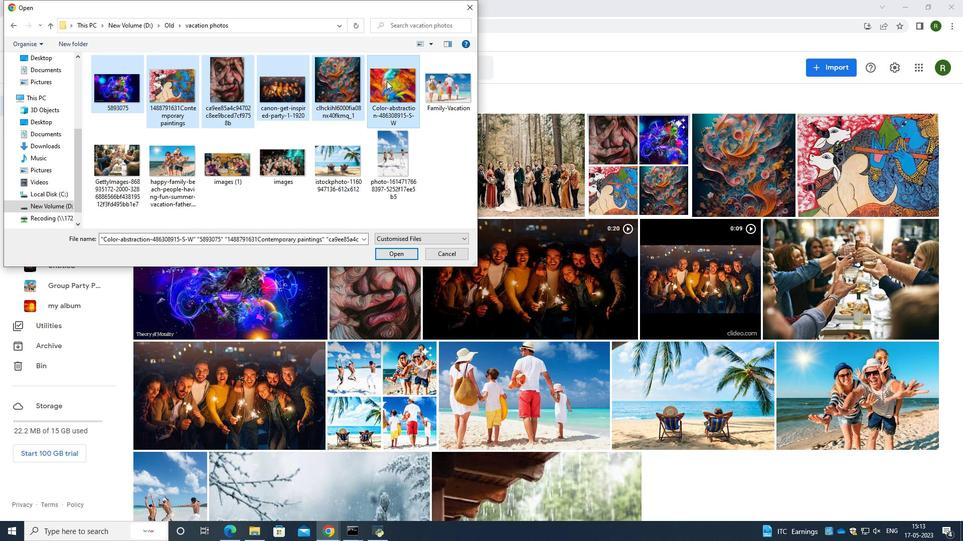 
Action: Key pressed <Key.shift>
Screenshot: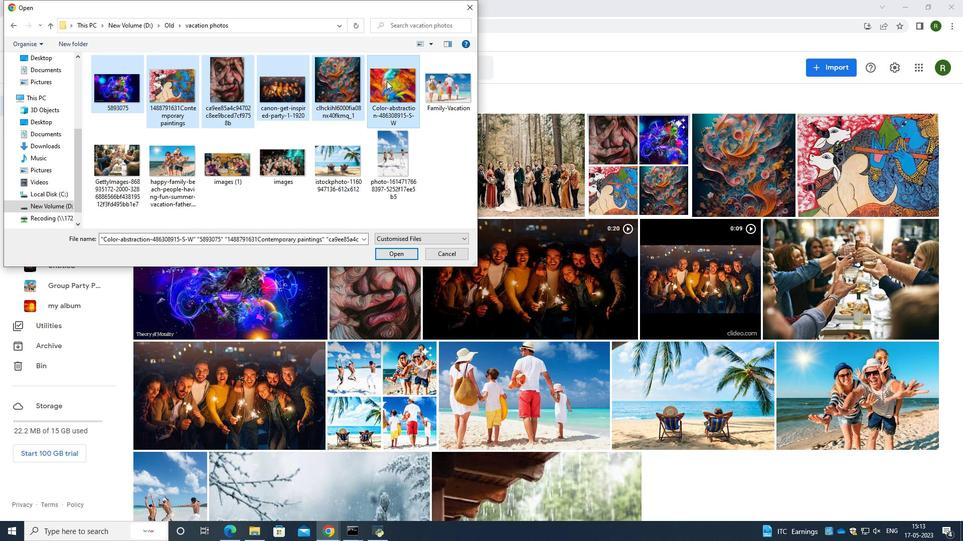 
Action: Mouse moved to (429, 207)
Screenshot: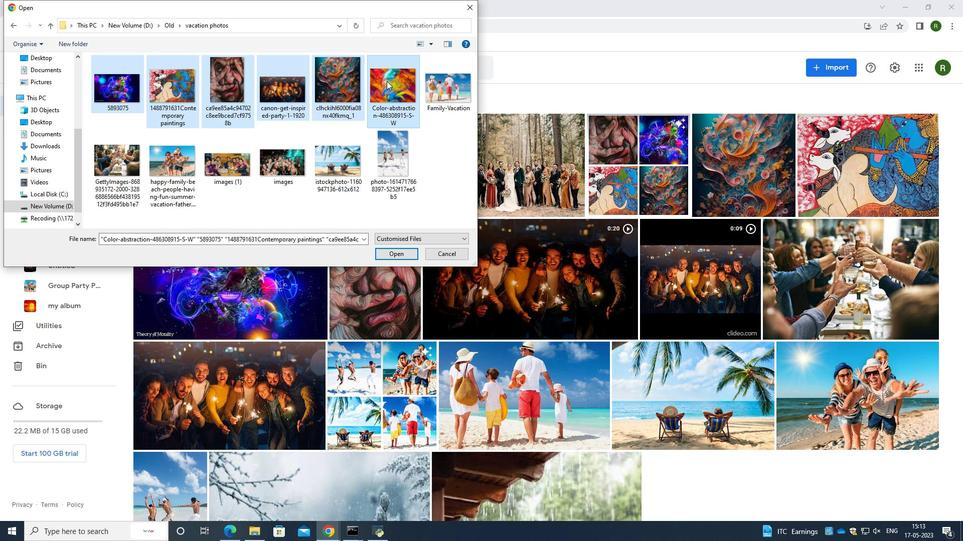 
Action: Key pressed <Key.shift>
Screenshot: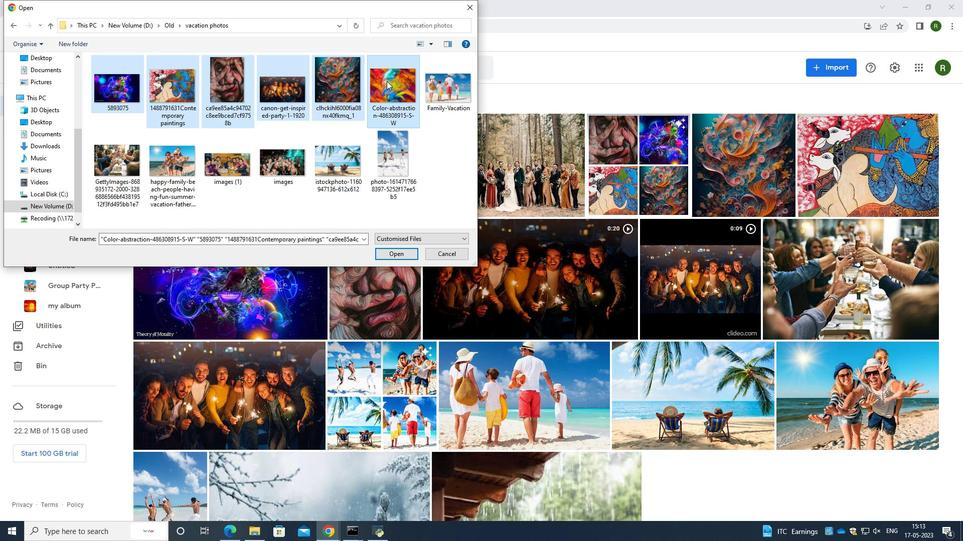
Action: Mouse moved to (435, 221)
Screenshot: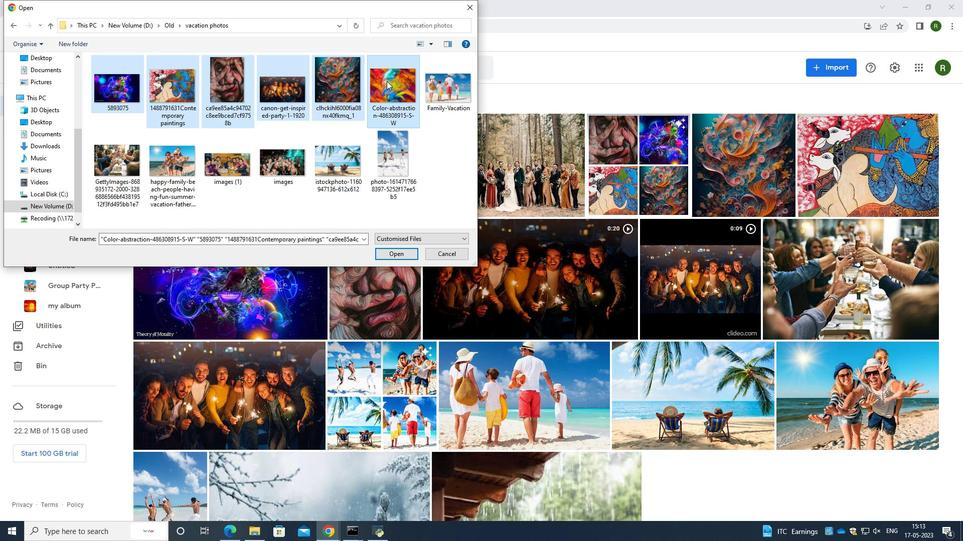 
Action: Key pressed <Key.shift>
Screenshot: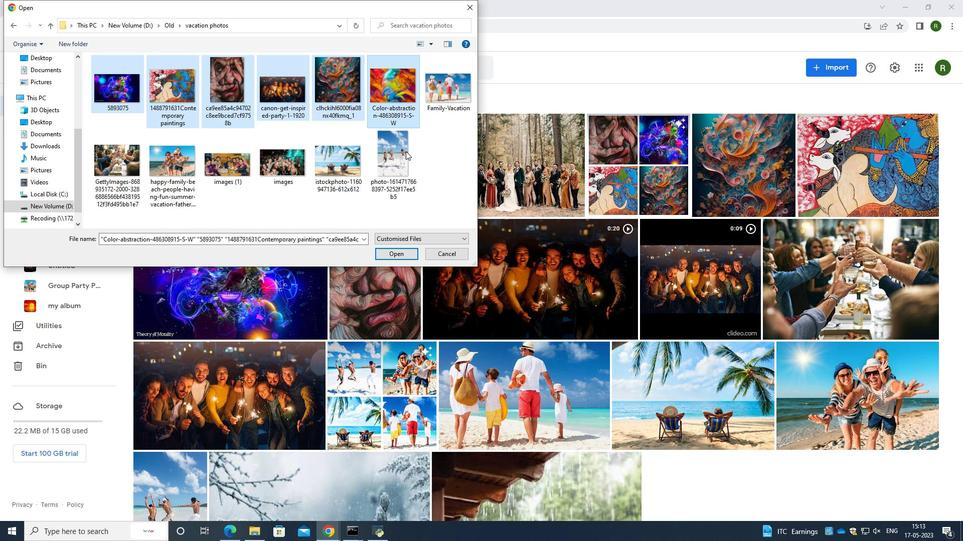 
Action: Mouse moved to (403, 249)
Screenshot: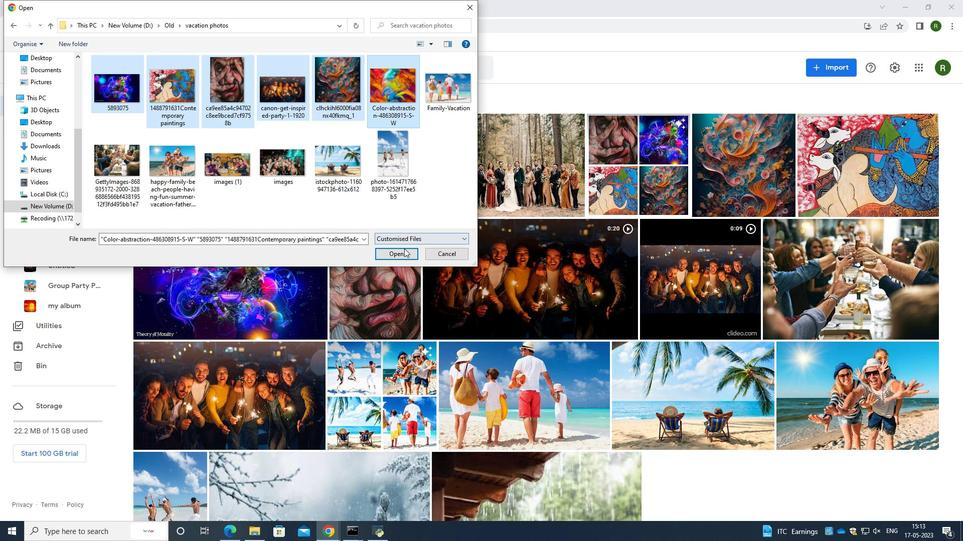
Action: Mouse pressed left at (403, 249)
Screenshot: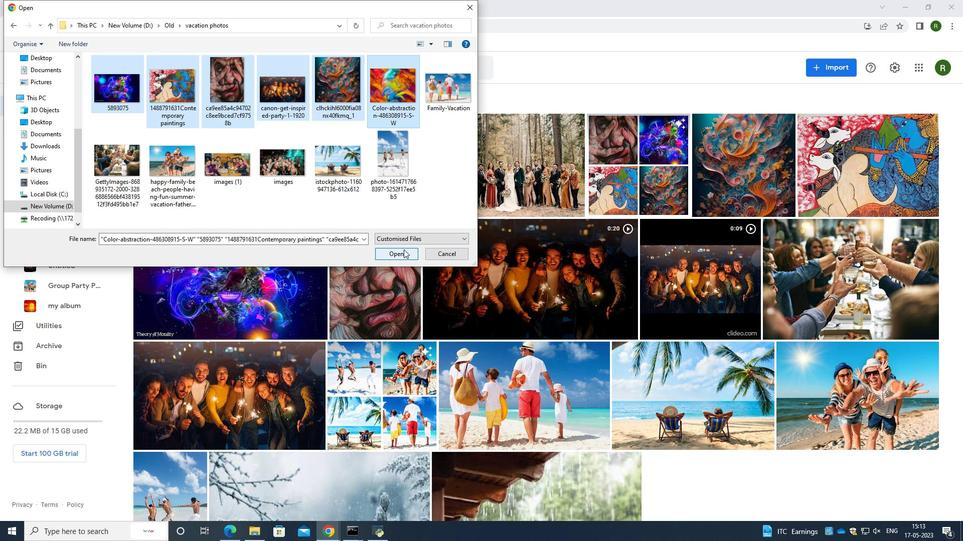 
Action: Mouse moved to (45, 494)
Screenshot: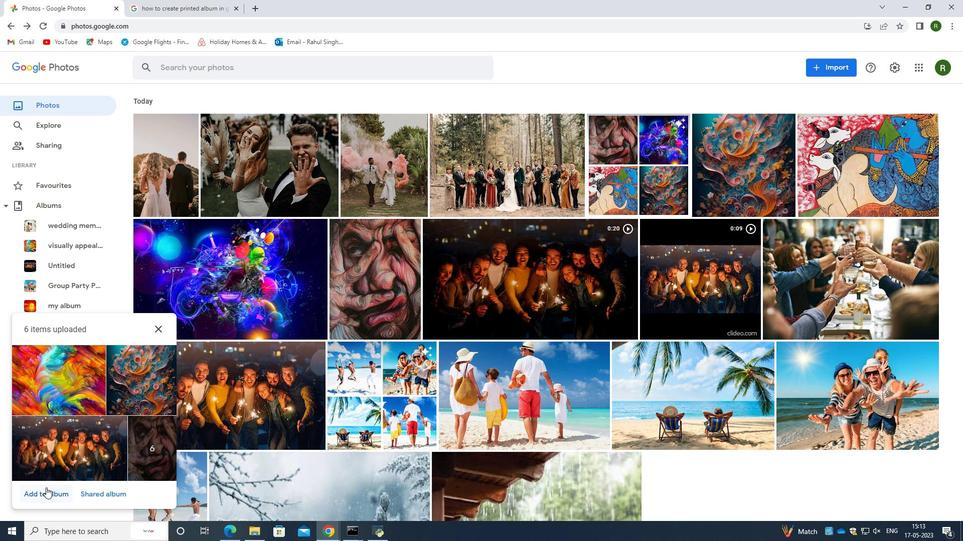 
Action: Mouse pressed left at (45, 494)
Screenshot: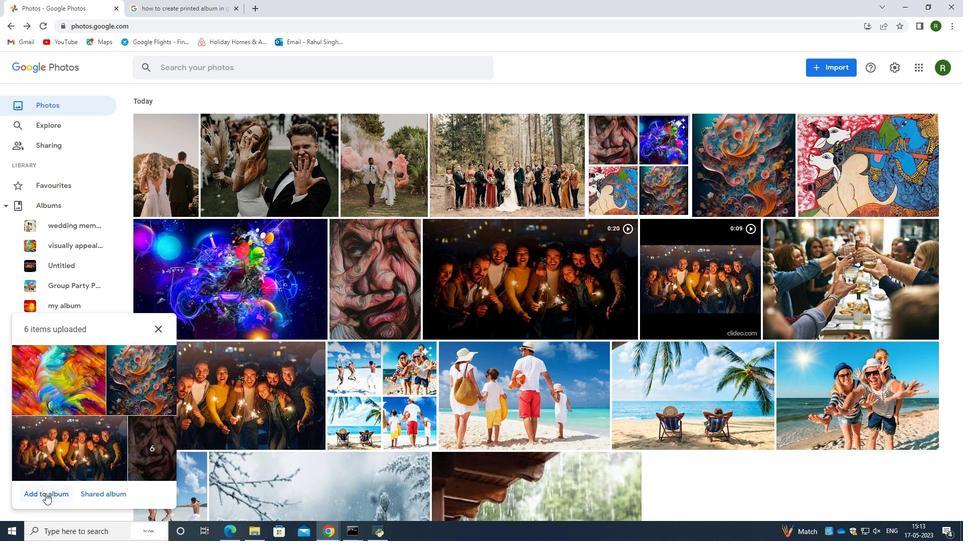 
Action: Mouse moved to (474, 317)
Screenshot: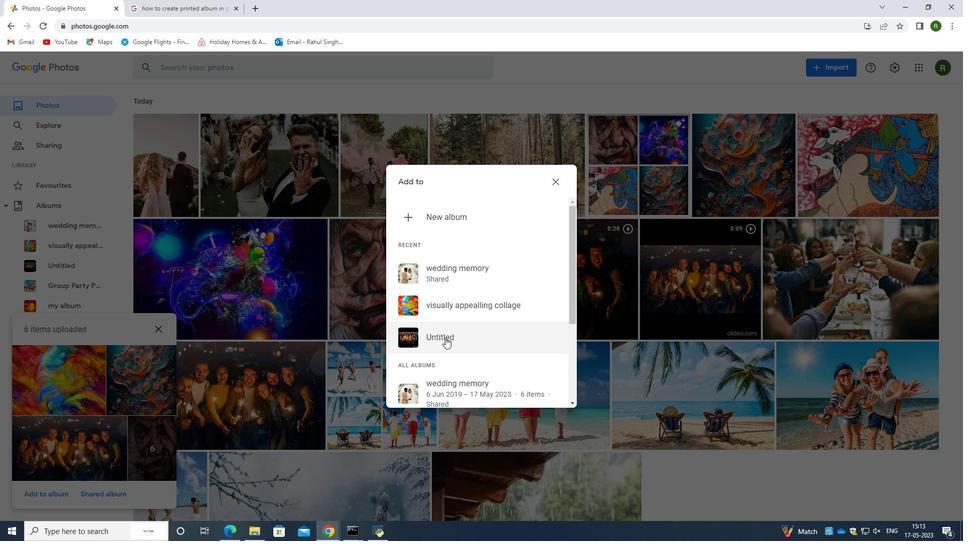 
Action: Mouse scrolled (474, 317) with delta (0, 0)
Screenshot: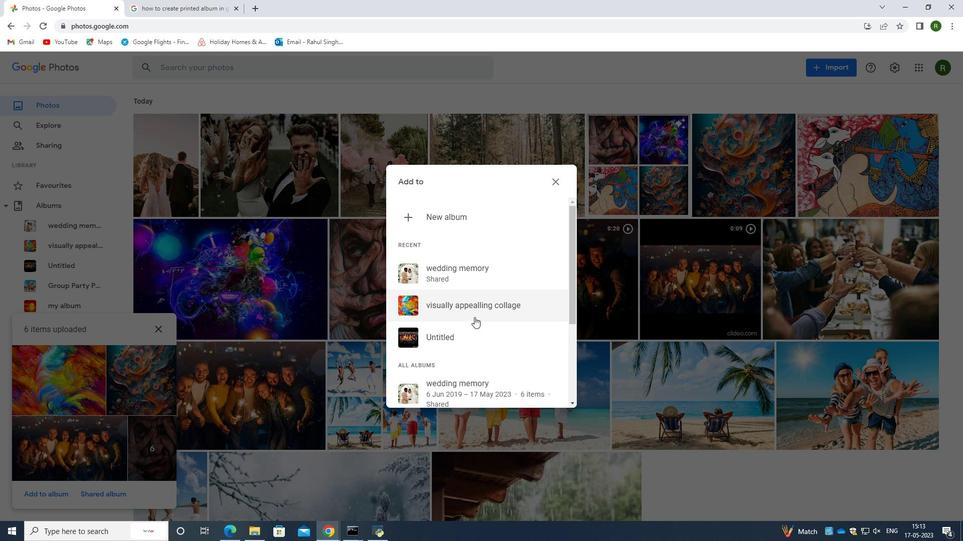 
Action: Mouse scrolled (474, 317) with delta (0, 0)
Screenshot: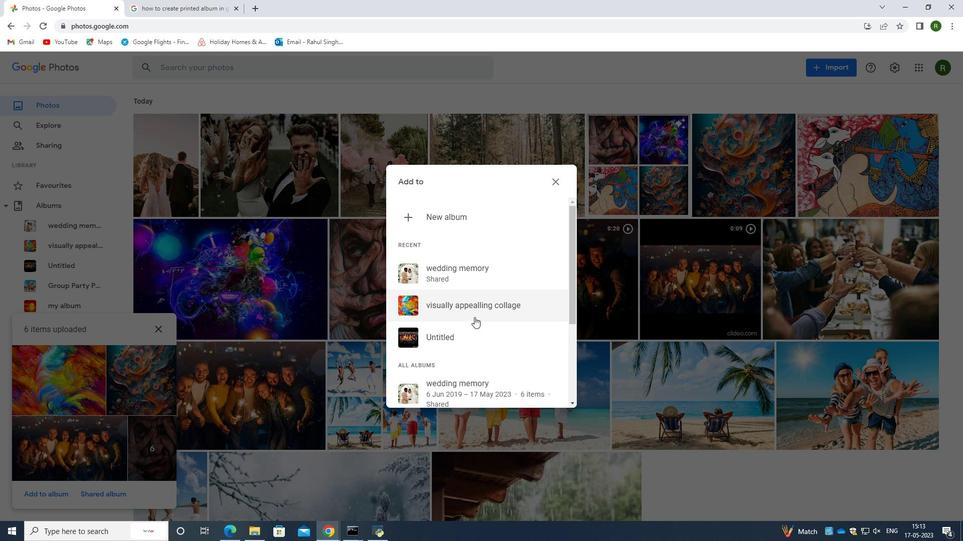 
Action: Mouse scrolled (474, 317) with delta (0, 0)
Screenshot: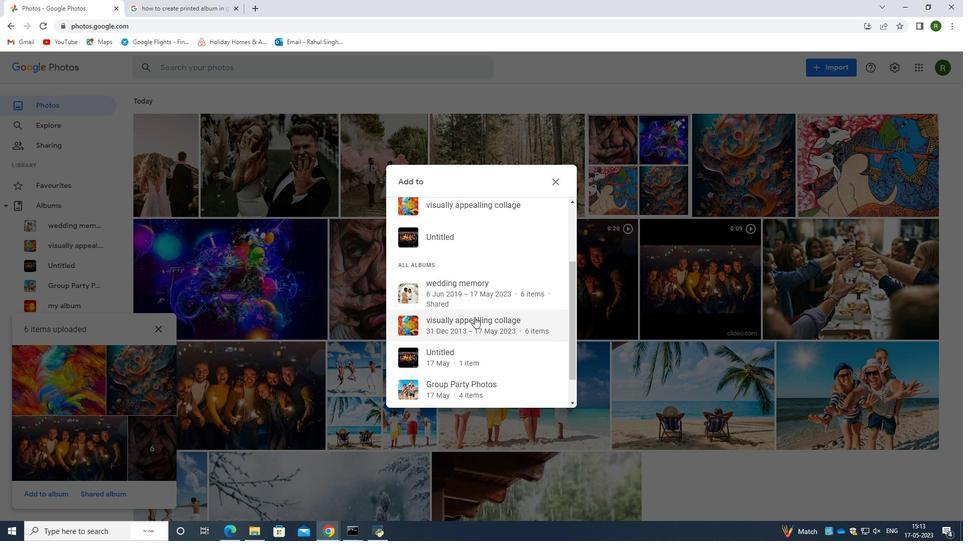 
Action: Mouse scrolled (474, 317) with delta (0, 0)
Screenshot: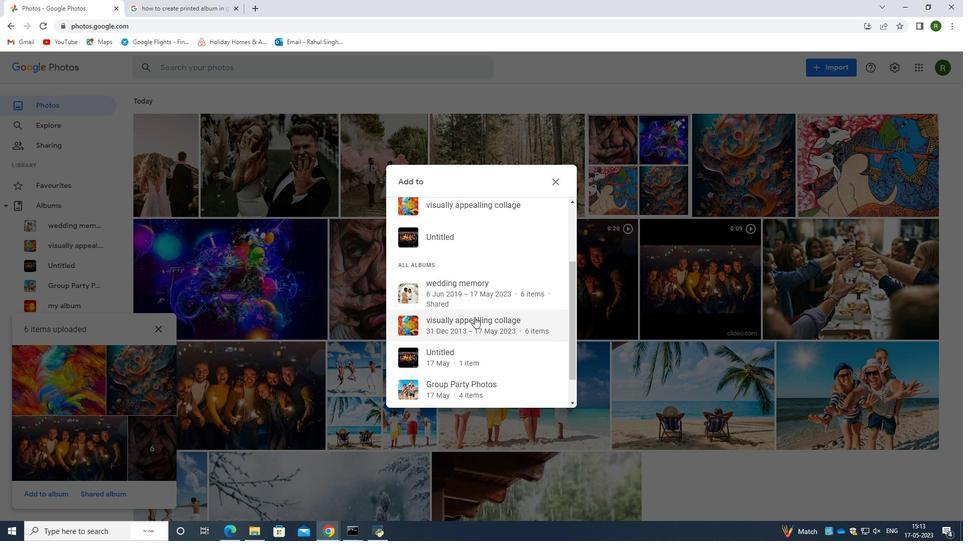 
Action: Mouse scrolled (474, 317) with delta (0, 0)
Screenshot: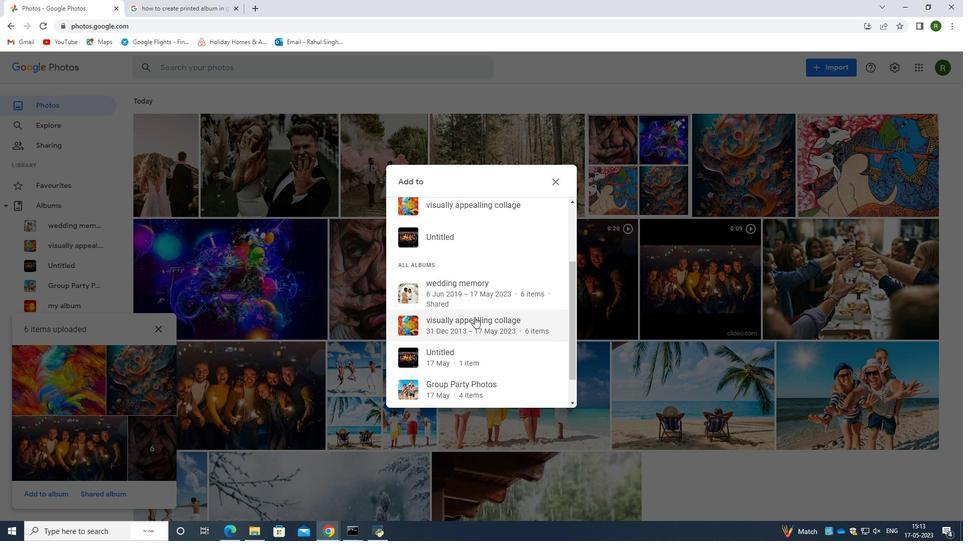 
Action: Mouse scrolled (474, 318) with delta (0, 0)
Screenshot: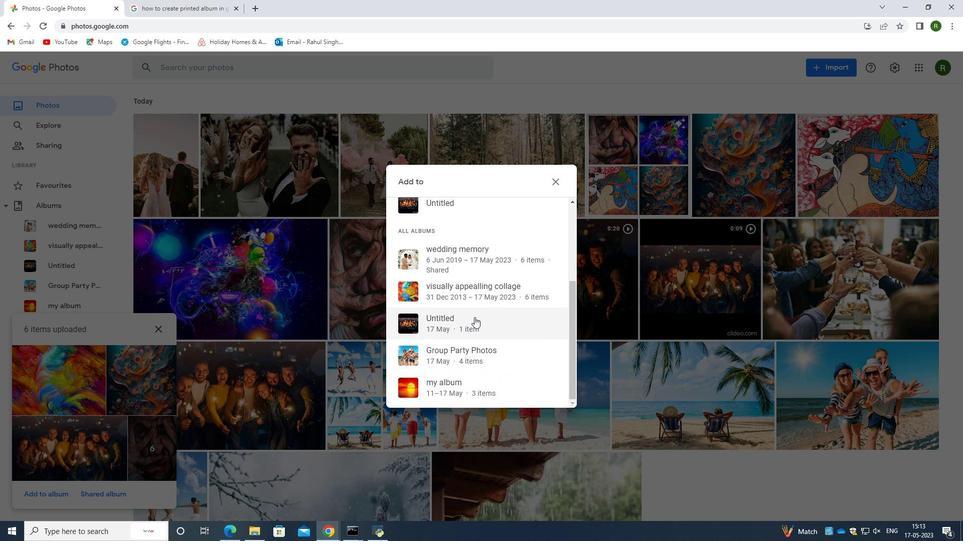 
Action: Mouse moved to (475, 317)
Screenshot: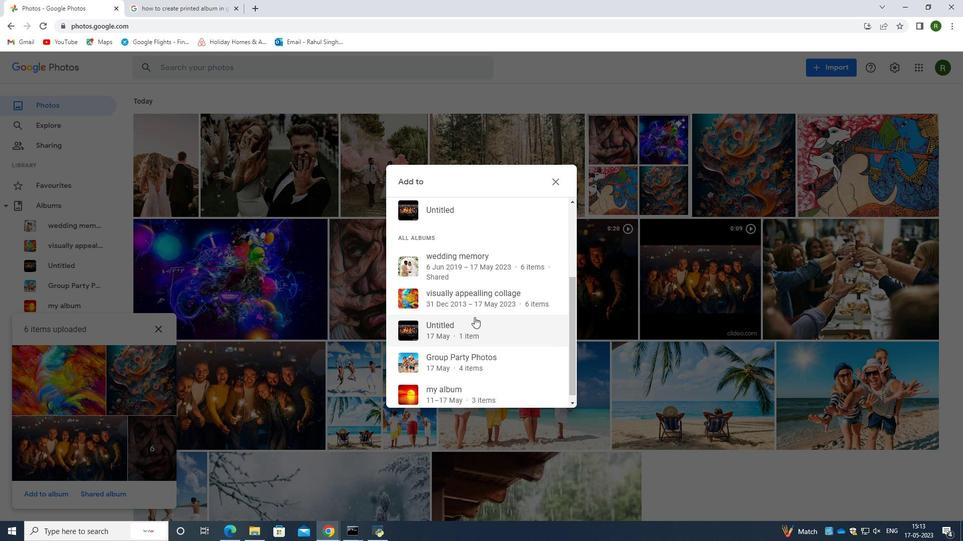 
Action: Mouse scrolled (475, 316) with delta (0, 0)
Screenshot: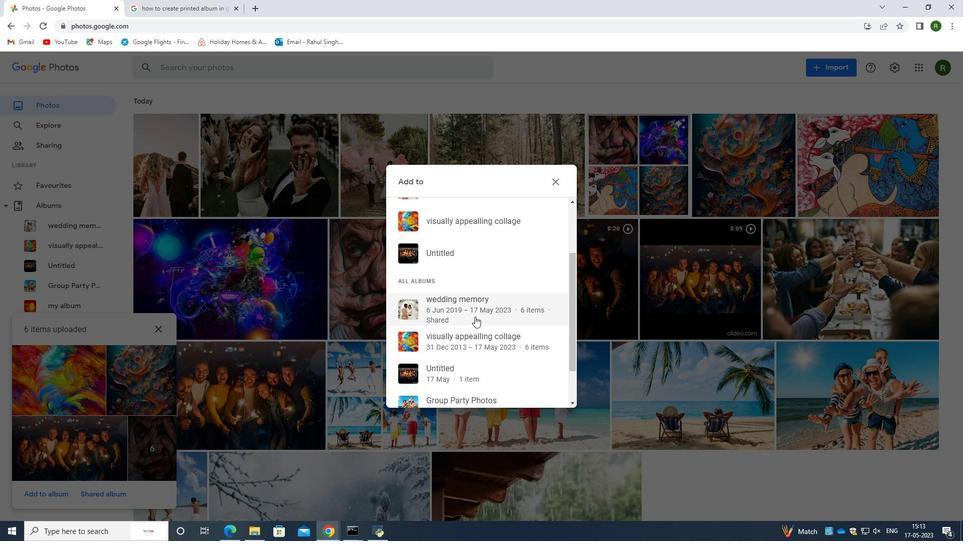 
Action: Mouse scrolled (475, 316) with delta (0, 0)
Screenshot: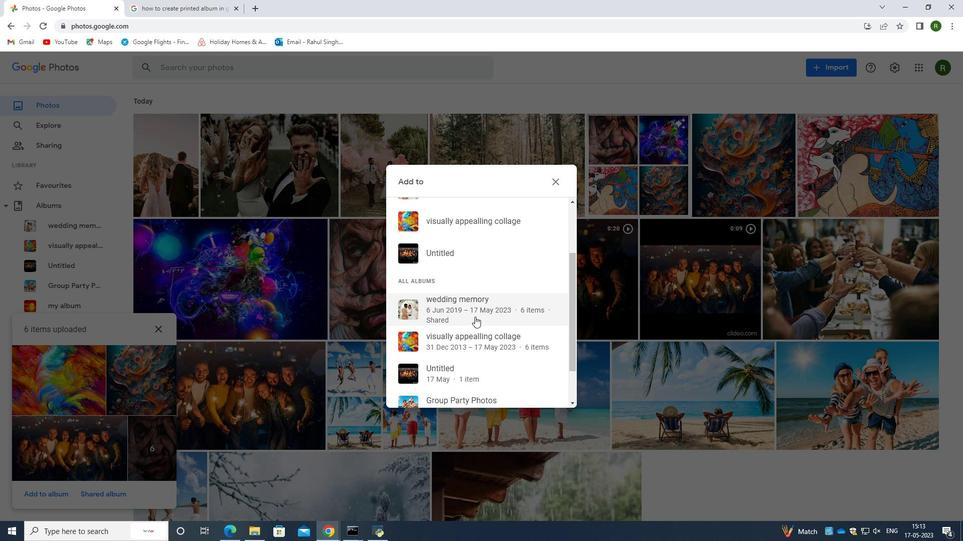 
Action: Mouse scrolled (475, 316) with delta (0, 0)
Screenshot: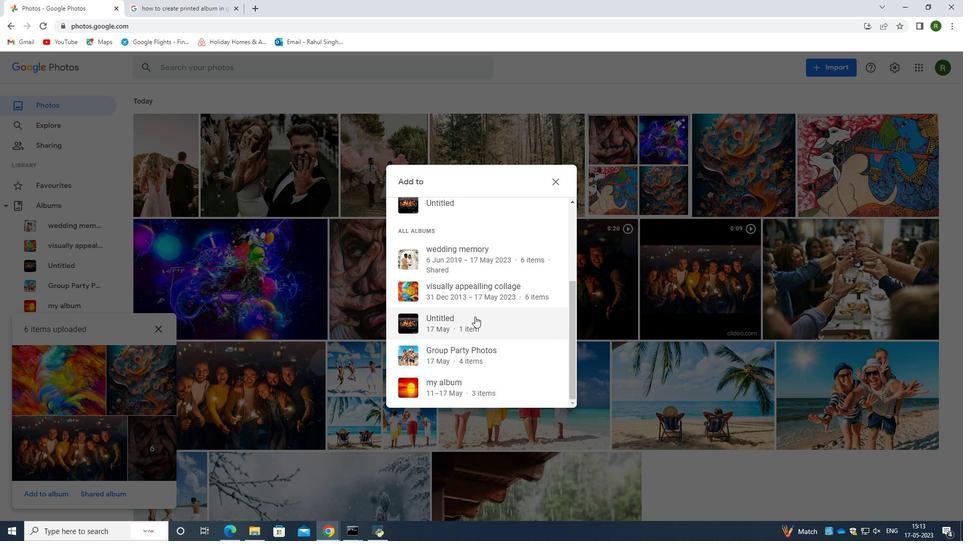 
Action: Mouse moved to (454, 220)
Screenshot: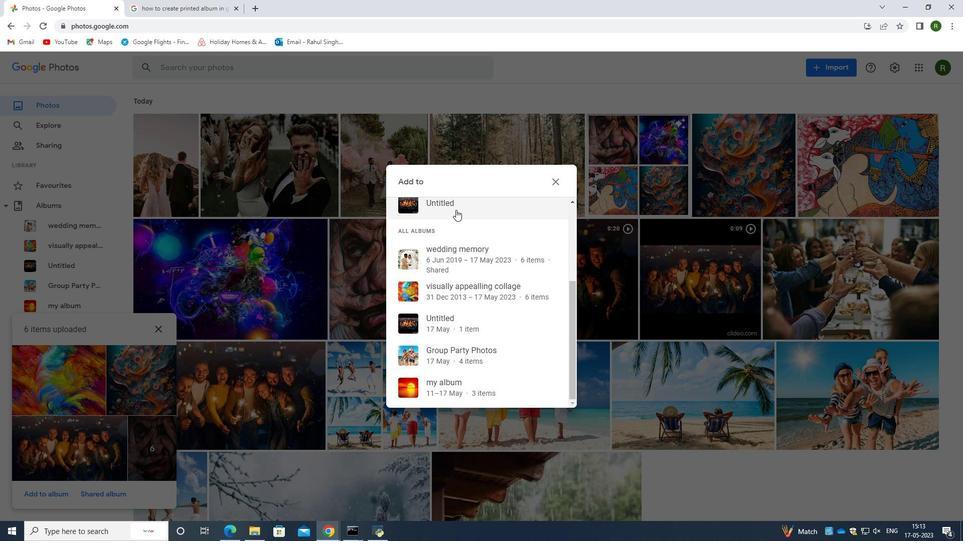 
Action: Mouse scrolled (454, 220) with delta (0, 0)
Screenshot: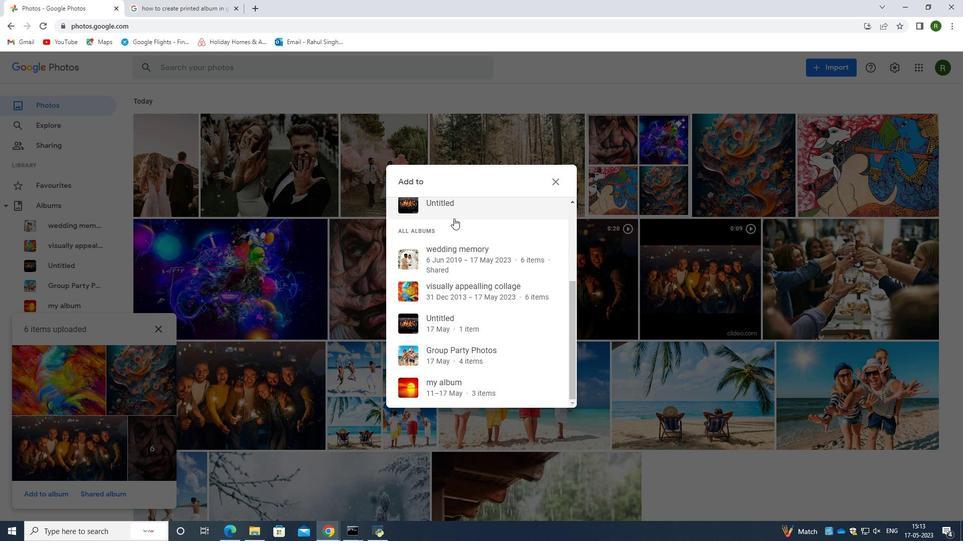 
Action: Mouse scrolled (454, 220) with delta (0, 0)
Screenshot: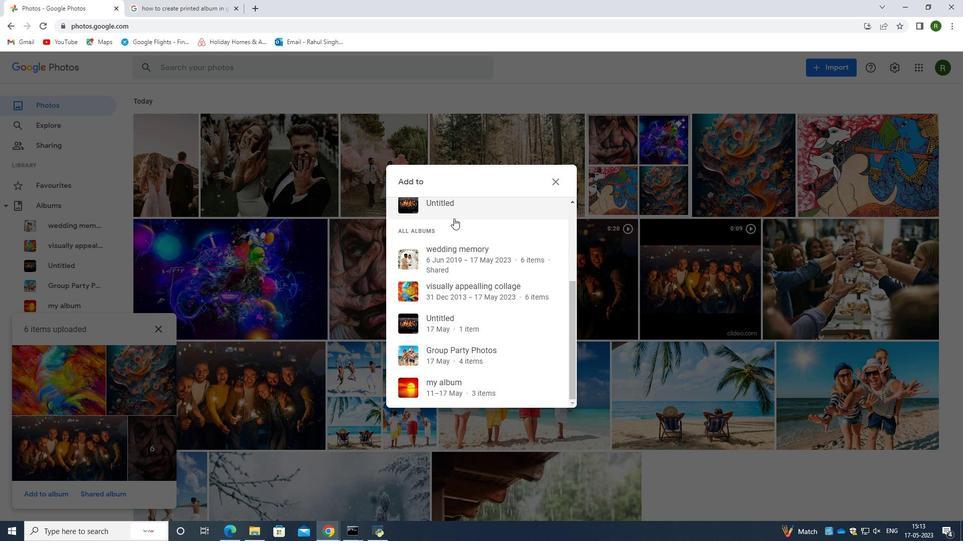 
Action: Mouse scrolled (454, 220) with delta (0, 0)
Screenshot: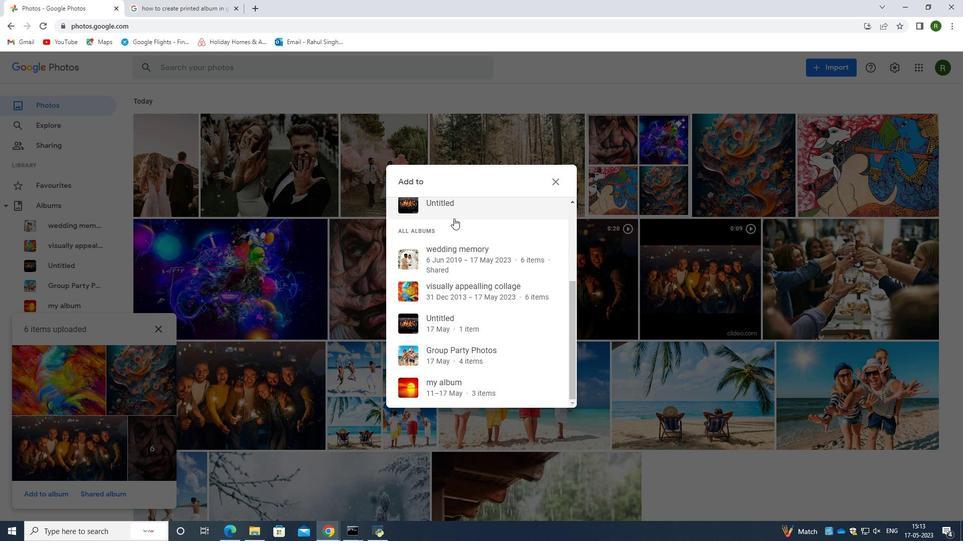 
Action: Mouse moved to (454, 216)
Screenshot: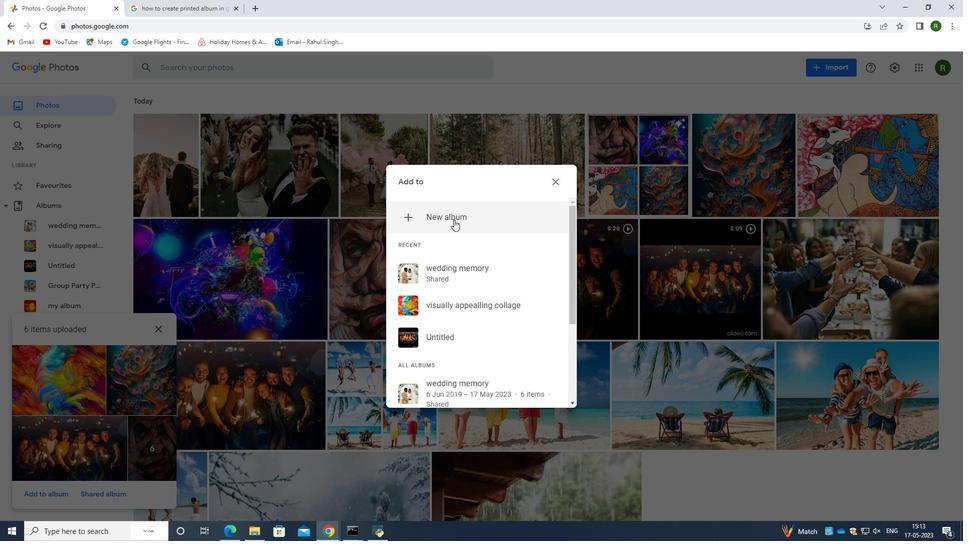 
Action: Mouse pressed left at (454, 216)
Screenshot: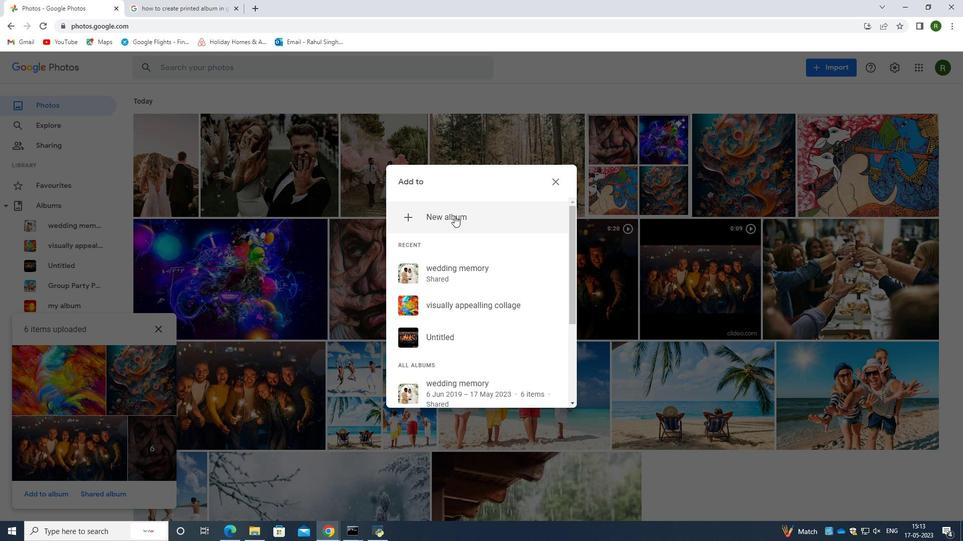 
Action: Mouse moved to (319, 144)
Screenshot: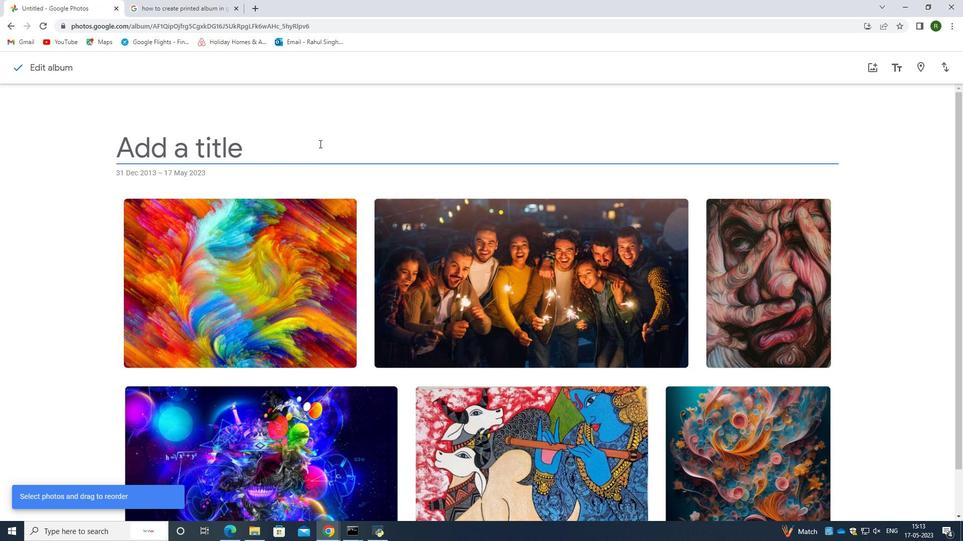 
Action: Mouse pressed left at (319, 144)
Screenshot: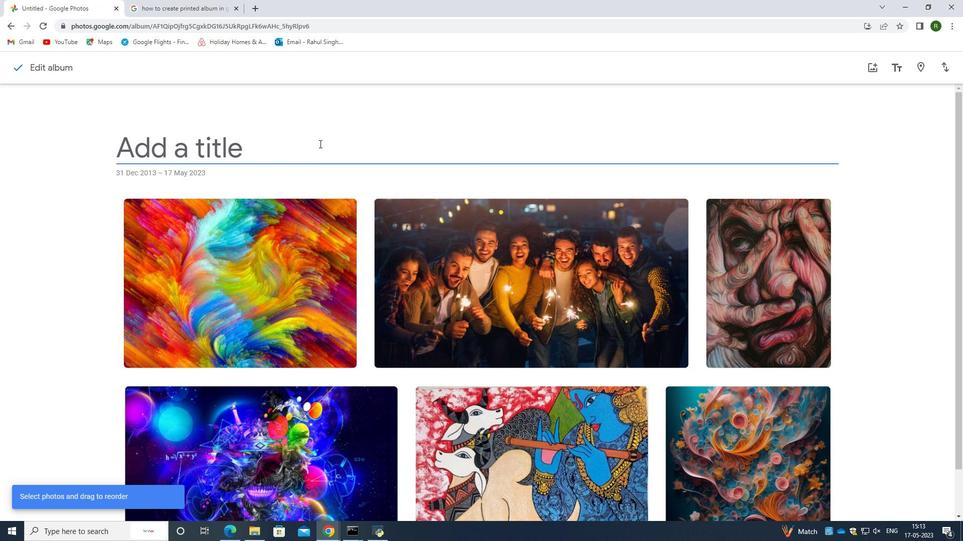 
Action: Mouse moved to (322, 146)
Screenshot: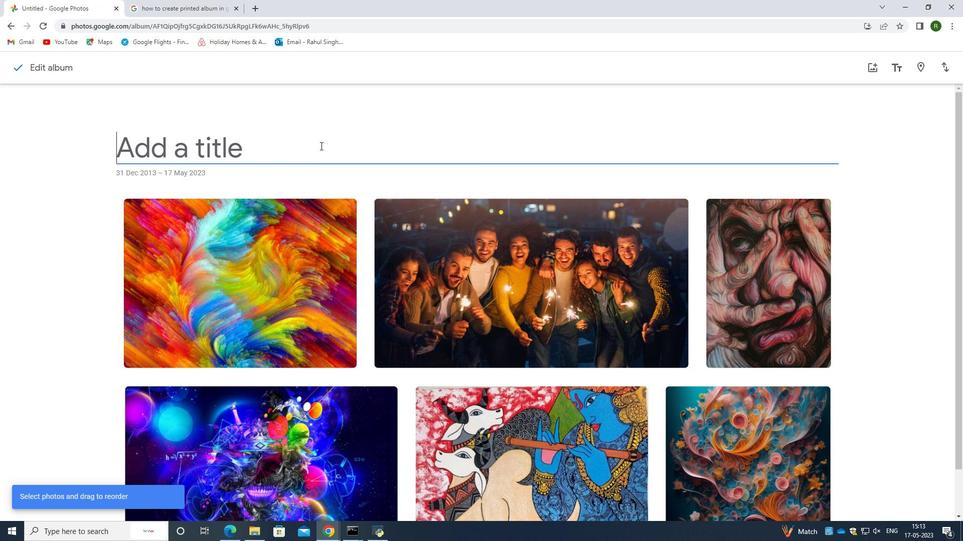 
Action: Key pressed <Key.caps_lock>N<Key.caps_lock>ew<Key.space>alubu,<Key.backspace>m
Screenshot: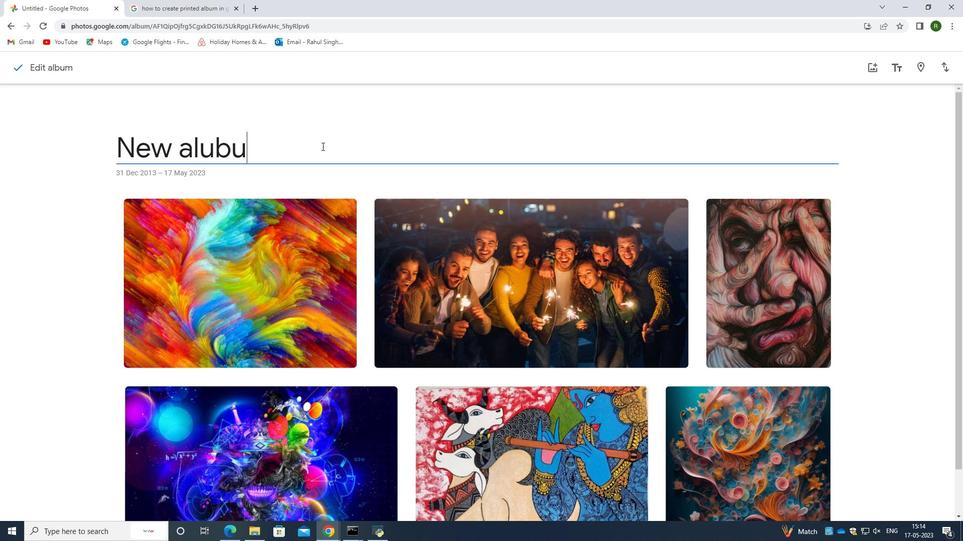 
Action: Mouse moved to (220, 148)
Screenshot: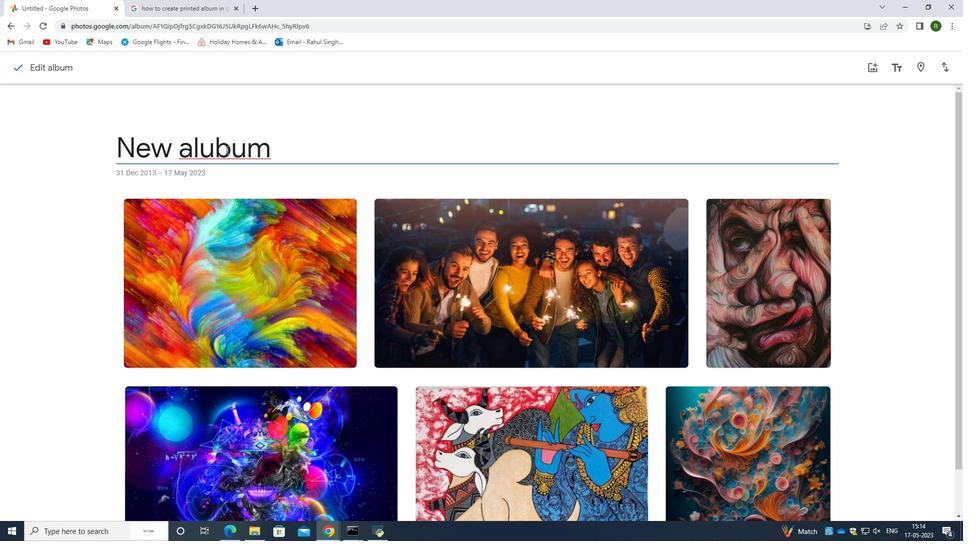 
Action: Mouse pressed left at (220, 148)
Screenshot: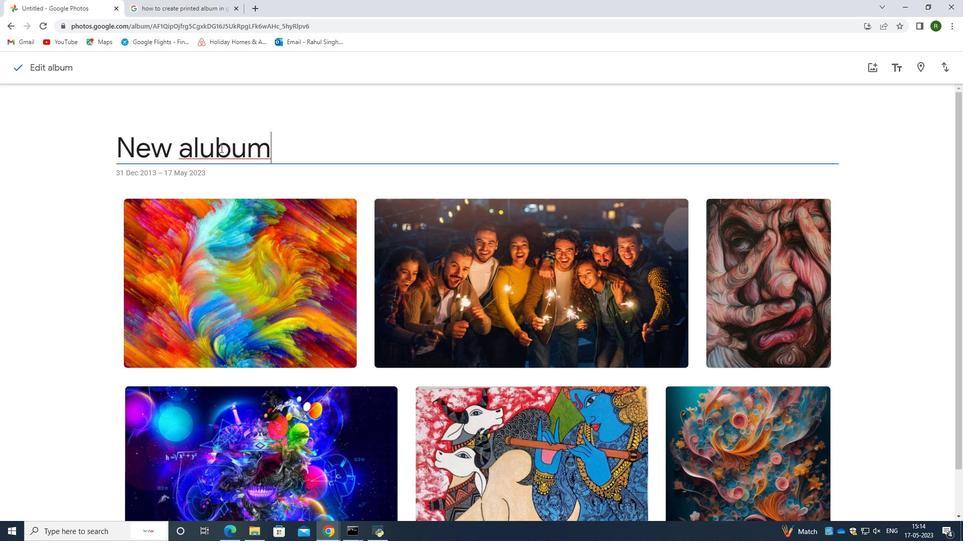 
Action: Key pressed <Key.backspace>
Screenshot: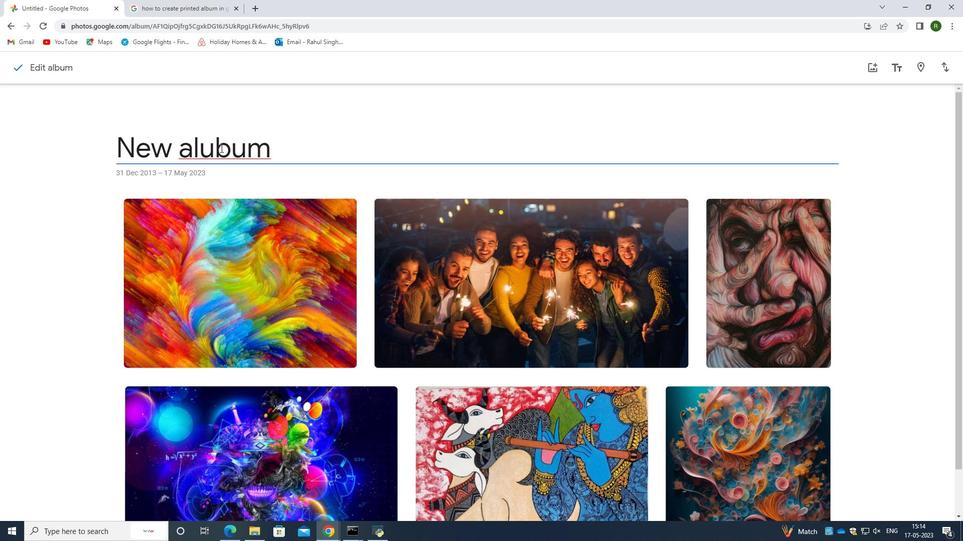 
Action: Mouse moved to (940, 65)
Screenshot: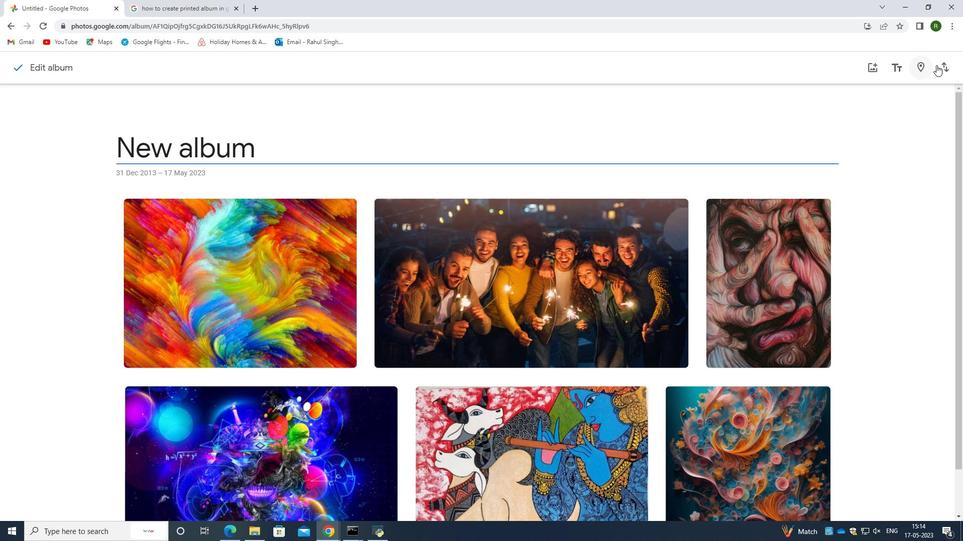 
Action: Mouse pressed left at (940, 65)
Screenshot: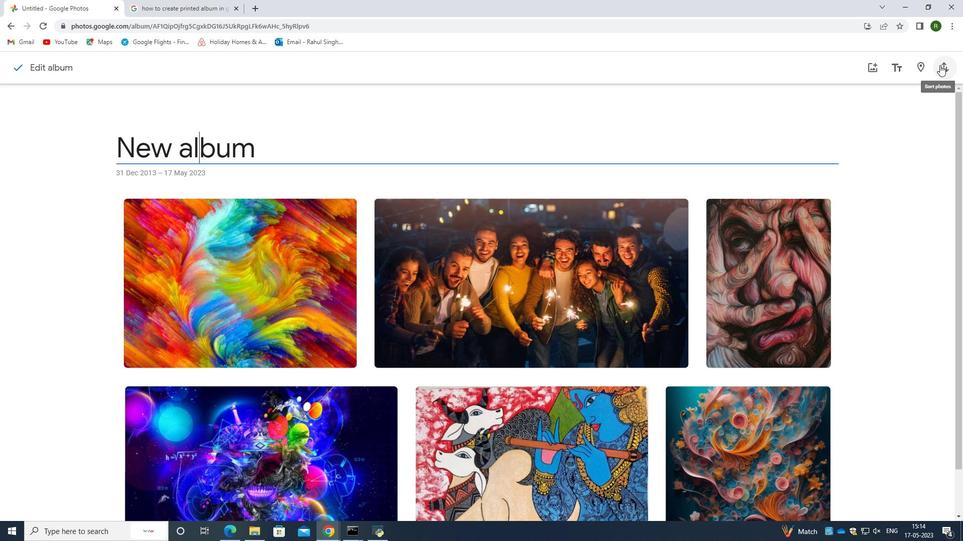 
Action: Mouse moved to (907, 118)
Screenshot: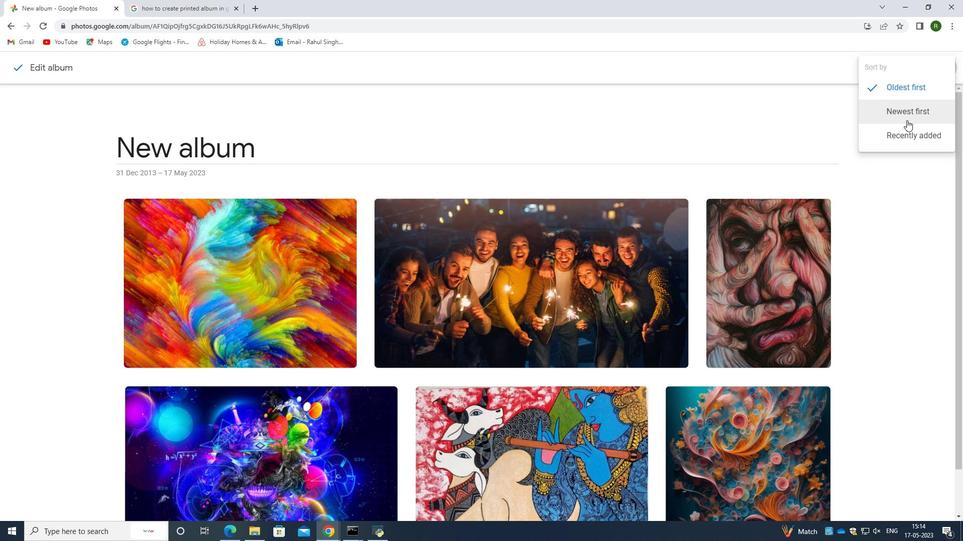 
Action: Mouse pressed left at (907, 118)
Screenshot: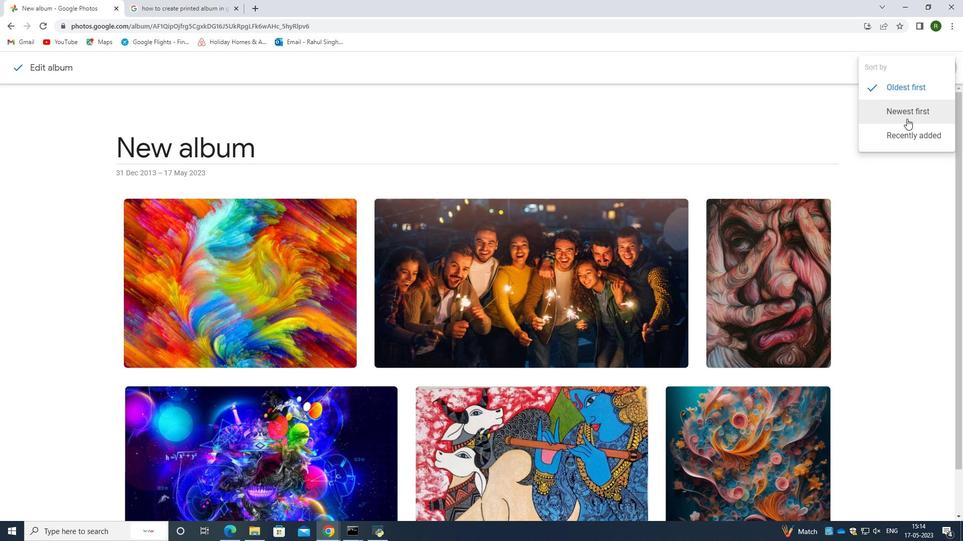 
Action: Mouse moved to (664, 224)
Screenshot: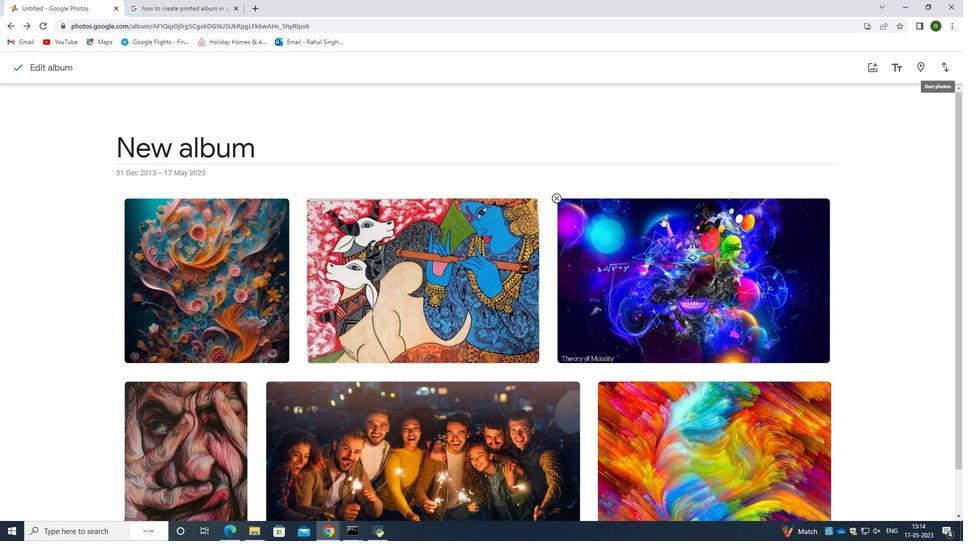 
Action: Mouse scrolled (664, 223) with delta (0, 0)
Screenshot: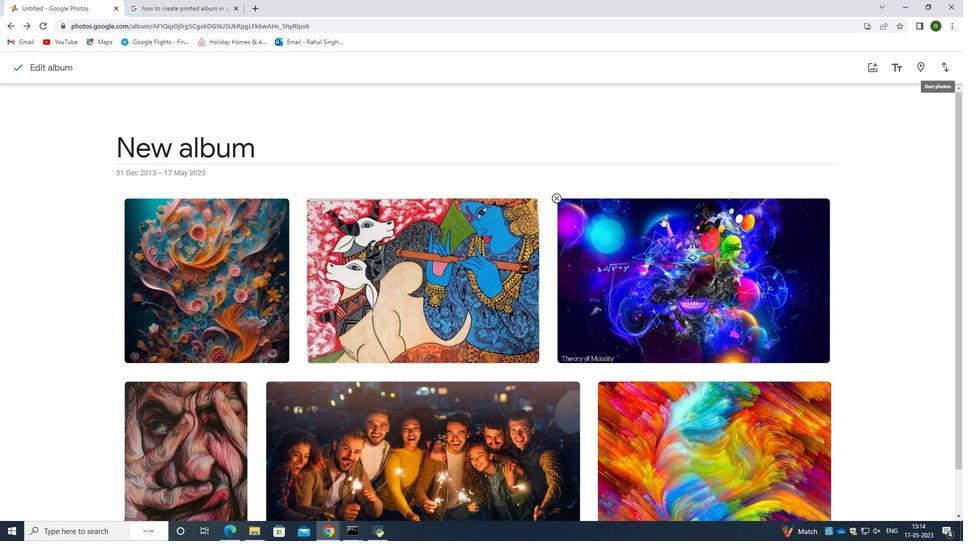 
Action: Mouse scrolled (664, 223) with delta (0, 0)
Screenshot: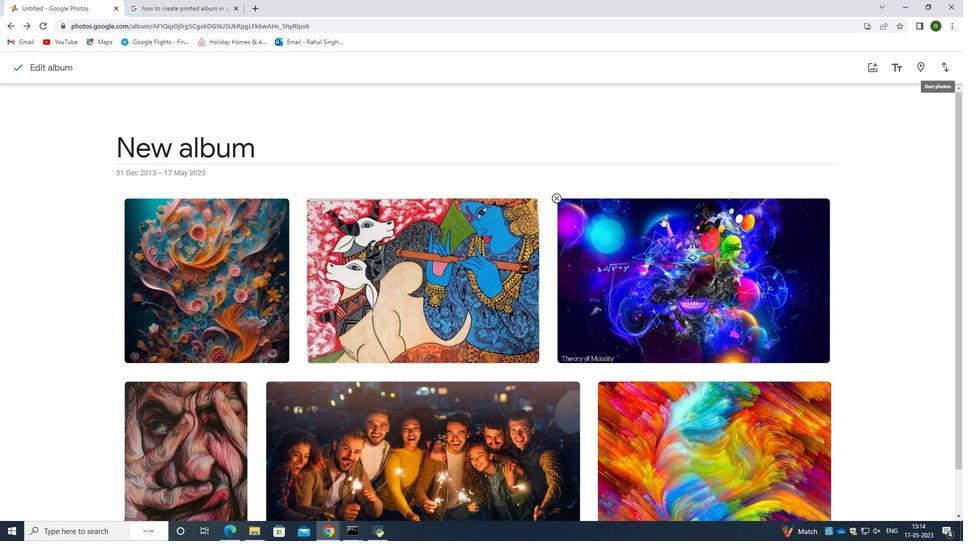 
Action: Mouse scrolled (664, 223) with delta (0, 0)
Screenshot: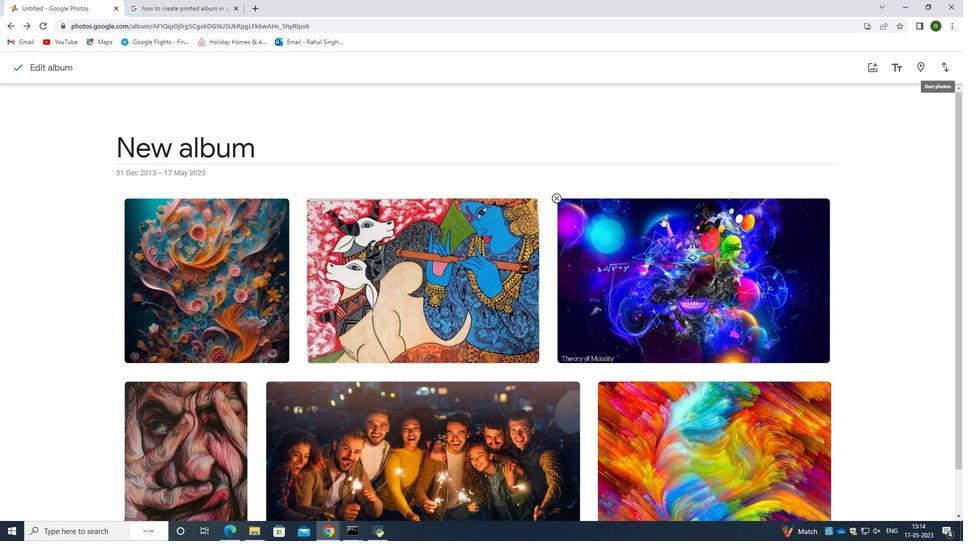 
Action: Mouse moved to (664, 224)
Screenshot: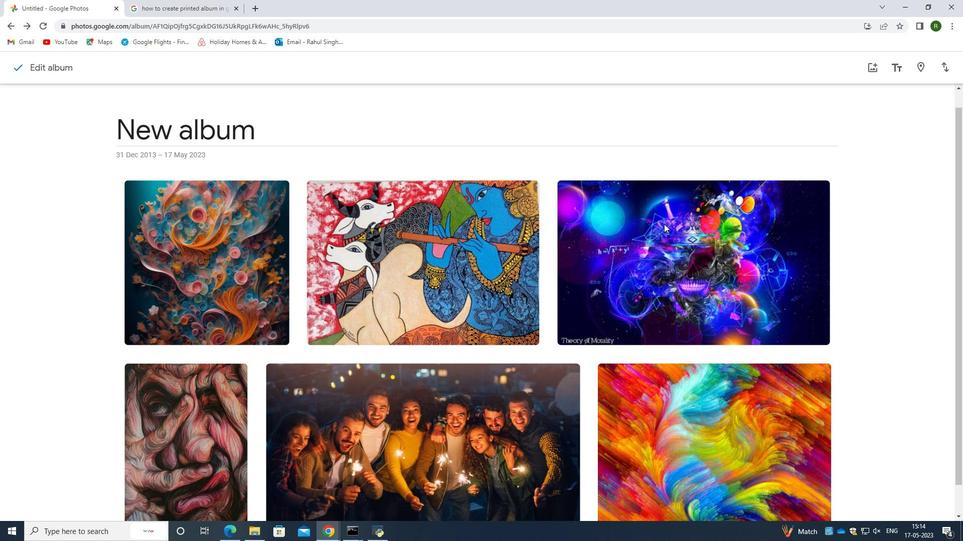 
Action: Mouse scrolled (664, 223) with delta (0, 0)
Screenshot: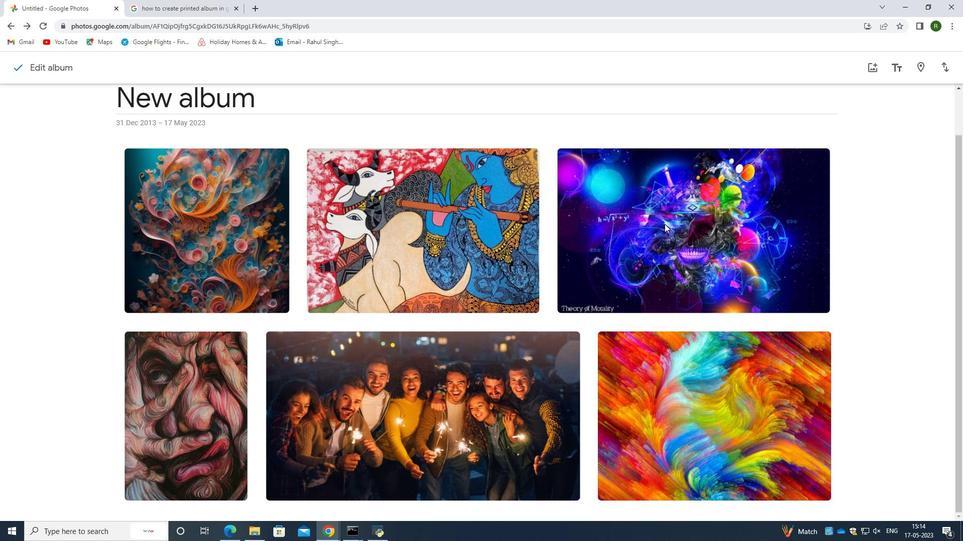 
Action: Mouse scrolled (664, 223) with delta (0, 0)
Screenshot: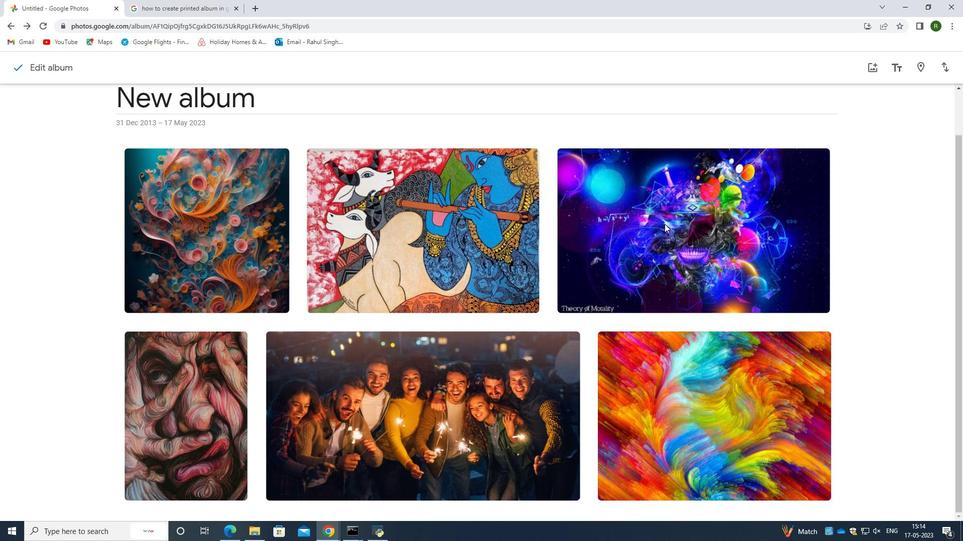 
Action: Mouse moved to (679, 217)
Screenshot: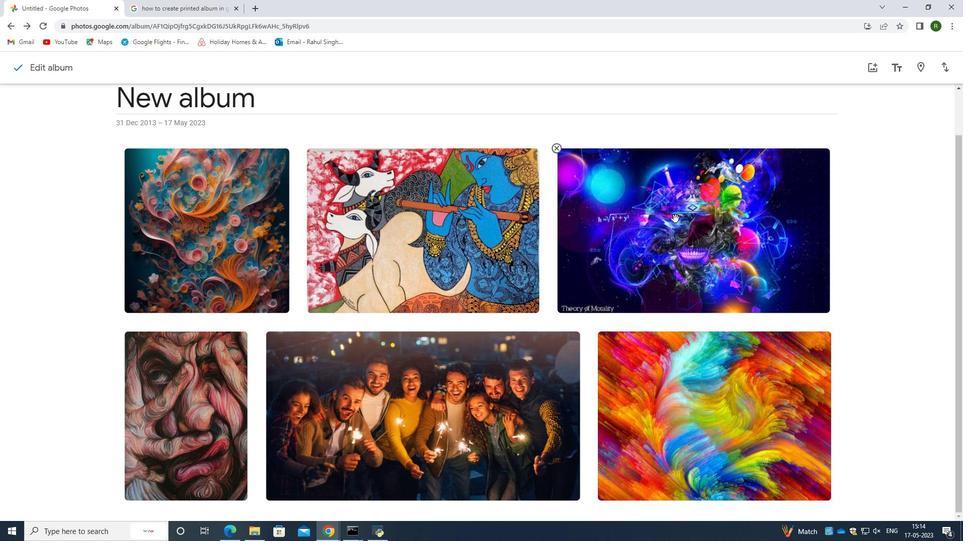 
Action: Mouse scrolled (679, 217) with delta (0, 0)
Screenshot: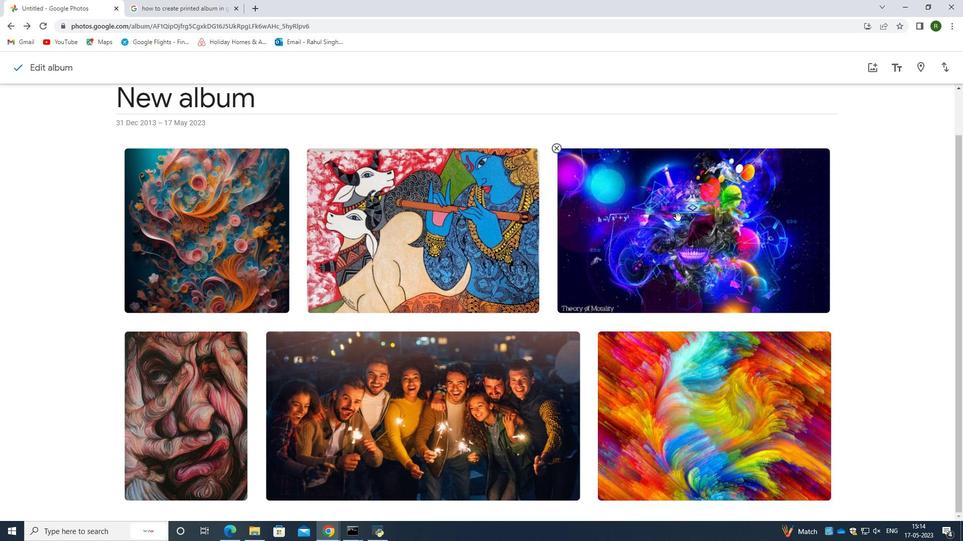 
Action: Mouse scrolled (679, 217) with delta (0, 0)
Screenshot: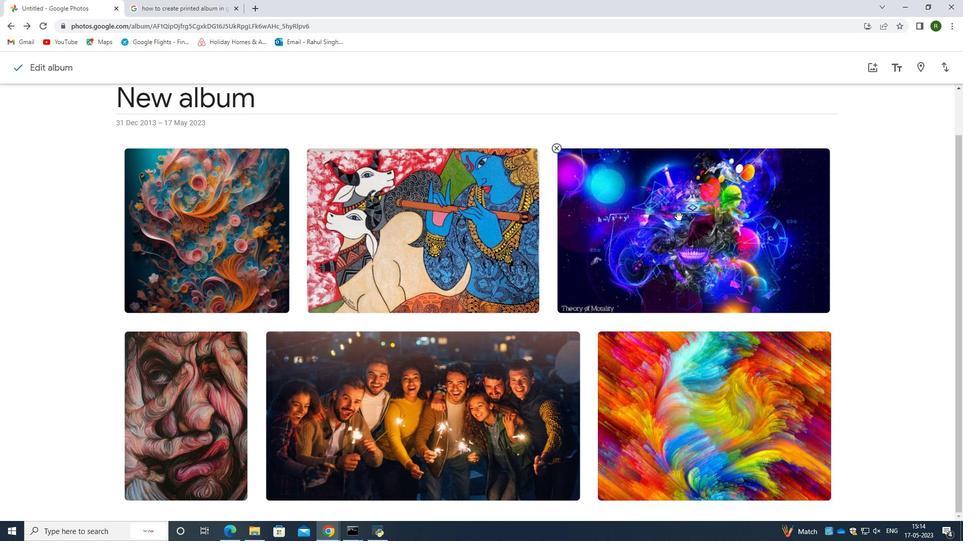 
Action: Mouse scrolled (679, 217) with delta (0, 0)
Screenshot: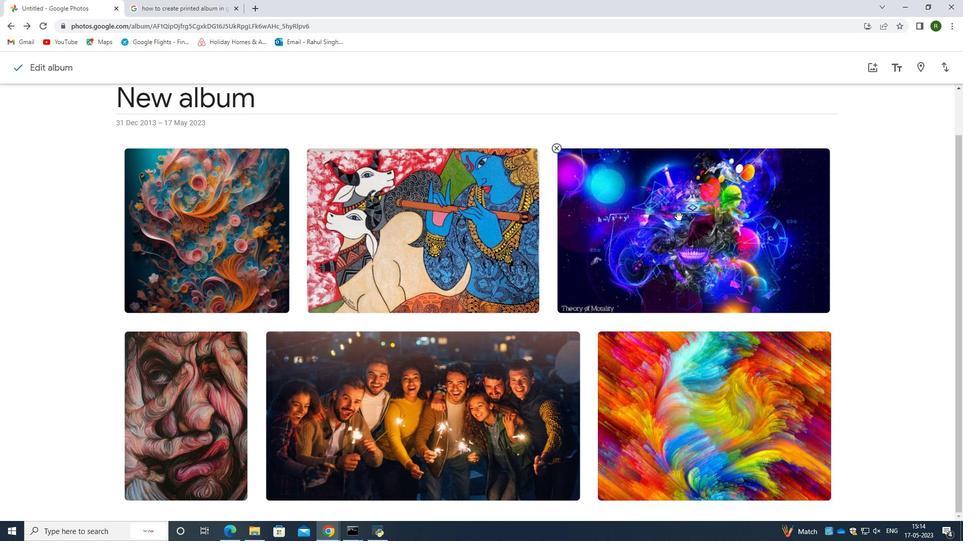 
Action: Mouse moved to (894, 70)
Screenshot: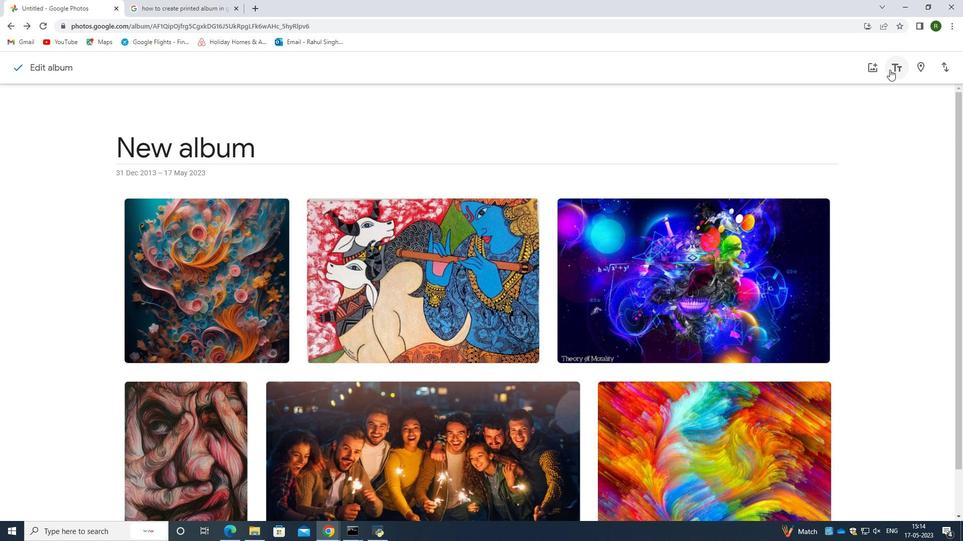
Action: Mouse pressed left at (894, 70)
Screenshot: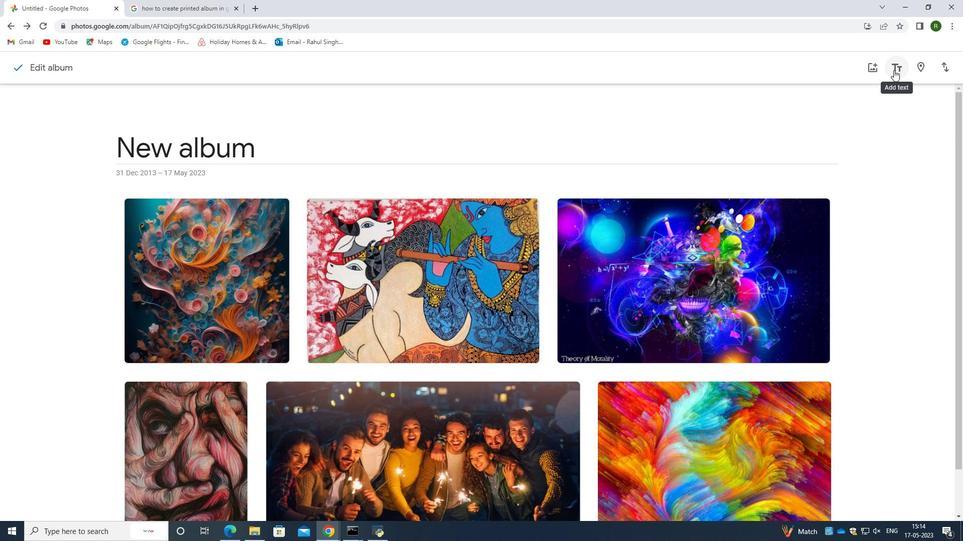 
Action: Mouse moved to (486, 390)
Screenshot: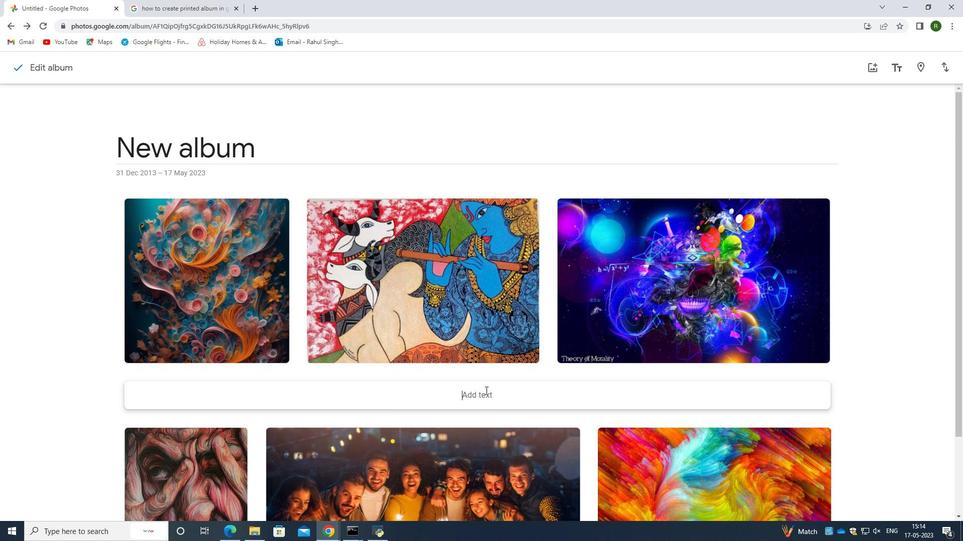 
Action: Mouse pressed left at (486, 390)
Screenshot: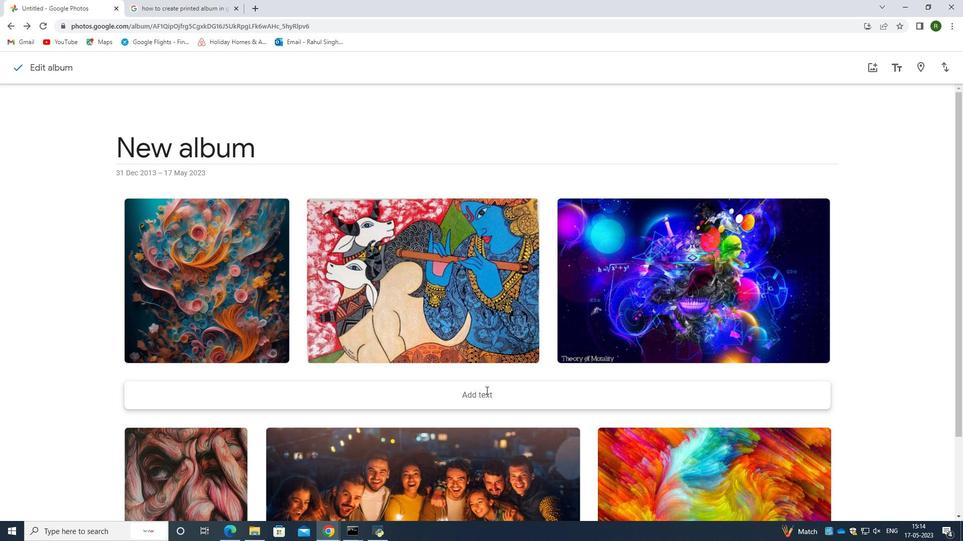 
Action: Mouse moved to (472, 398)
Screenshot: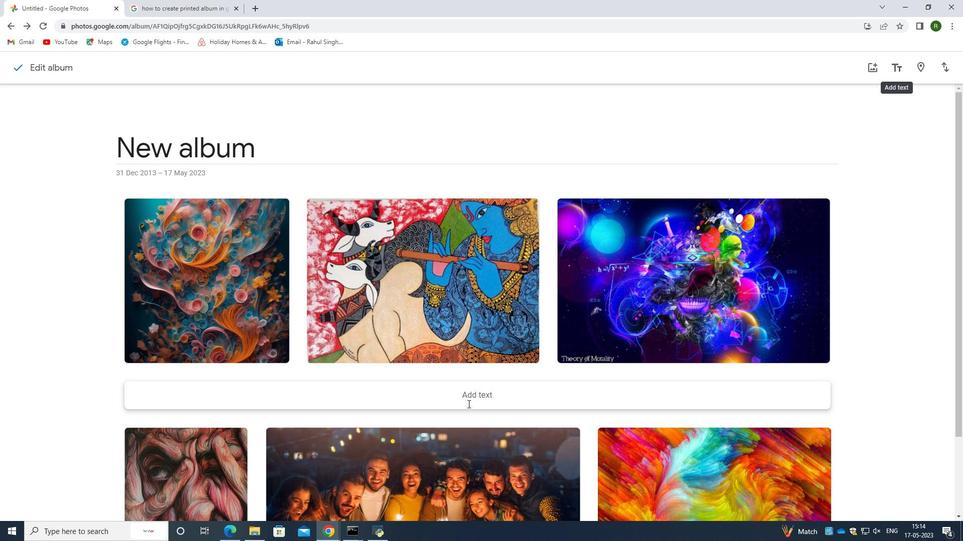 
Action: Mouse pressed left at (472, 398)
Screenshot: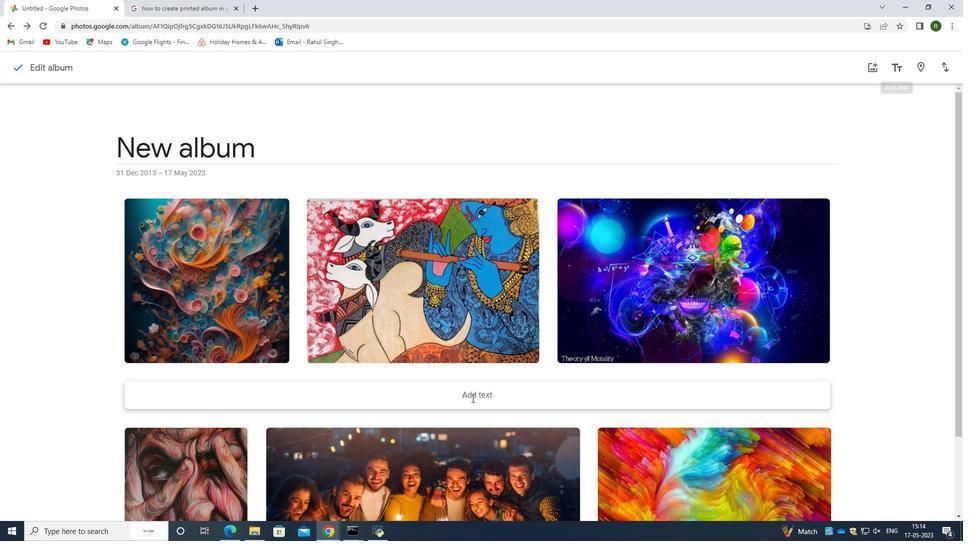 
Action: Key pressed <Key.caps_lock>M<Key.caps_lock>y<Key.backspace><Key.backspace><Key.backspace><Key.caps_lock>M<Key.caps_lock>y<Key.space>printed<Key.space><Key.backspace><Key.backspace><Key.backspace><Key.backspace><Key.backspace><Key.backspace><Key.backspace><Key.backspace><Key.backspace><Key.backspace><Key.backspace><Key.backspace><Key.backspace><Key.backspace><Key.backspace><Key.backspace><Key.backspace><Key.backspace><Key.backspace><Key.backspace><Key.backspace><Key.backspace><Key.backspace><Key.backspace><Key.backspace><Key.backspace><Key.backspace><Key.backspace><Key.backspace><Key.backspace><Key.backspace><Key.backspace><Key.backspace><Key.backspace><Key.backspace><Key.backspace><Key.backspace><Key.backspace>
Screenshot: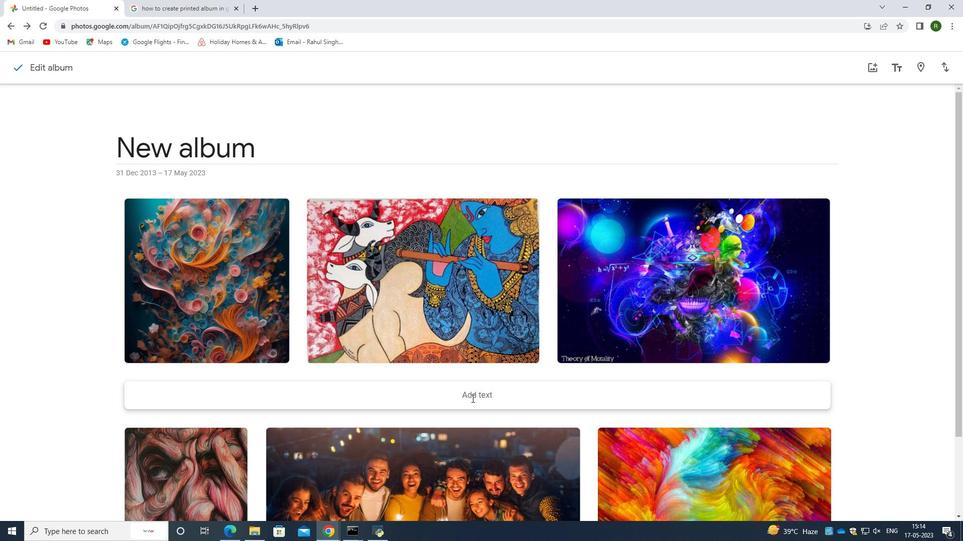
Action: Mouse moved to (707, 435)
Screenshot: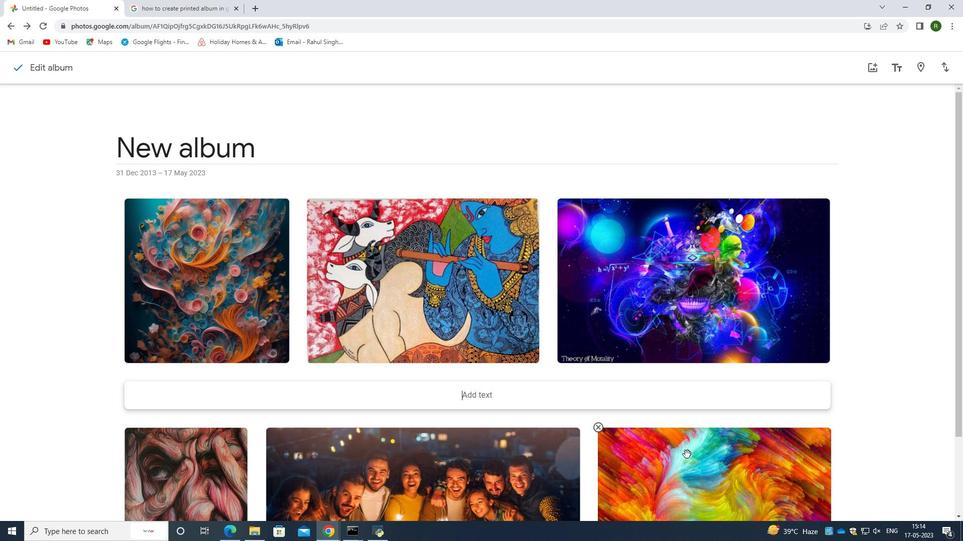 
Action: Mouse scrolled (707, 434) with delta (0, 0)
Screenshot: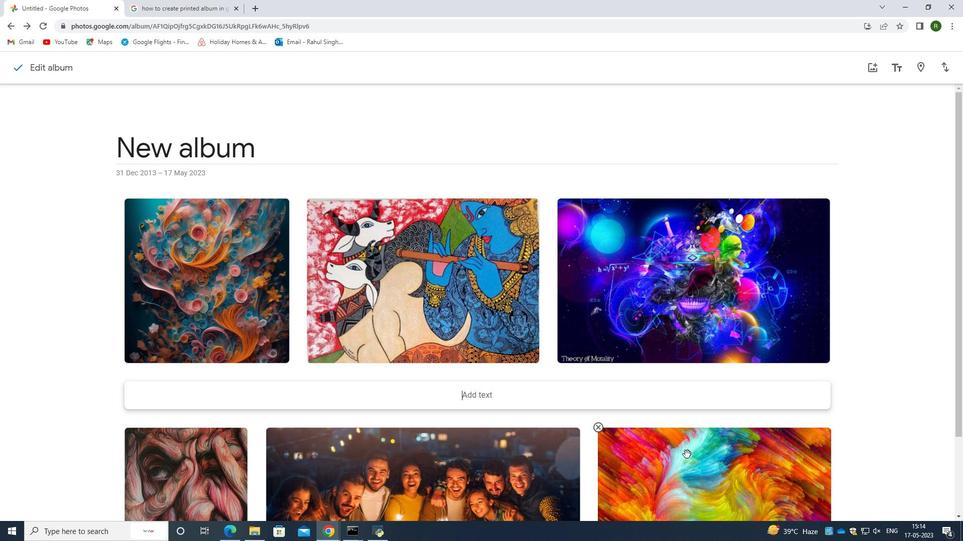 
Action: Mouse moved to (707, 434)
Screenshot: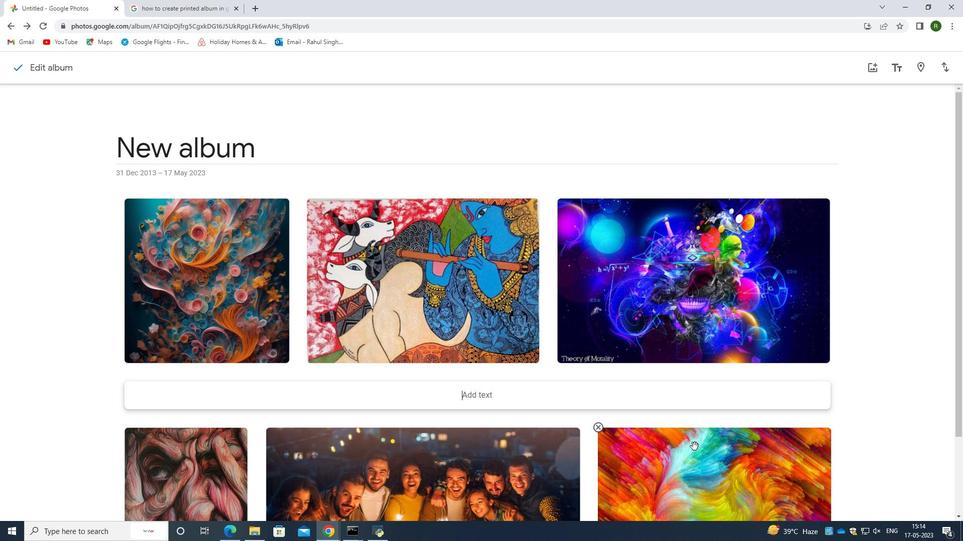 
Action: Mouse scrolled (707, 434) with delta (0, 0)
Screenshot: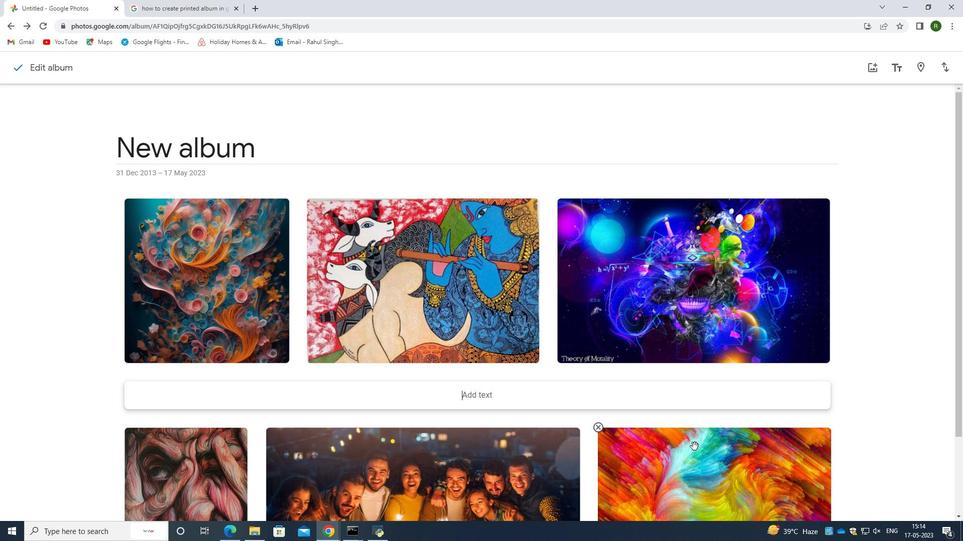 
Action: Mouse scrolled (707, 434) with delta (0, 0)
Screenshot: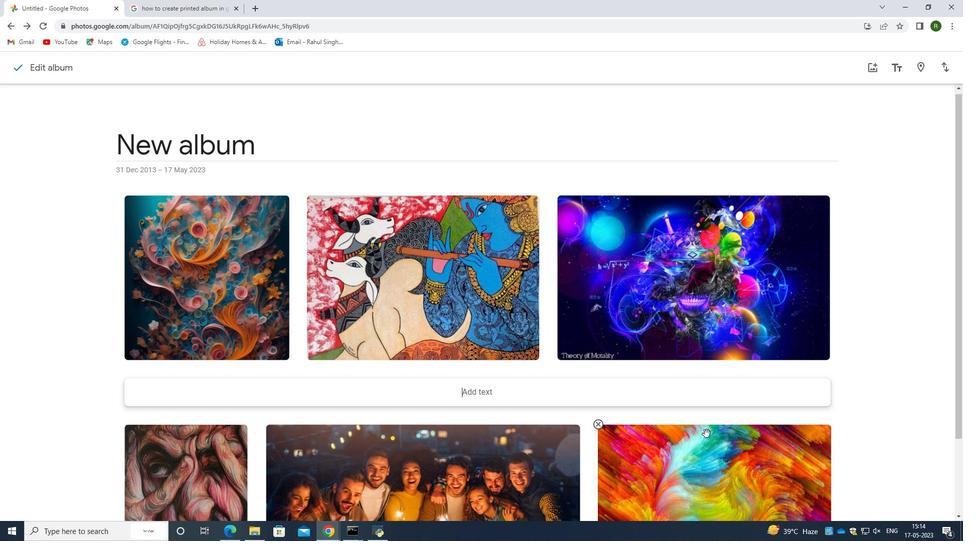
Action: Mouse scrolled (707, 434) with delta (0, 0)
Screenshot: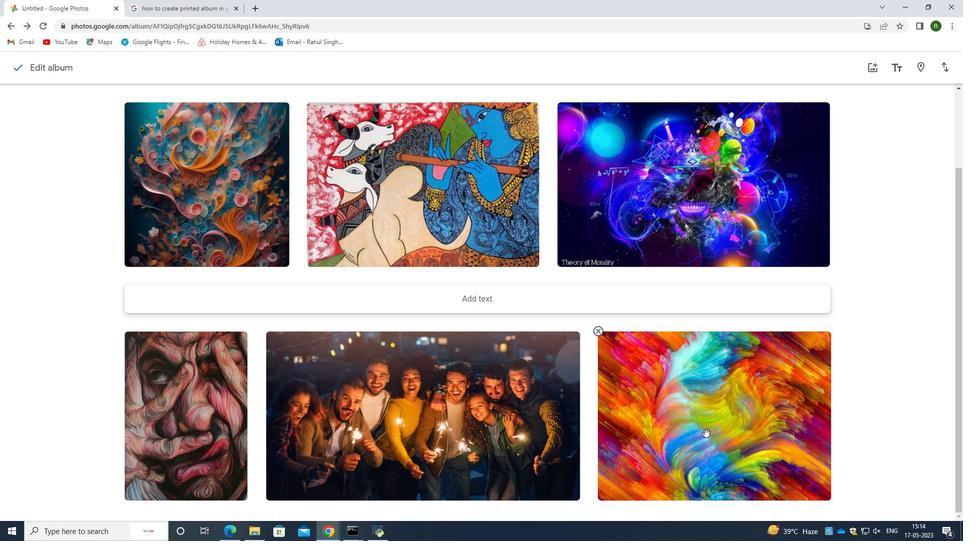 
Action: Mouse scrolled (707, 434) with delta (0, 0)
Screenshot: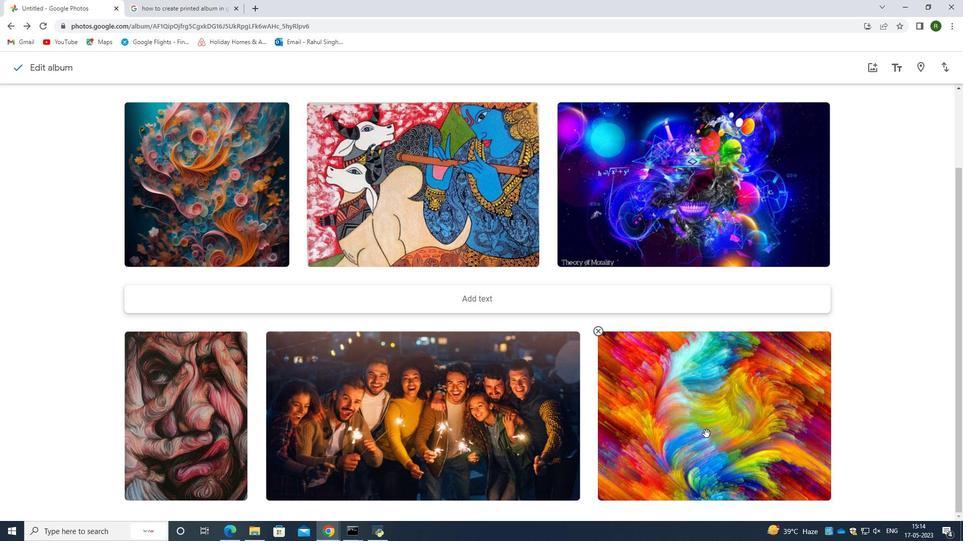 
Action: Mouse scrolled (707, 434) with delta (0, 0)
Screenshot: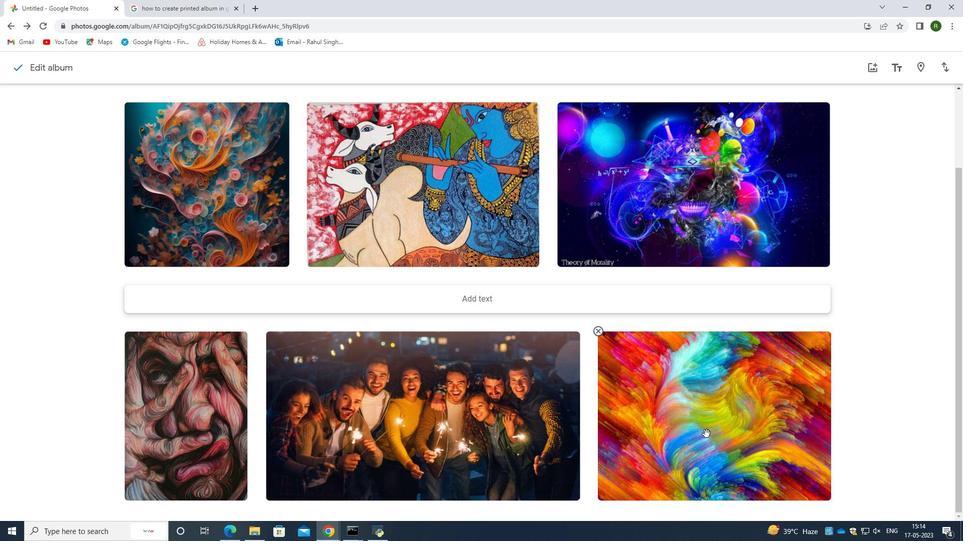 
Action: Mouse scrolled (707, 434) with delta (0, 0)
Screenshot: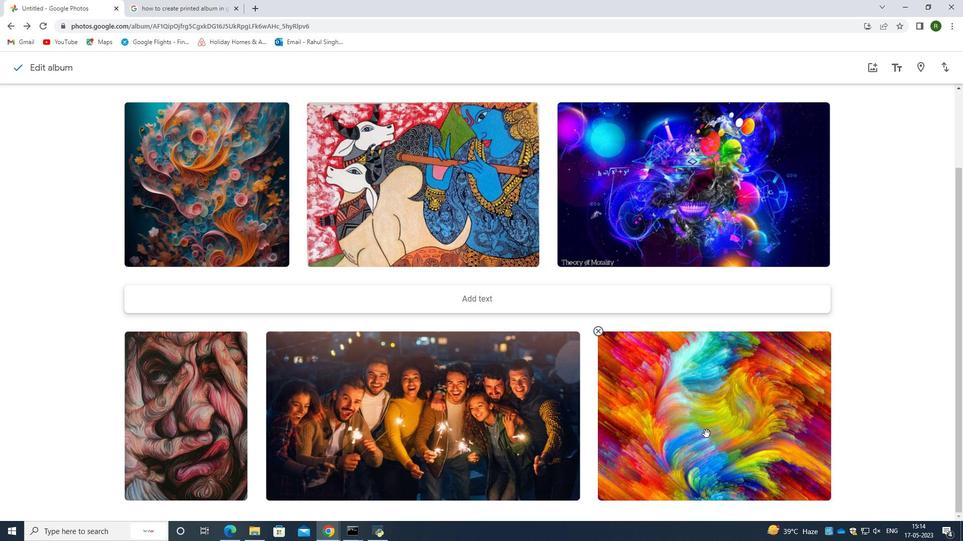 
Action: Mouse scrolled (707, 435) with delta (0, 0)
Screenshot: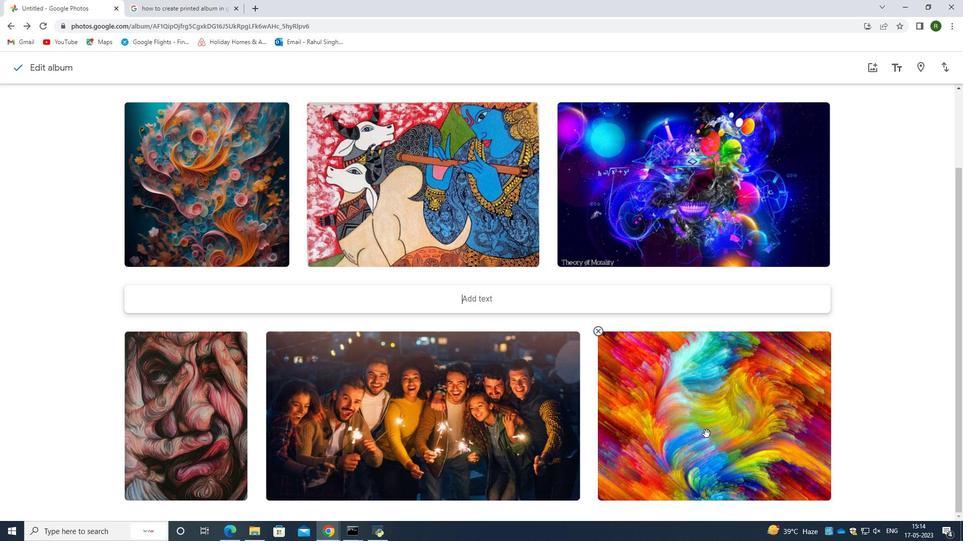 
Action: Mouse scrolled (707, 435) with delta (0, 0)
Screenshot: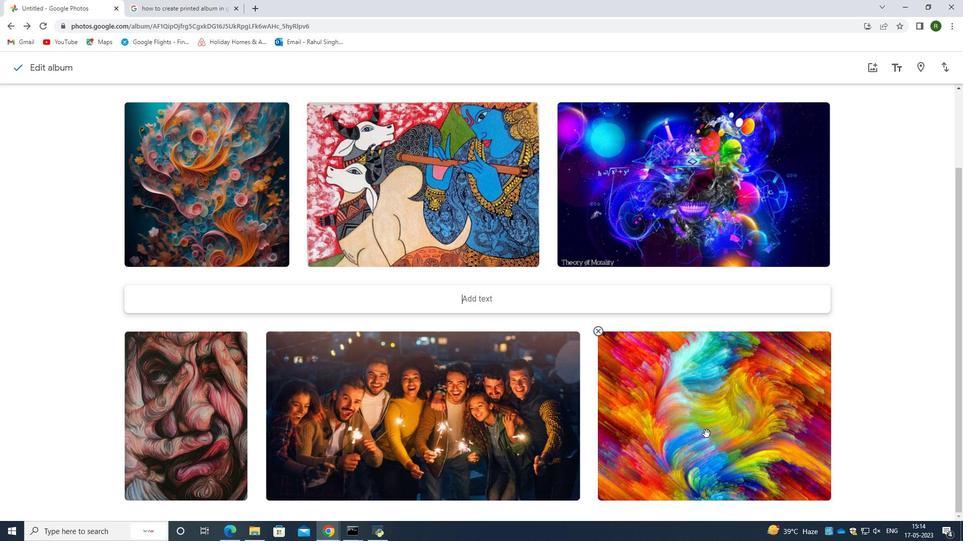 
Action: Mouse scrolled (707, 435) with delta (0, 0)
Screenshot: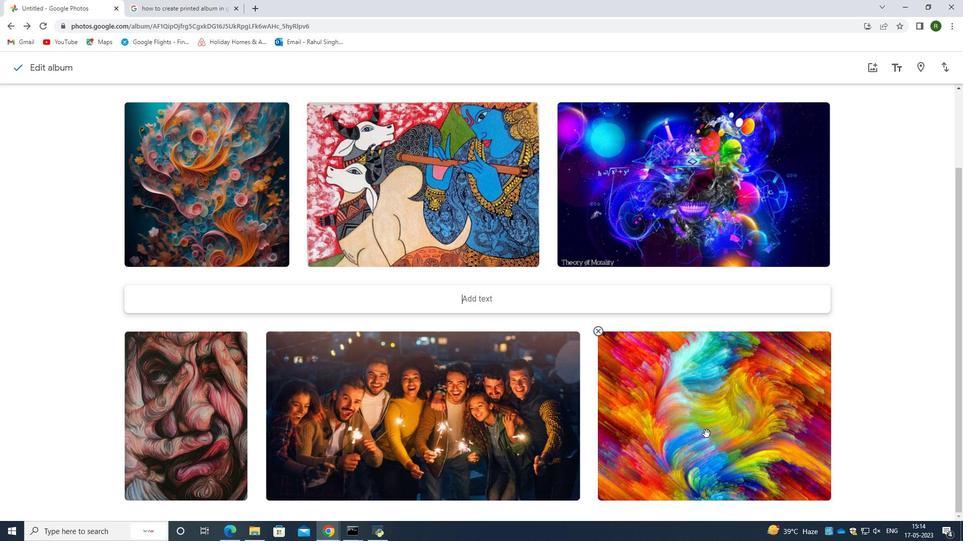 
Action: Mouse moved to (11, 77)
Screenshot: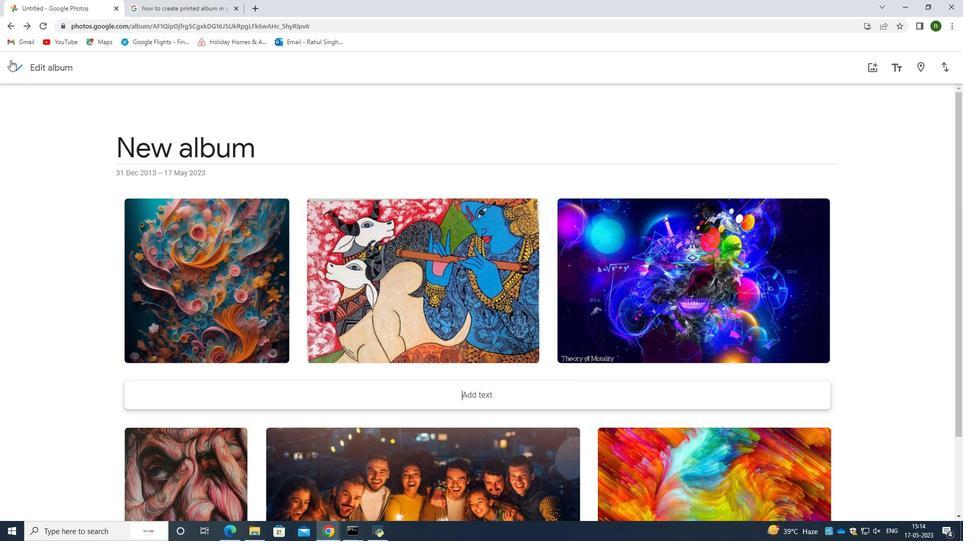 
Action: Mouse pressed left at (11, 77)
Screenshot: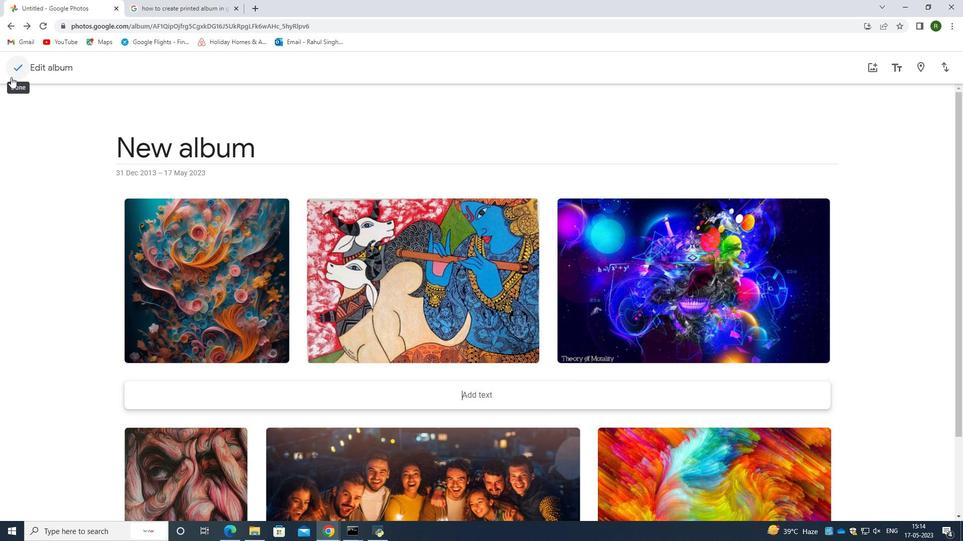 
Action: Mouse moved to (407, 279)
Screenshot: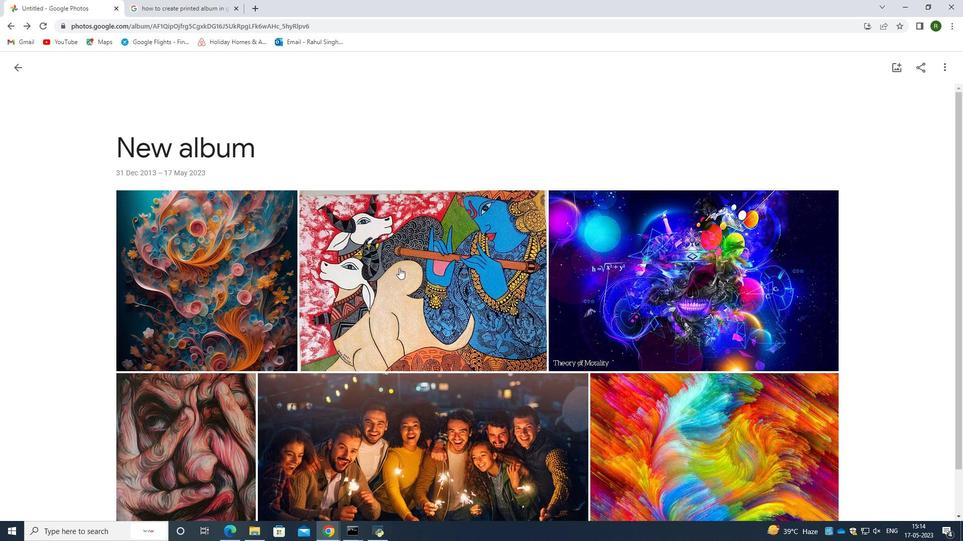 
Action: Mouse scrolled (407, 278) with delta (0, 0)
Screenshot: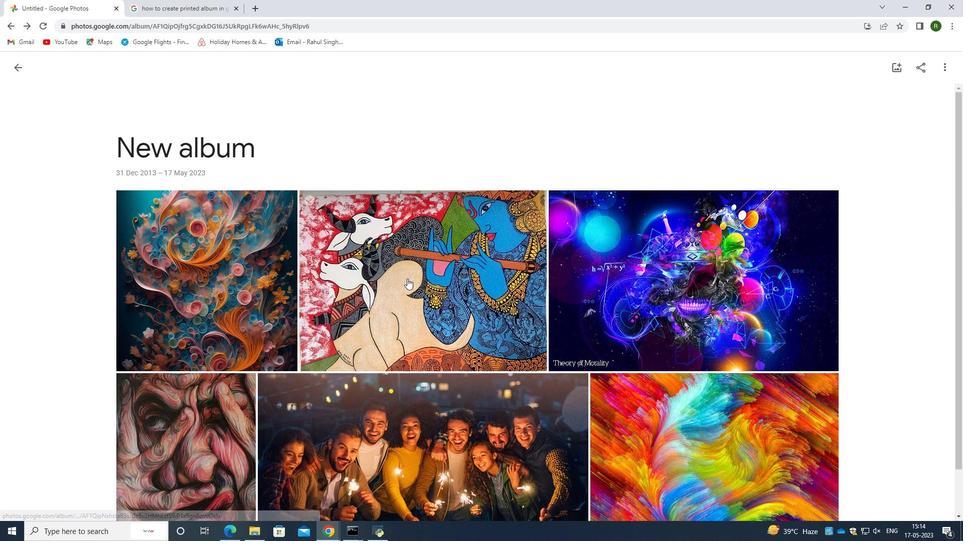 
Action: Mouse scrolled (407, 278) with delta (0, 0)
Screenshot: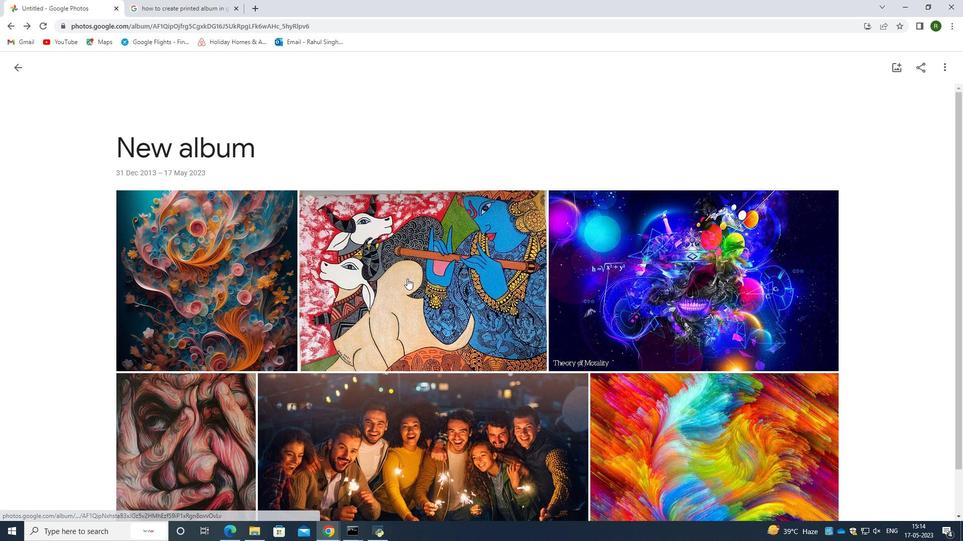 
Action: Mouse moved to (490, 257)
Screenshot: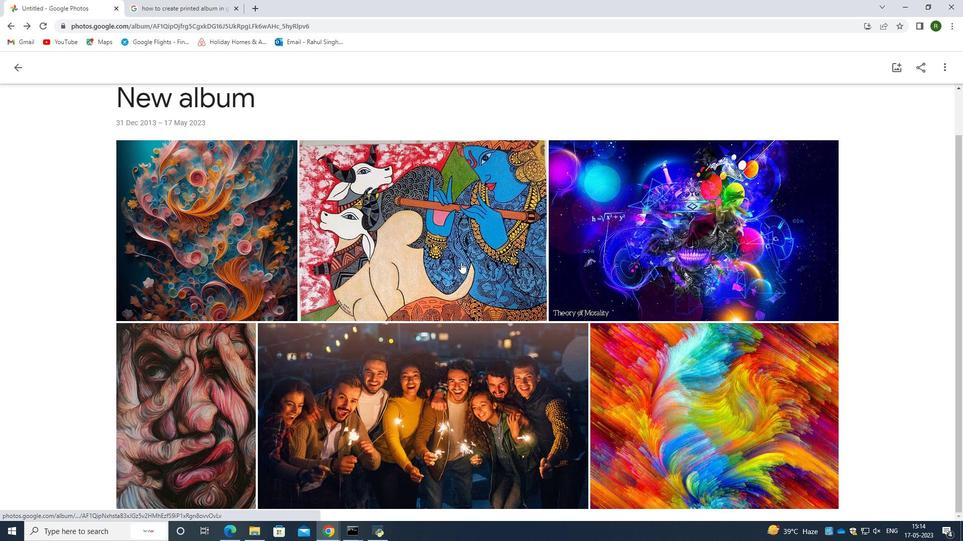 
Action: Mouse scrolled (490, 257) with delta (0, 0)
Screenshot: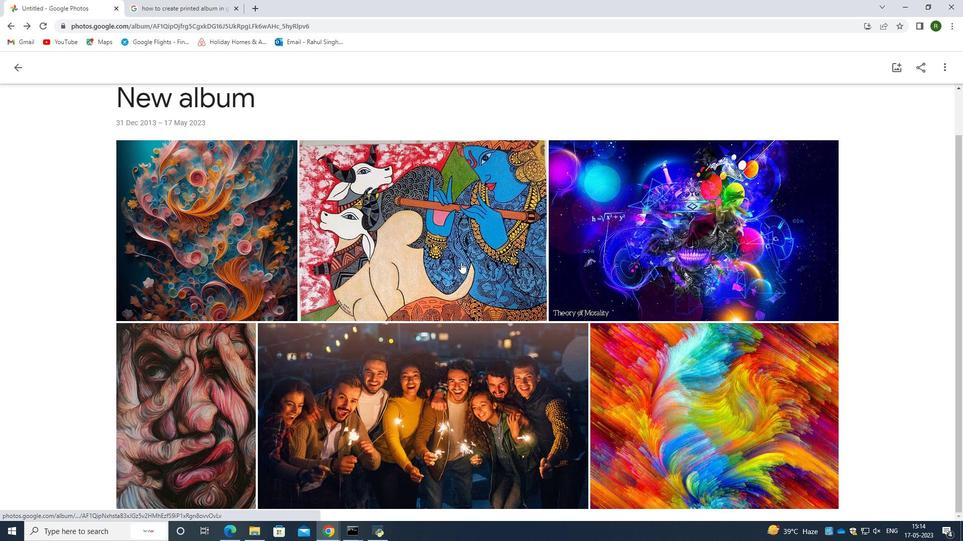 
Action: Mouse scrolled (490, 257) with delta (0, 0)
Screenshot: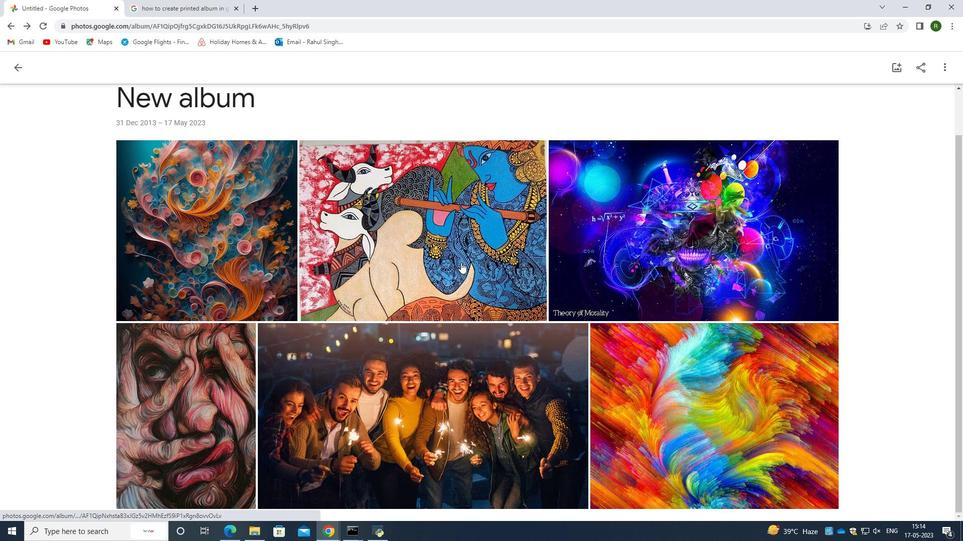 
Action: Mouse scrolled (490, 257) with delta (0, 0)
Screenshot: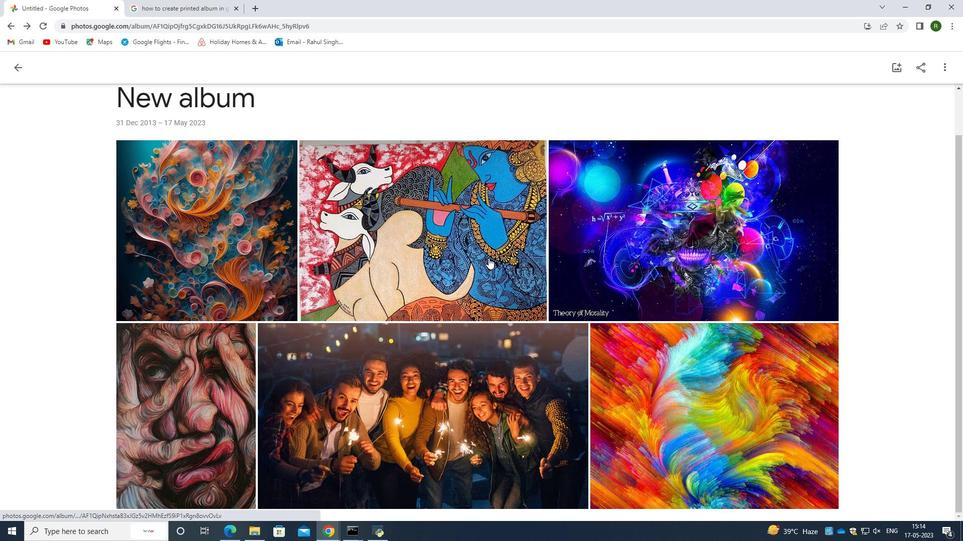 
Action: Mouse scrolled (490, 257) with delta (0, 0)
Screenshot: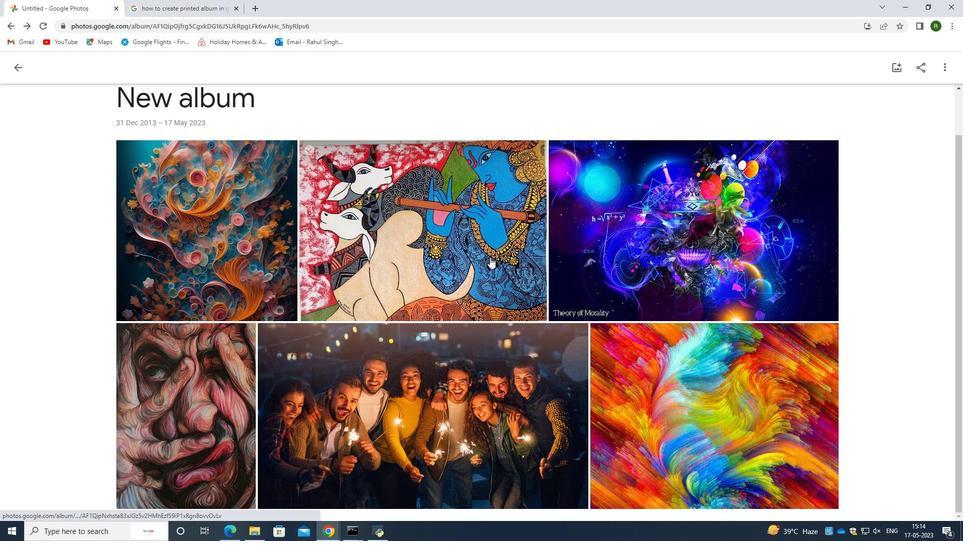 
Action: Mouse moved to (943, 65)
Screenshot: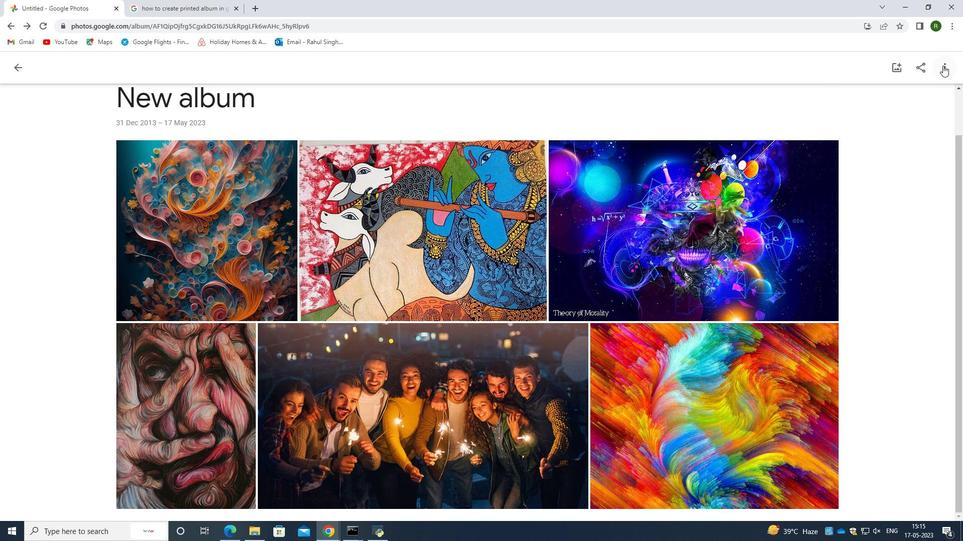 
Action: Mouse pressed left at (943, 65)
Screenshot: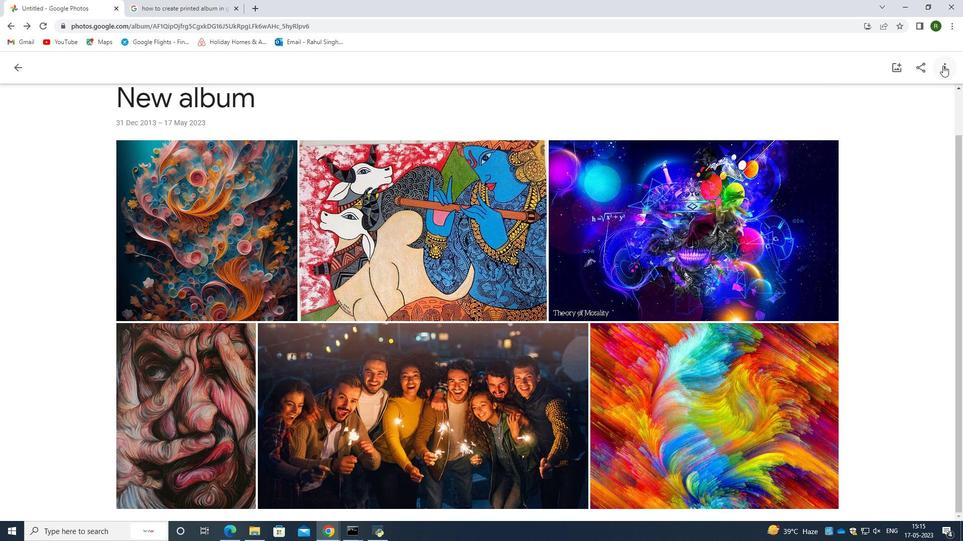 
Action: Mouse moved to (900, 168)
Screenshot: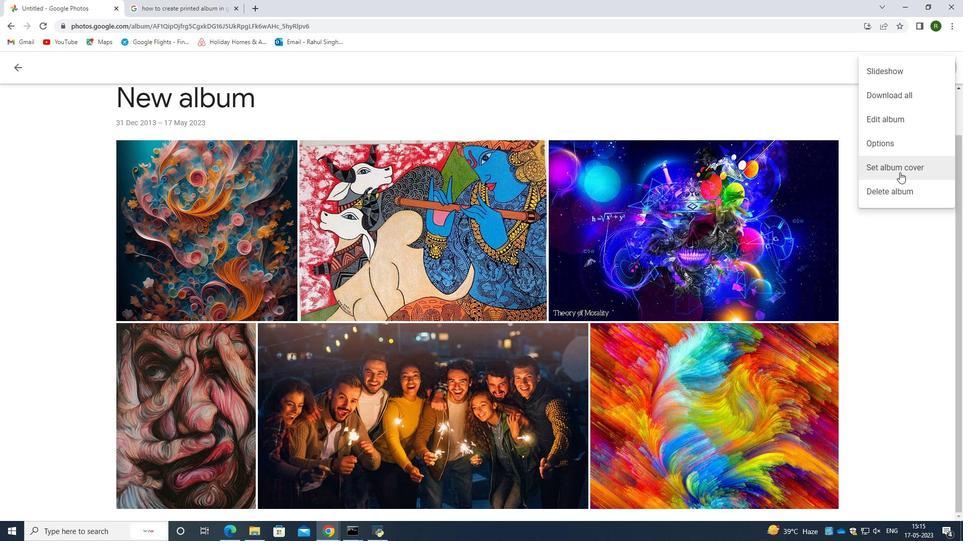 
Action: Mouse pressed left at (900, 168)
Screenshot: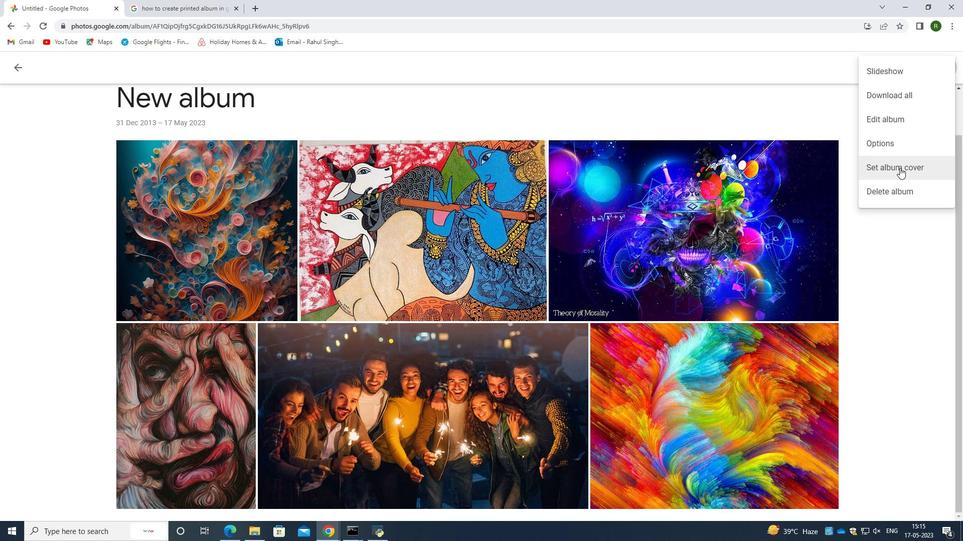 
Action: Mouse moved to (853, 115)
Screenshot: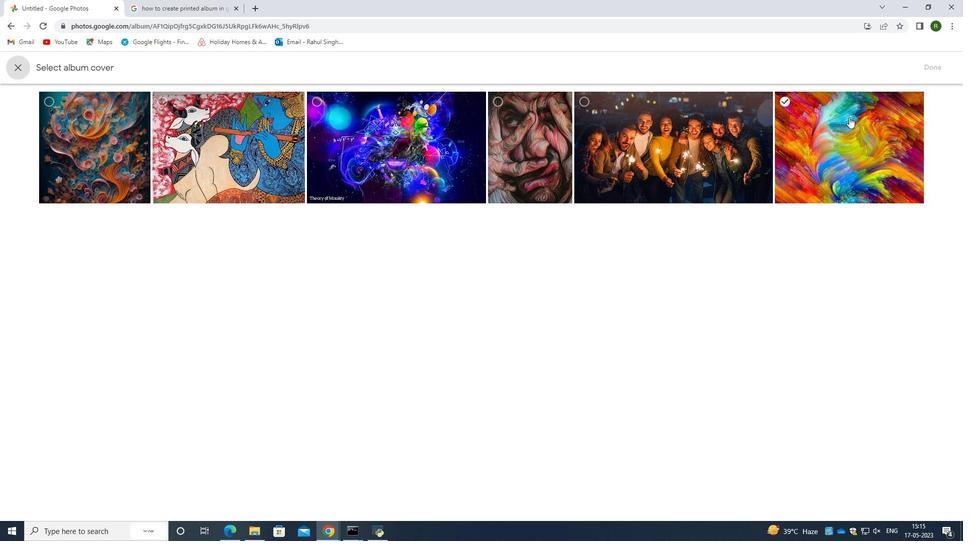 
Action: Mouse pressed left at (853, 115)
Screenshot: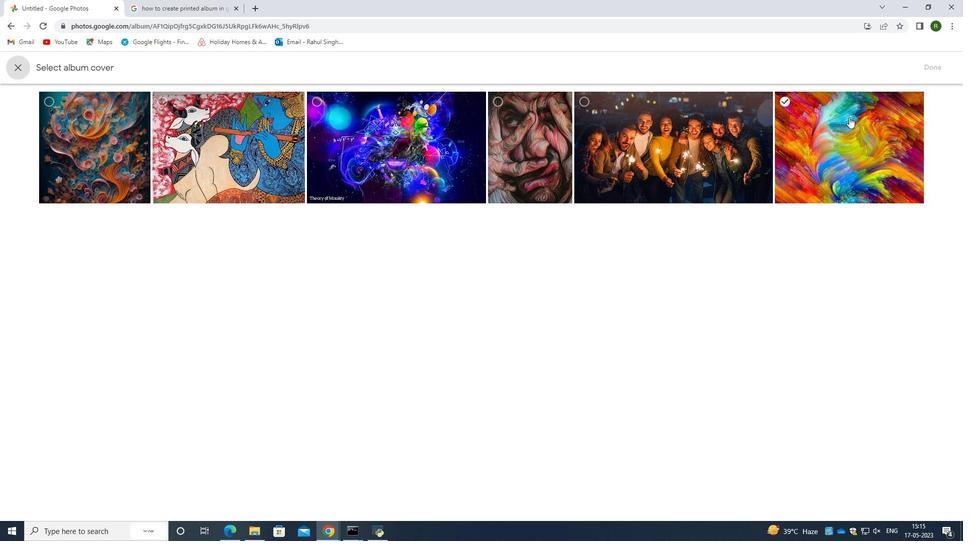 
Action: Mouse moved to (928, 69)
Screenshot: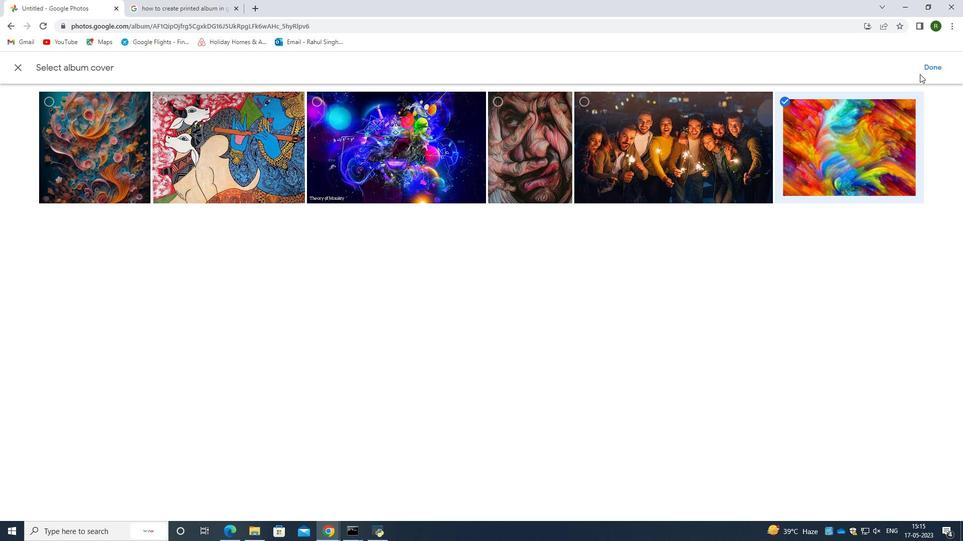 
Action: Mouse pressed left at (928, 69)
Screenshot: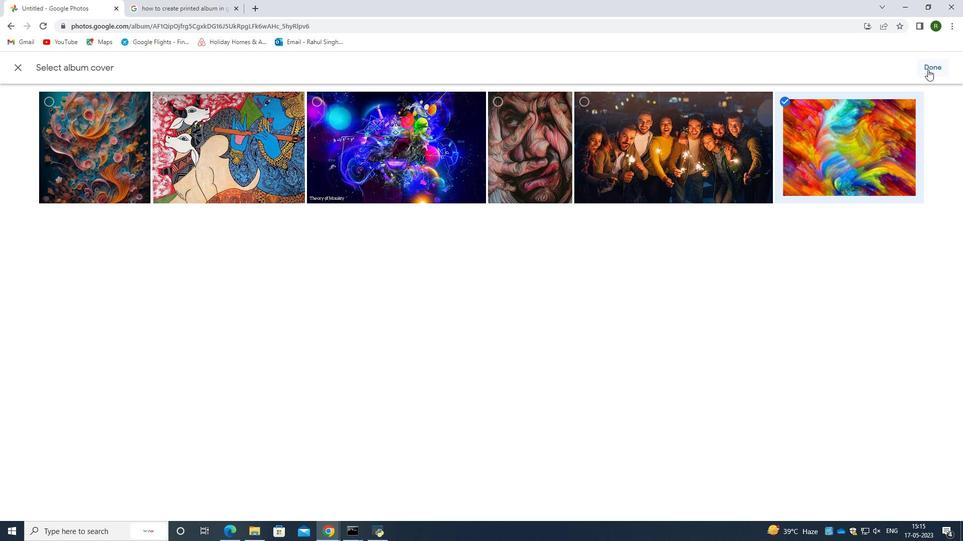
Action: Mouse moved to (348, 247)
Screenshot: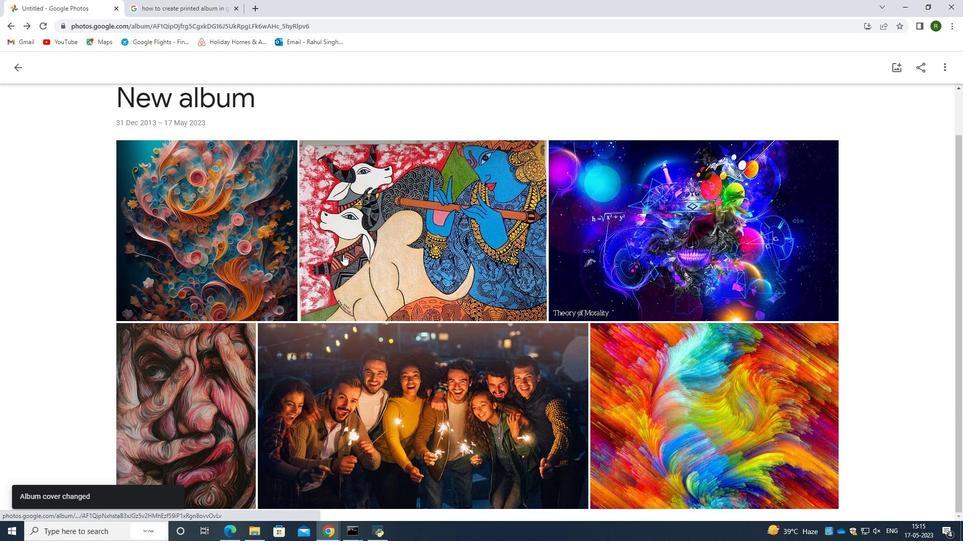 
Action: Mouse scrolled (348, 246) with delta (0, 0)
Screenshot: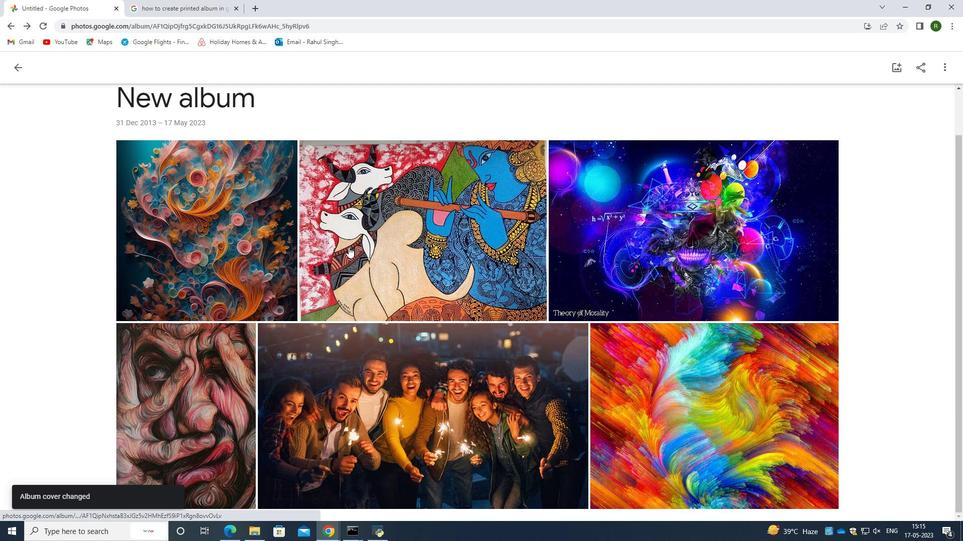 
Action: Mouse scrolled (348, 246) with delta (0, 0)
Screenshot: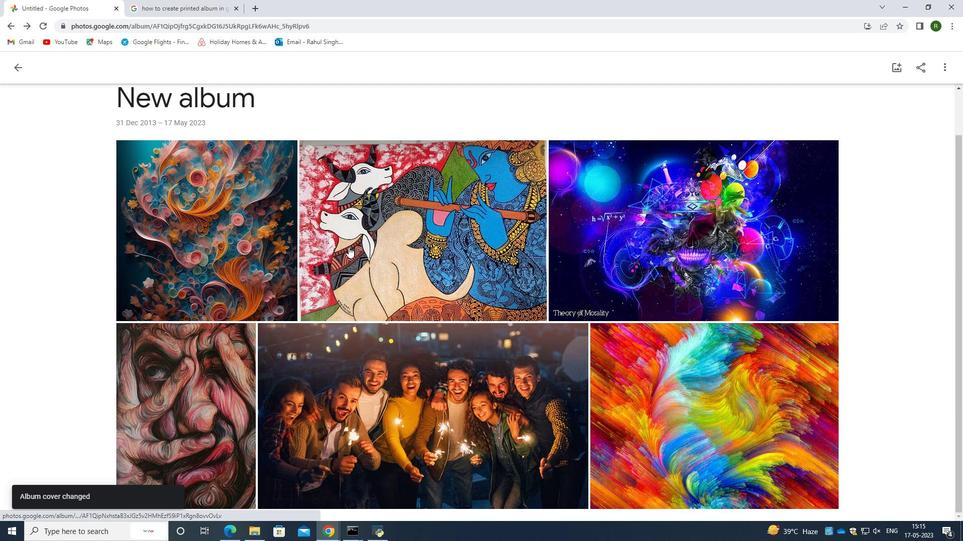 
Action: Mouse scrolled (348, 246) with delta (0, 0)
Screenshot: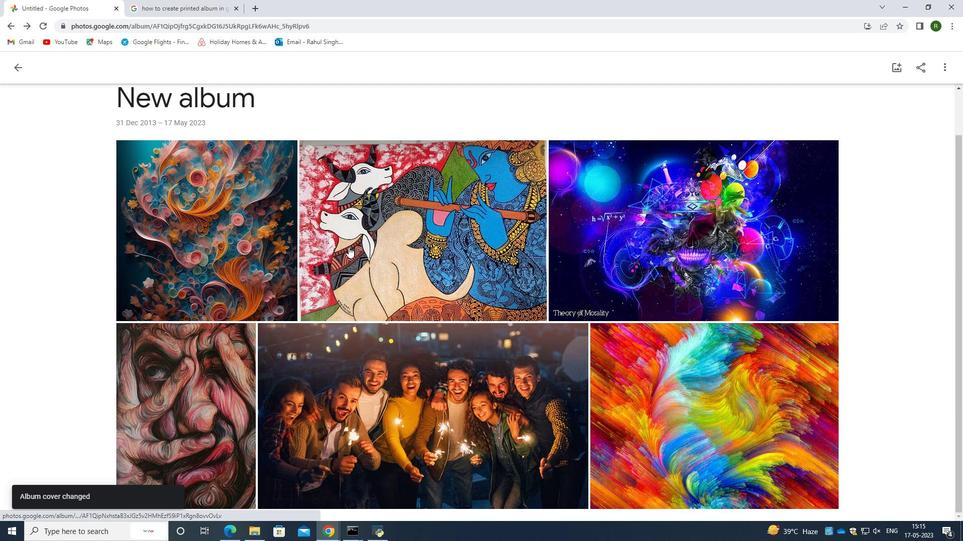 
Action: Mouse scrolled (348, 246) with delta (0, 0)
Screenshot: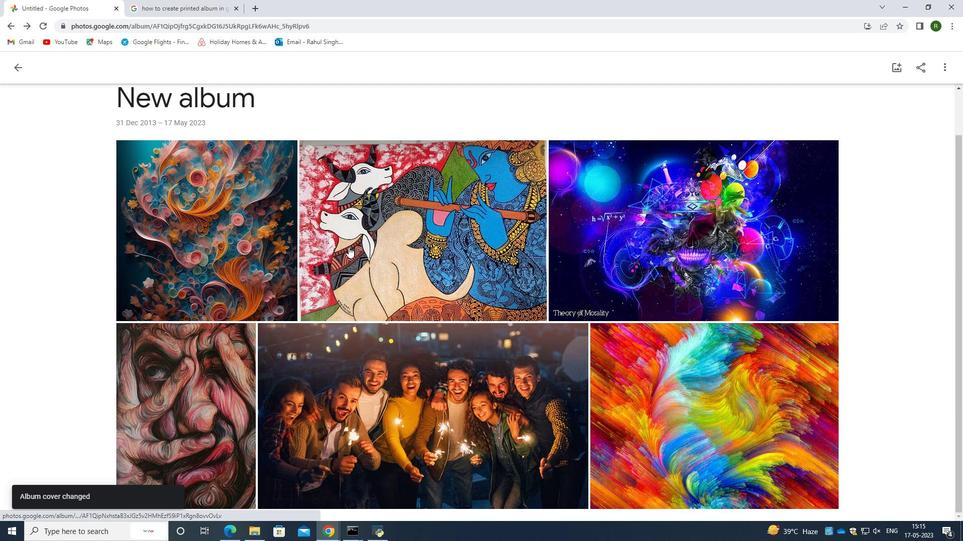 
Action: Mouse moved to (445, 305)
Screenshot: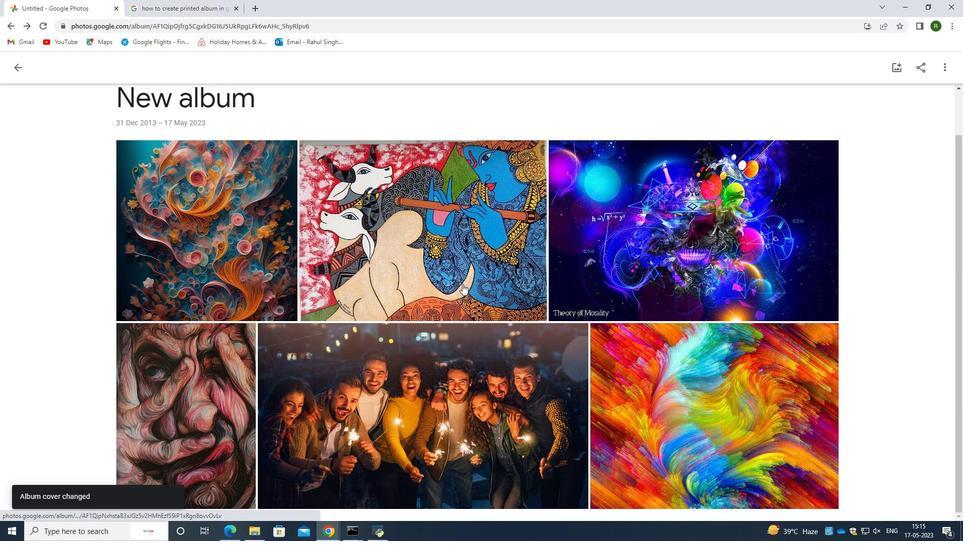 
Action: Mouse scrolled (445, 305) with delta (0, 0)
Screenshot: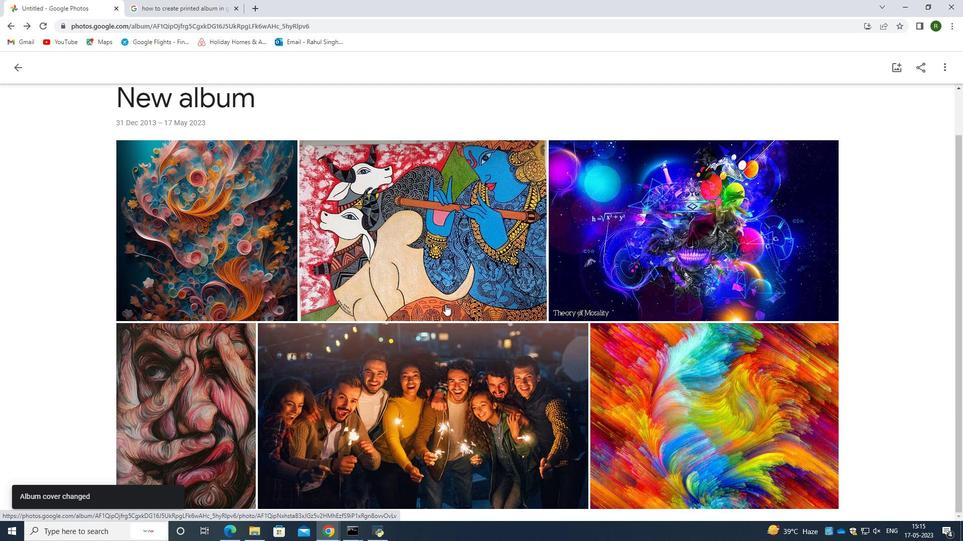 
Action: Mouse scrolled (445, 305) with delta (0, 0)
Screenshot: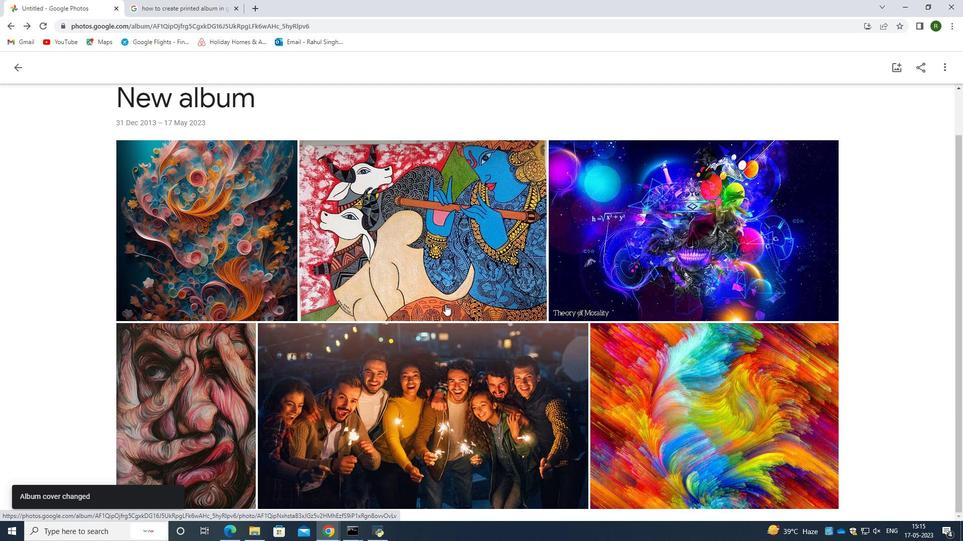 
Action: Mouse scrolled (445, 305) with delta (0, 0)
Screenshot: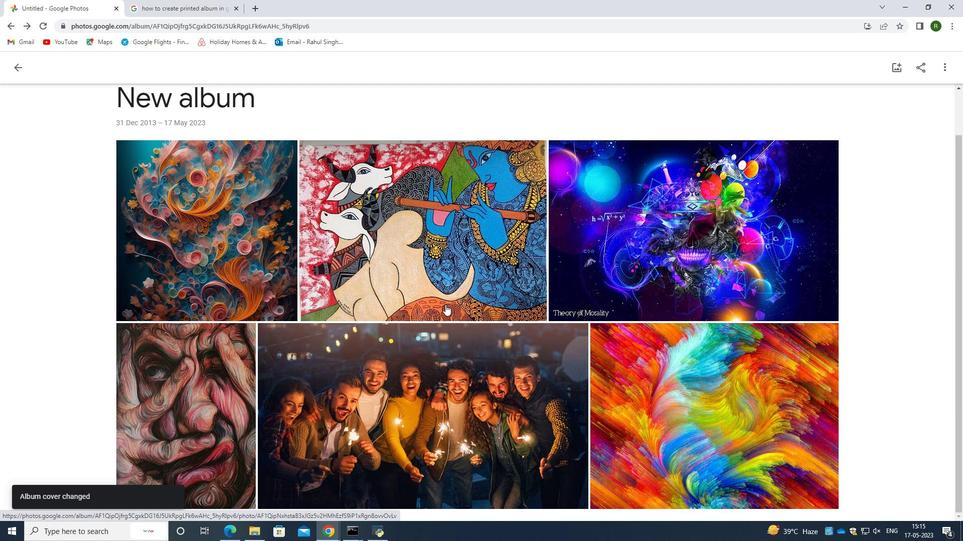 
Action: Mouse scrolled (445, 305) with delta (0, 0)
Screenshot: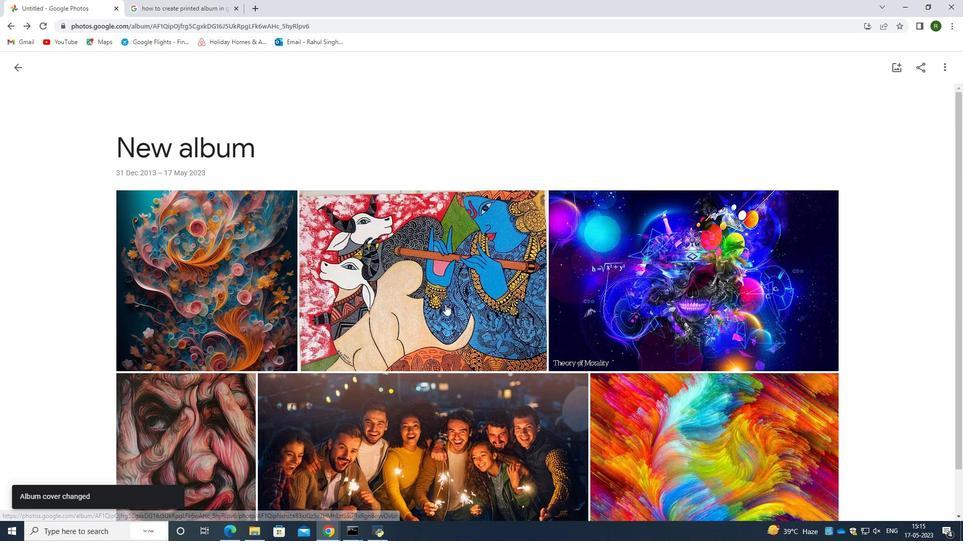 
Action: Mouse scrolled (445, 305) with delta (0, 0)
Screenshot: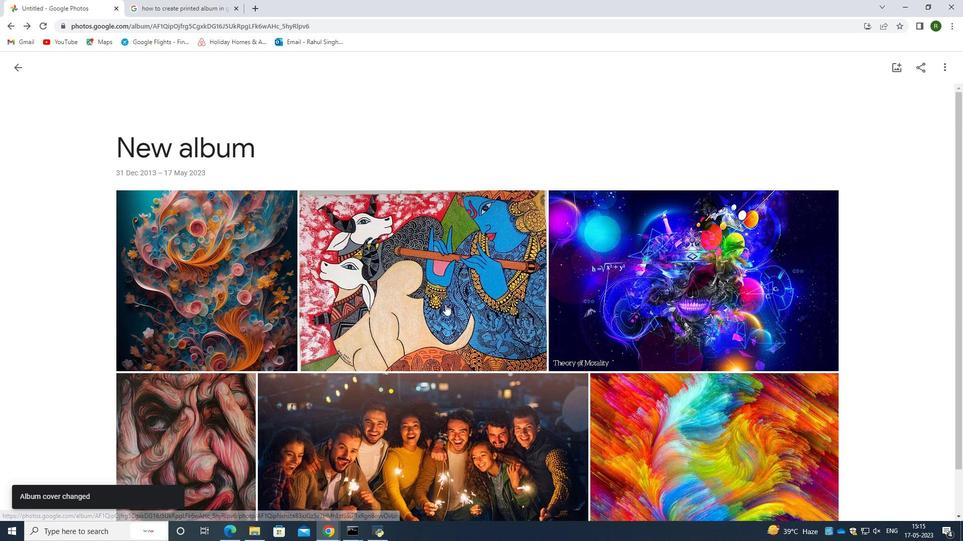 
Action: Mouse scrolled (445, 305) with delta (0, 0)
Screenshot: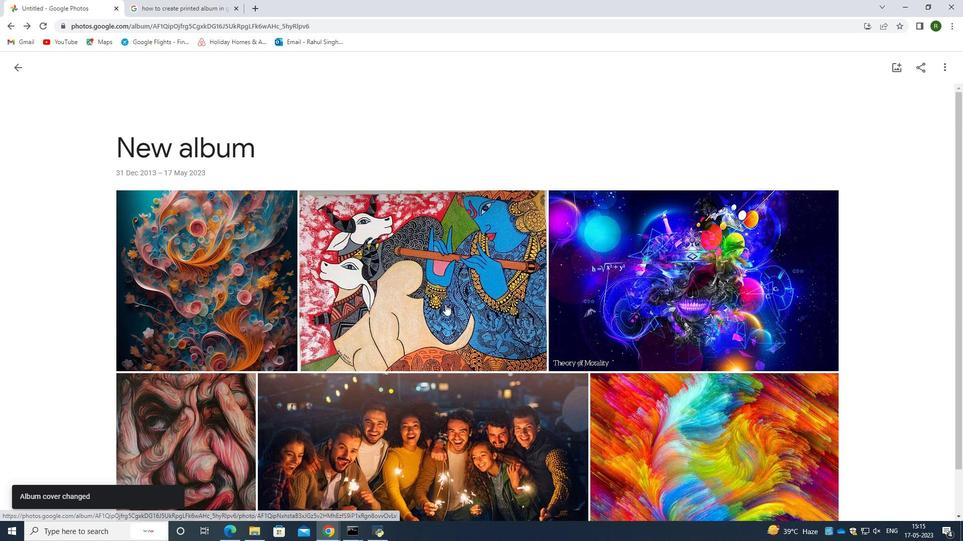 
Action: Mouse moved to (16, 65)
Screenshot: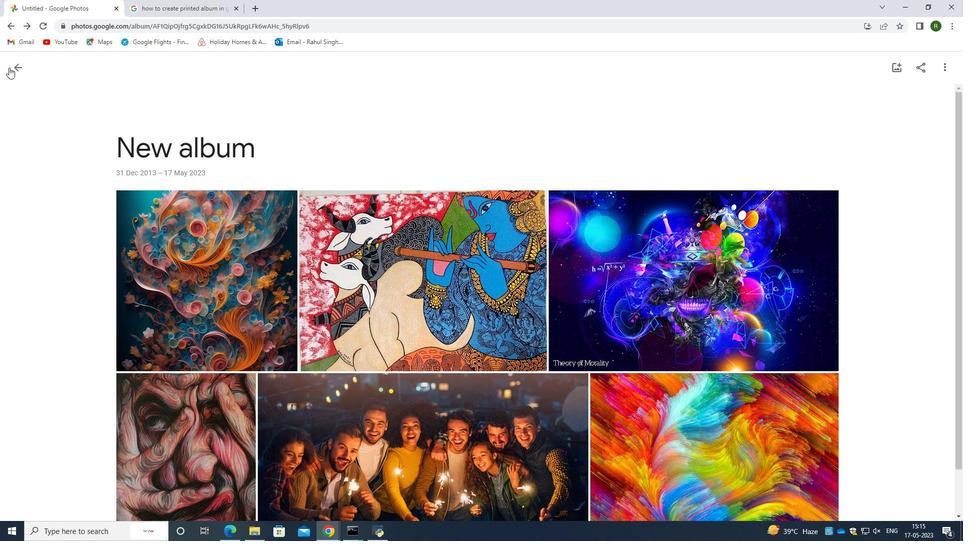 
Action: Mouse pressed left at (16, 65)
Screenshot: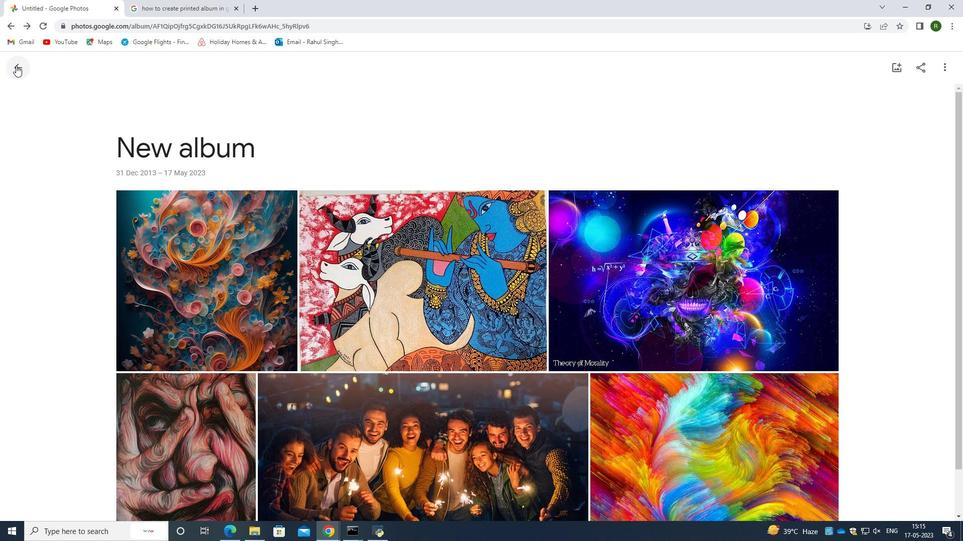
Action: Mouse moved to (241, 159)
Screenshot: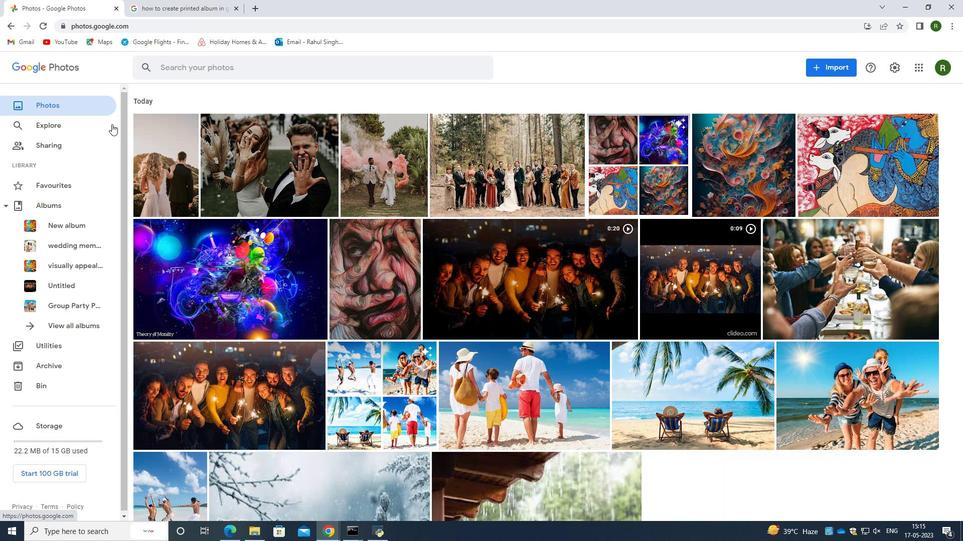 
Action: Mouse scrolled (241, 159) with delta (0, 0)
Screenshot: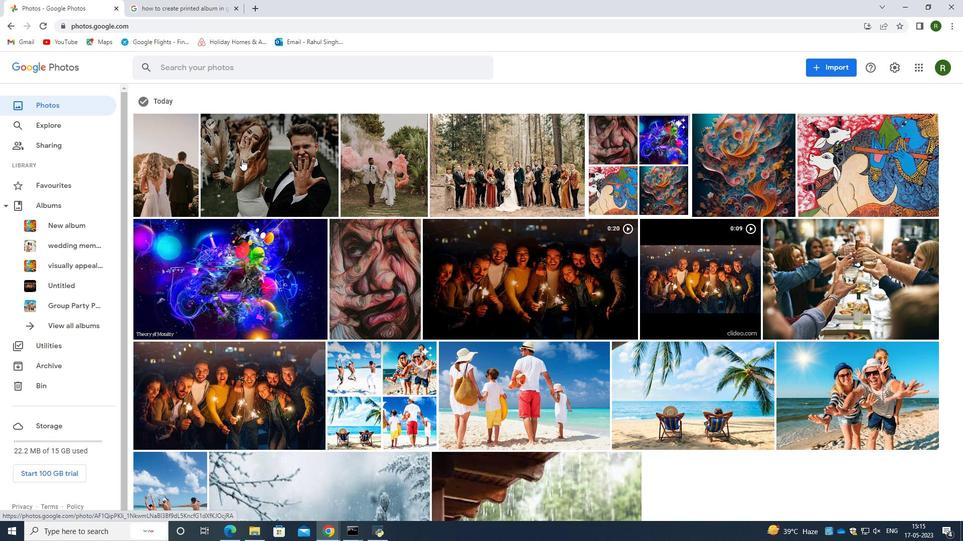 
Action: Mouse scrolled (241, 159) with delta (0, 0)
Screenshot: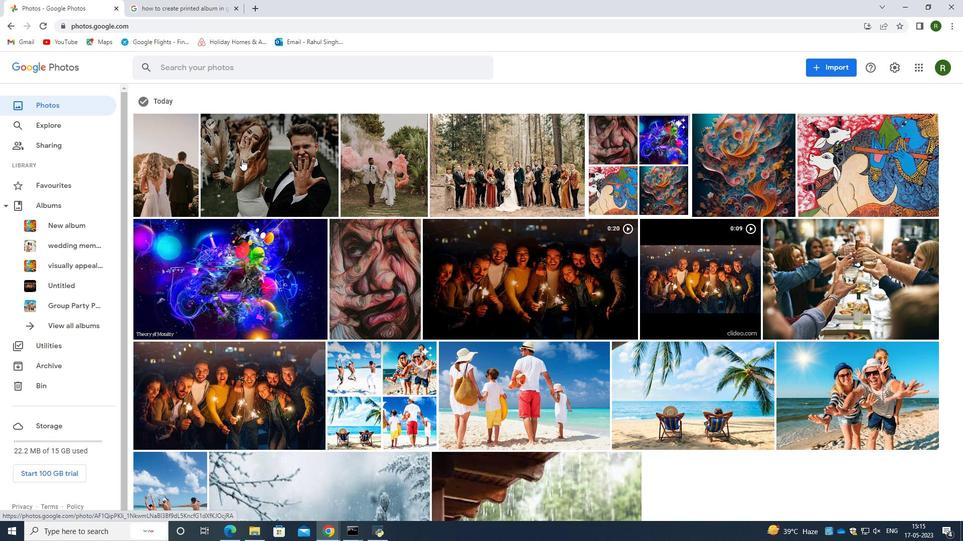 
Action: Mouse scrolled (241, 159) with delta (0, 0)
Screenshot: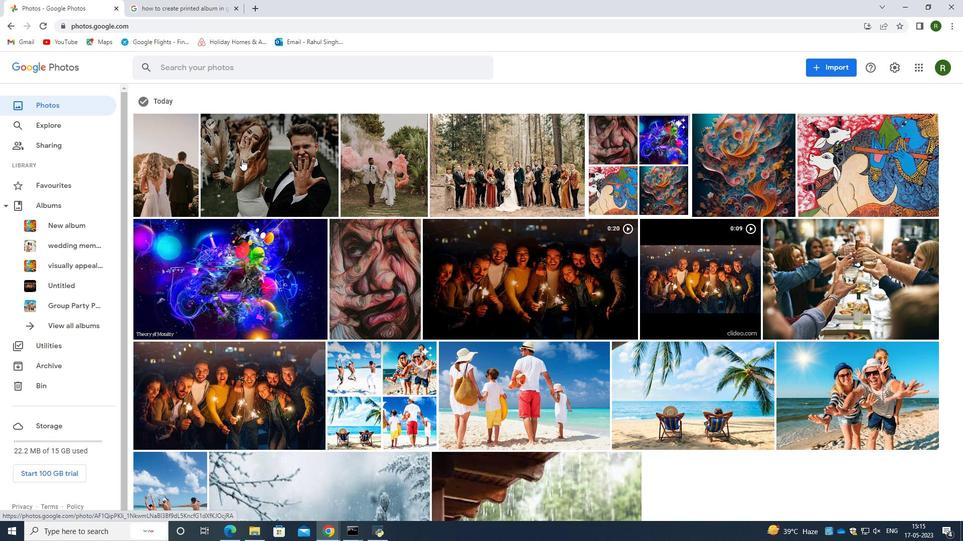 
Action: Mouse scrolled (241, 159) with delta (0, 0)
Screenshot: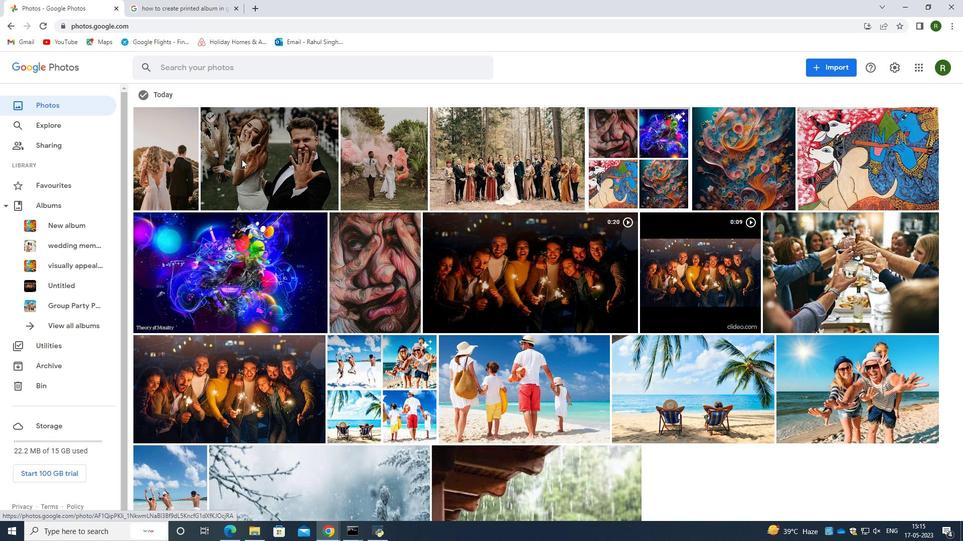 
Action: Mouse moved to (187, 173)
Screenshot: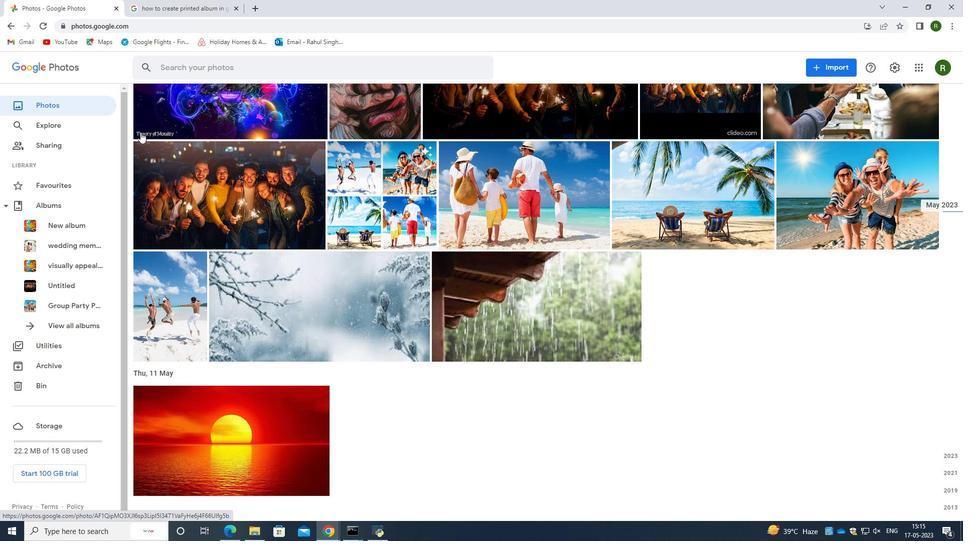 
Action: Mouse scrolled (187, 173) with delta (0, 0)
Screenshot: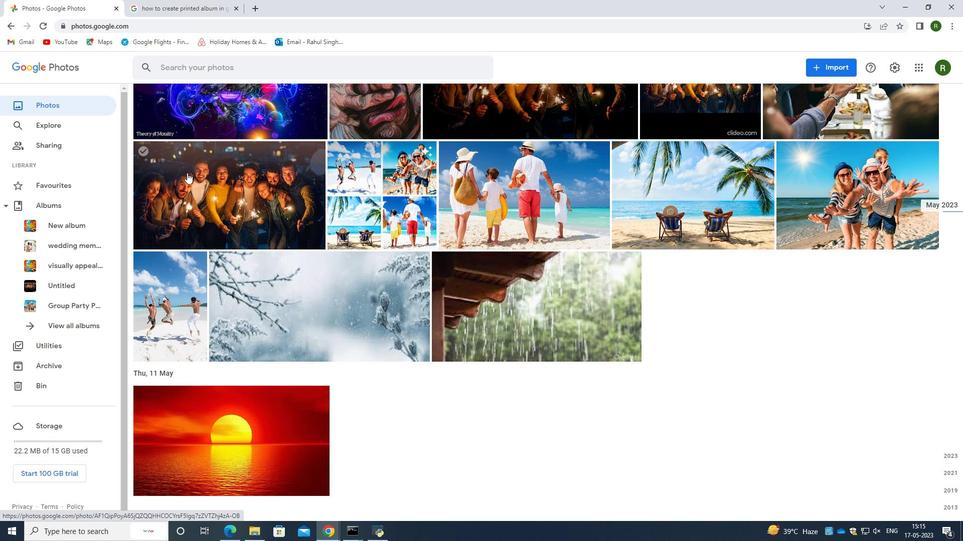 
Action: Mouse scrolled (187, 173) with delta (0, 0)
Screenshot: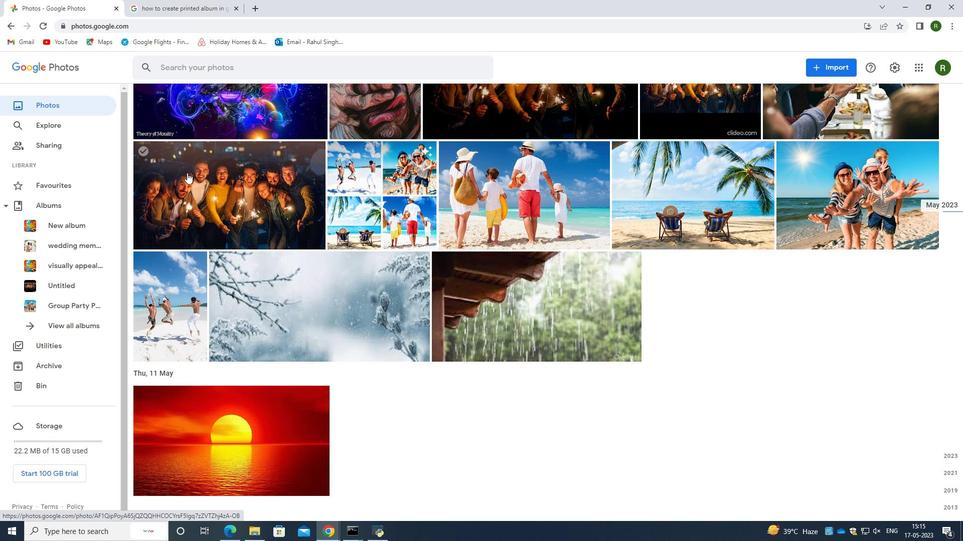 
Action: Mouse scrolled (187, 173) with delta (0, 0)
Screenshot: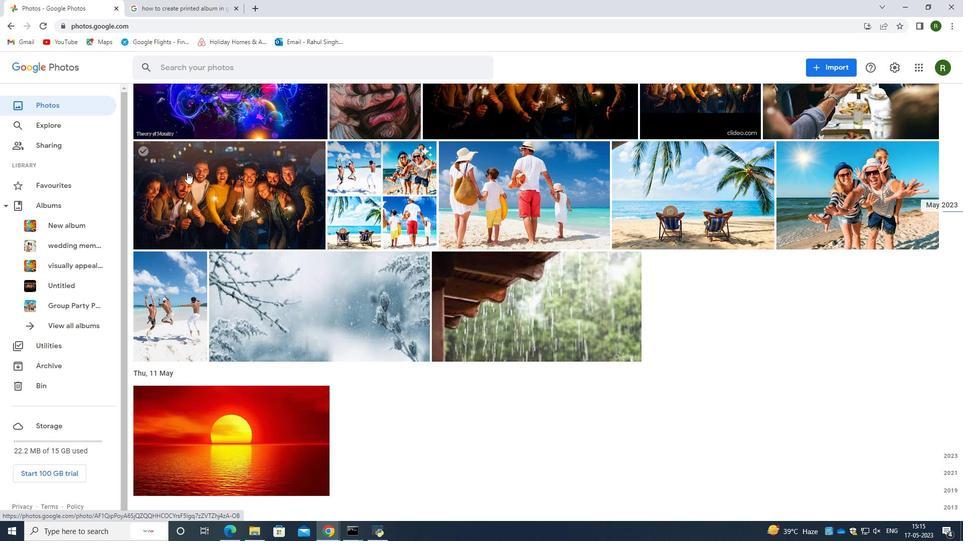 
Action: Mouse scrolled (187, 173) with delta (0, 0)
Screenshot: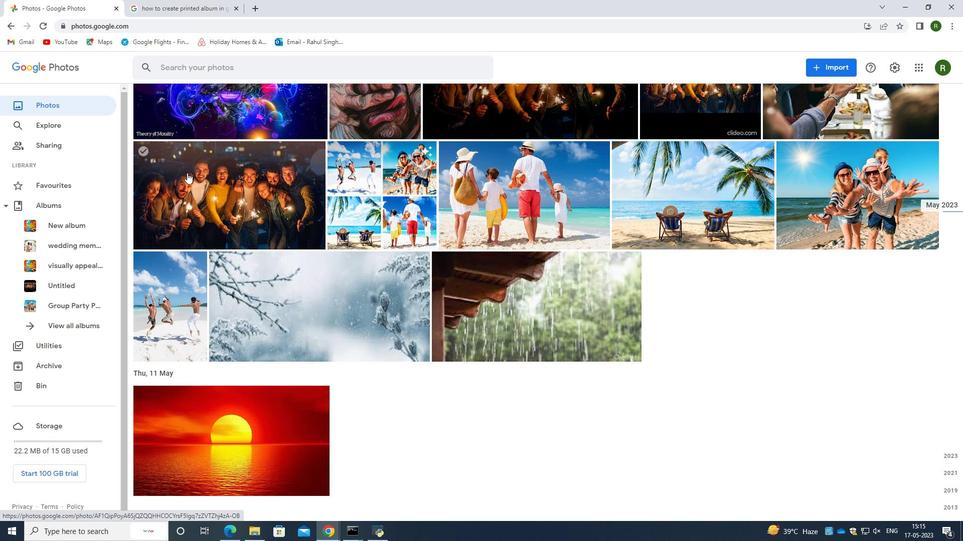 
Action: Mouse moved to (75, 228)
Screenshot: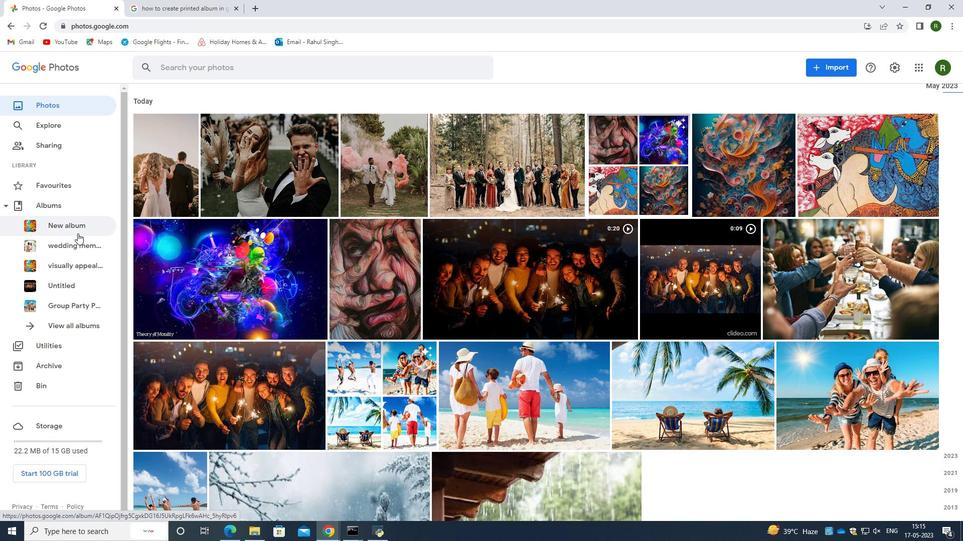 
Action: Mouse pressed left at (75, 228)
Screenshot: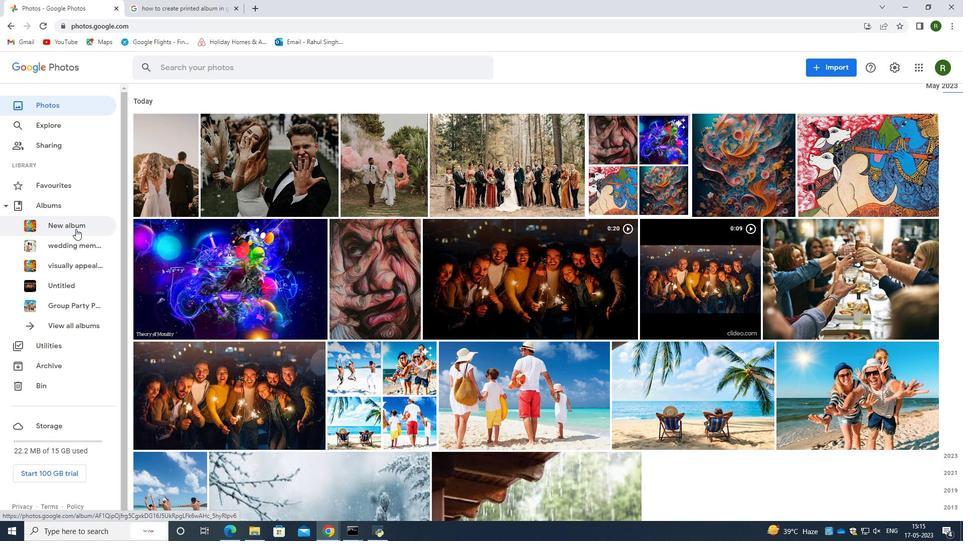 
Action: Mouse moved to (321, 229)
Screenshot: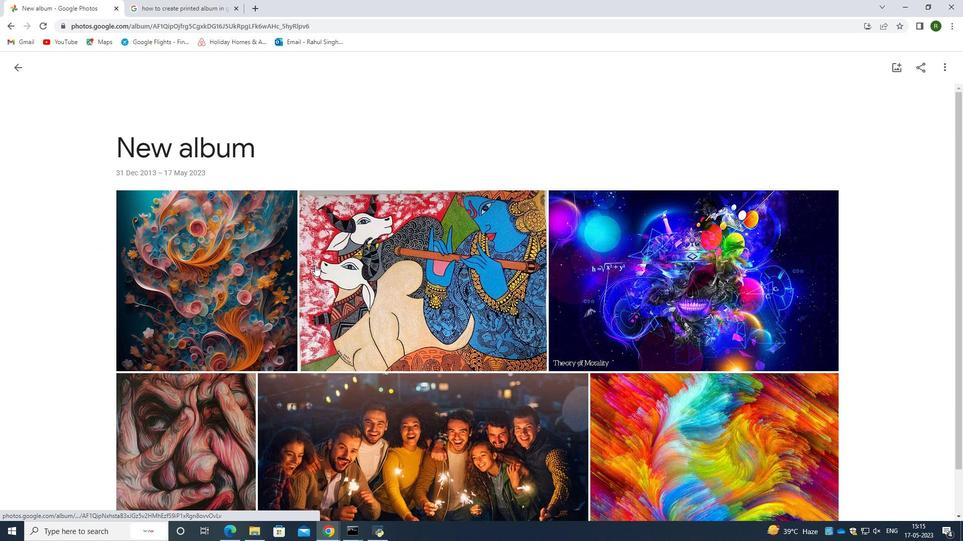 
Action: Mouse scrolled (321, 229) with delta (0, 0)
Screenshot: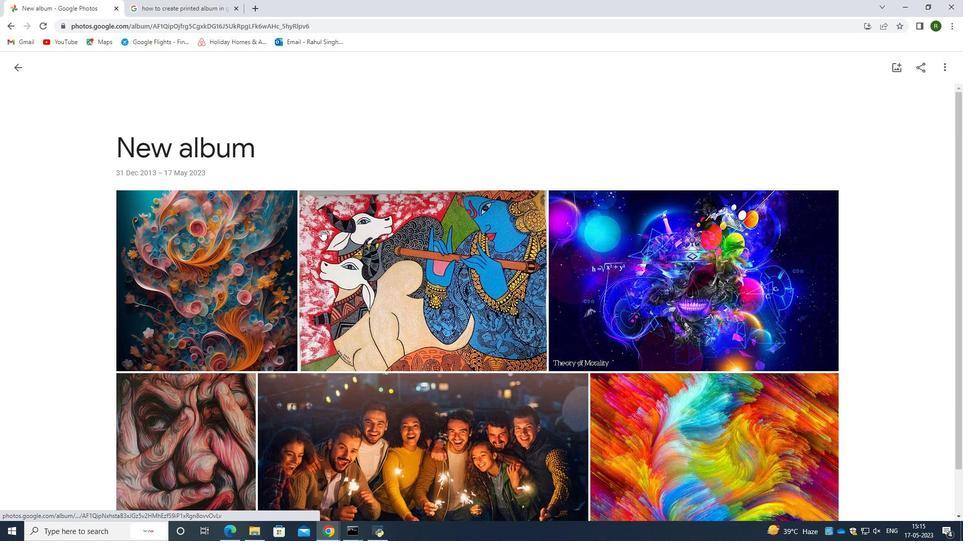 
Action: Mouse scrolled (321, 229) with delta (0, 0)
Screenshot: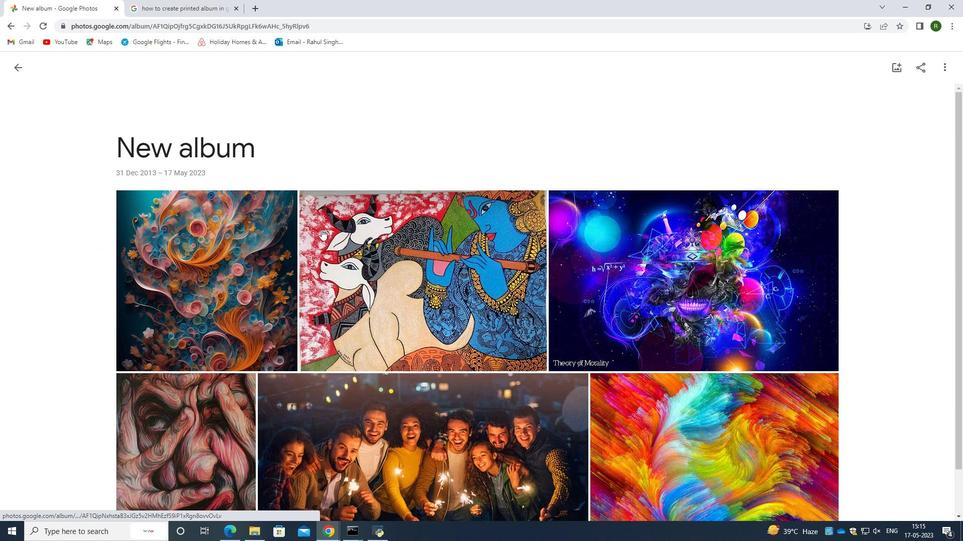 
Action: Mouse scrolled (321, 229) with delta (0, 0)
Screenshot: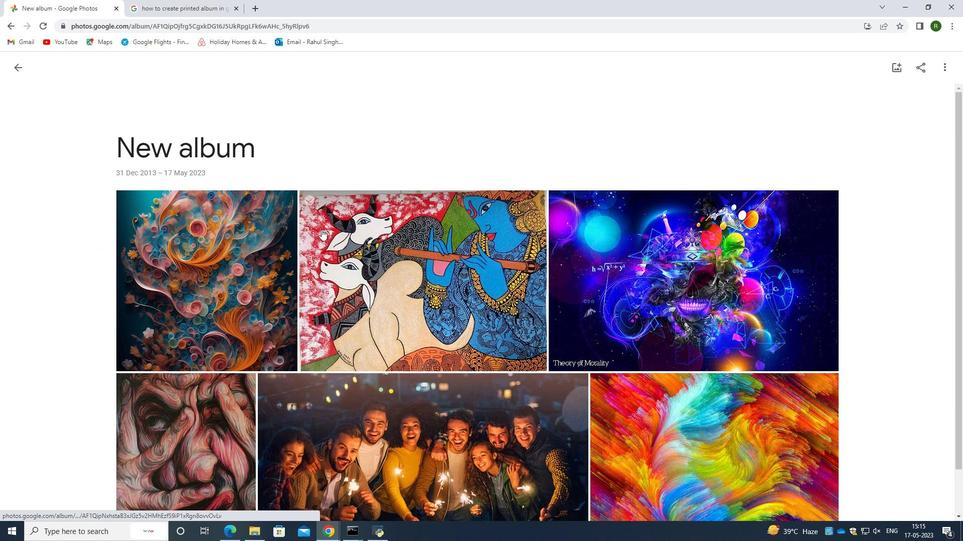 
Action: Mouse scrolled (321, 229) with delta (0, 0)
Screenshot: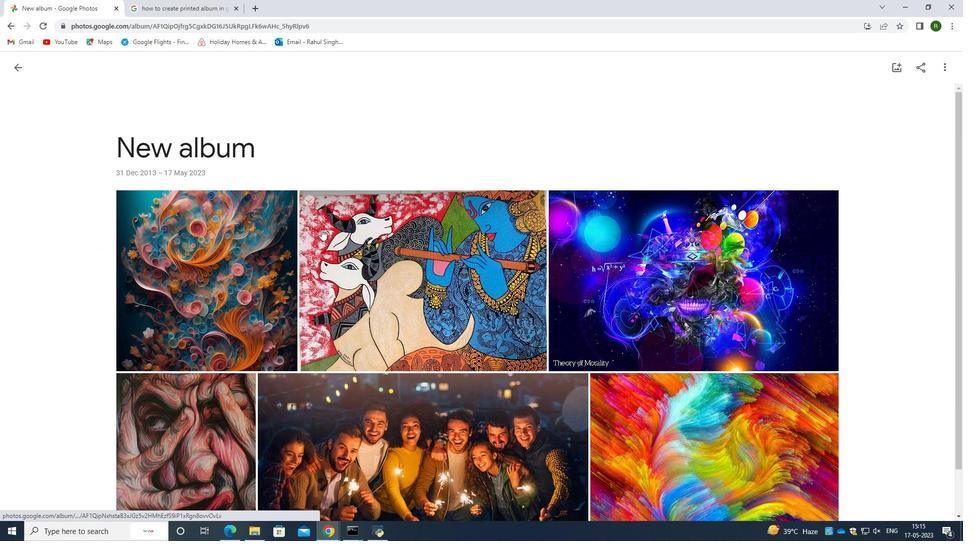 
Action: Mouse moved to (327, 228)
Screenshot: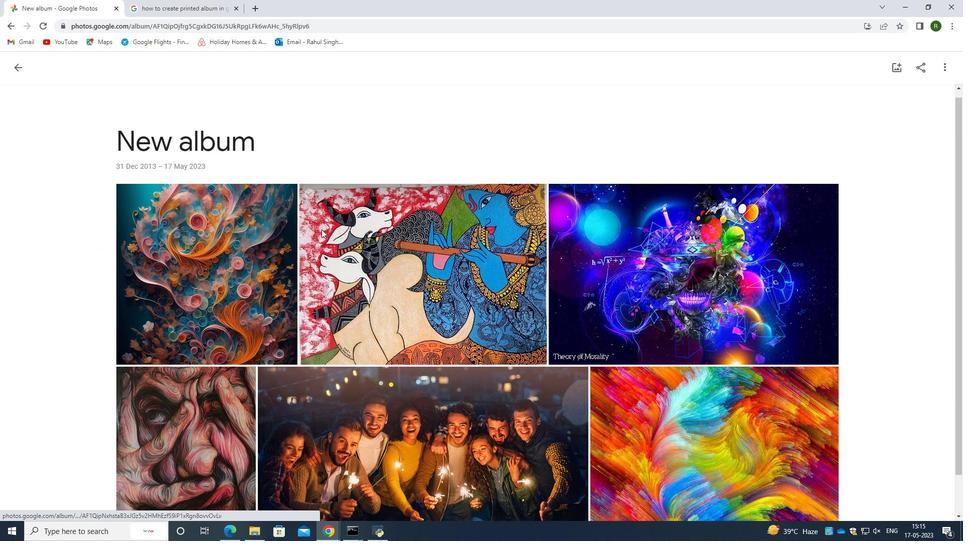 
Action: Mouse scrolled (327, 228) with delta (0, 0)
Screenshot: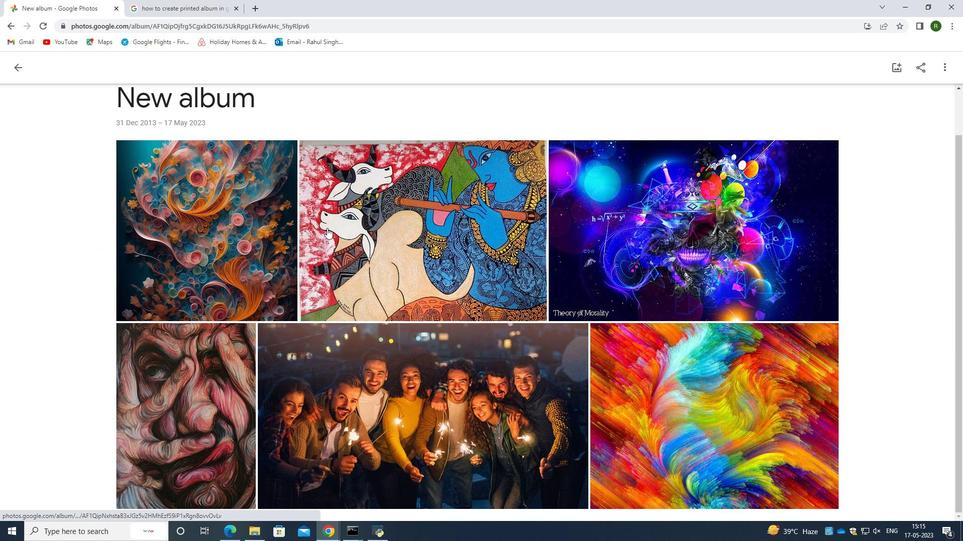 
Action: Mouse scrolled (327, 228) with delta (0, 0)
Screenshot: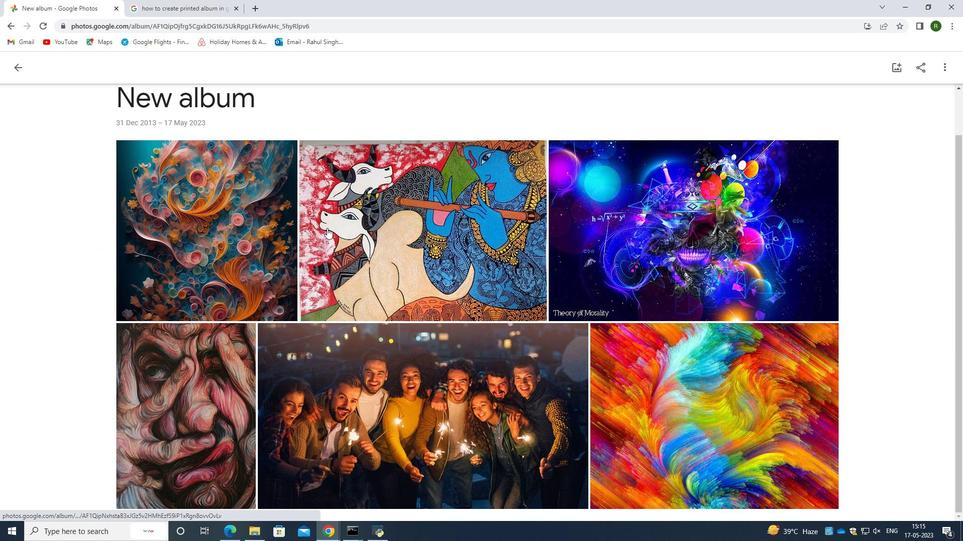 
Action: Mouse scrolled (327, 228) with delta (0, 0)
Screenshot: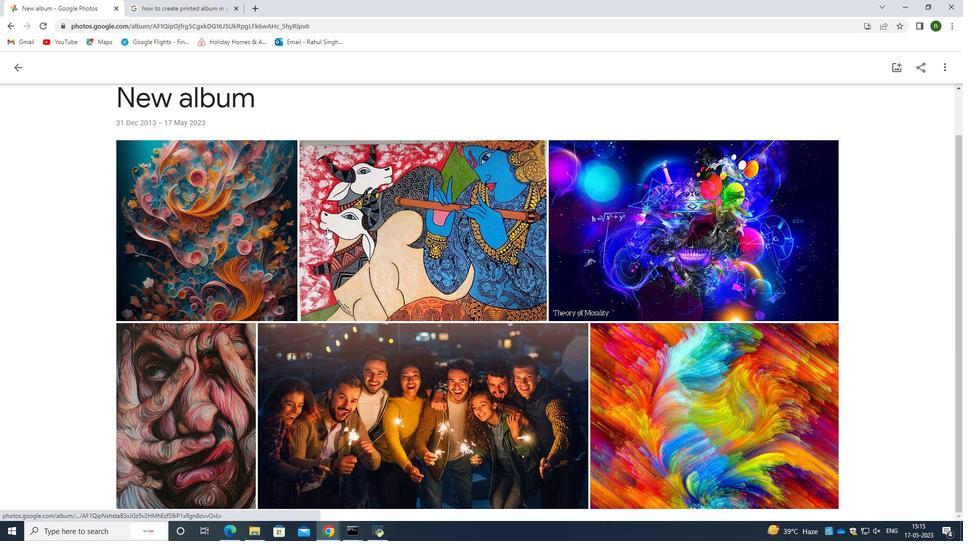 
Action: Mouse scrolled (327, 228) with delta (0, 0)
Screenshot: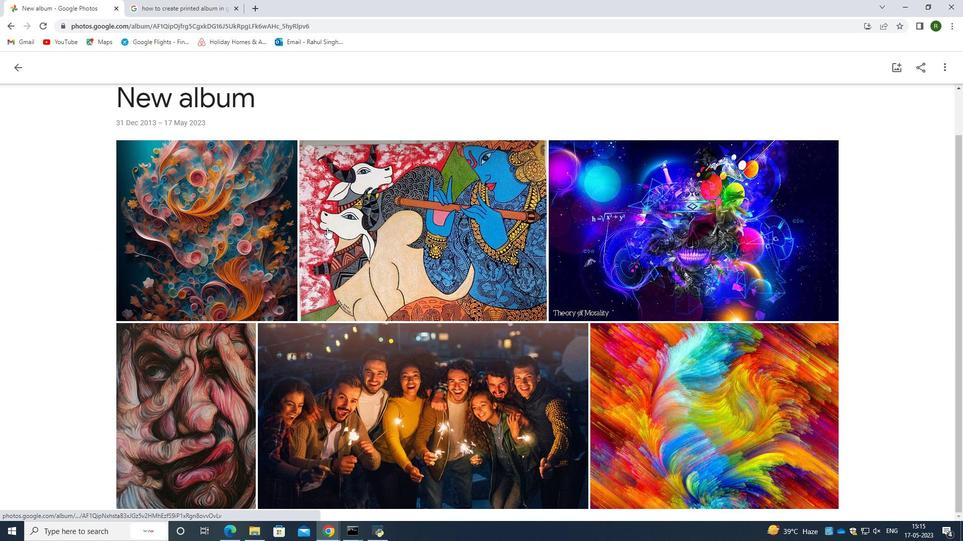 
Action: Mouse moved to (947, 60)
Screenshot: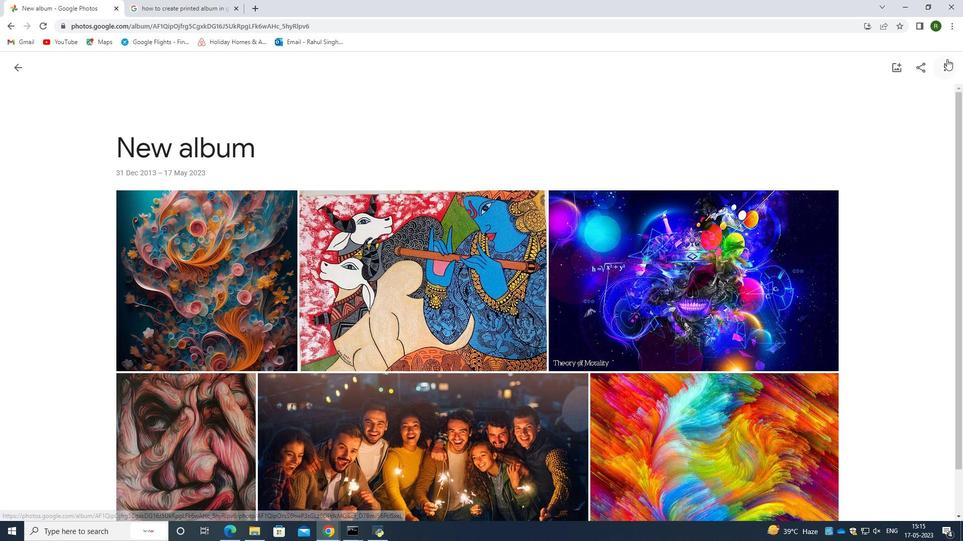 
Action: Mouse pressed left at (947, 60)
Screenshot: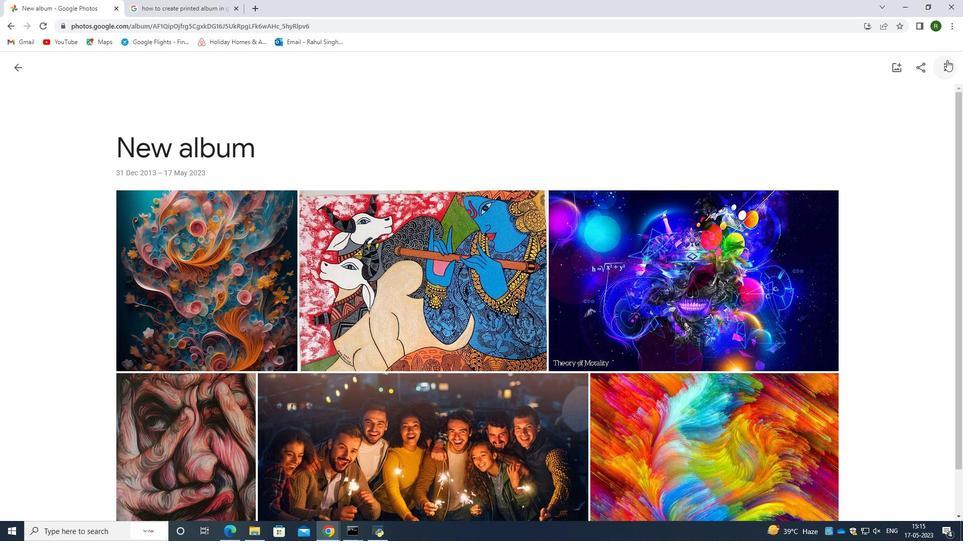 
Action: Mouse moved to (905, 148)
Screenshot: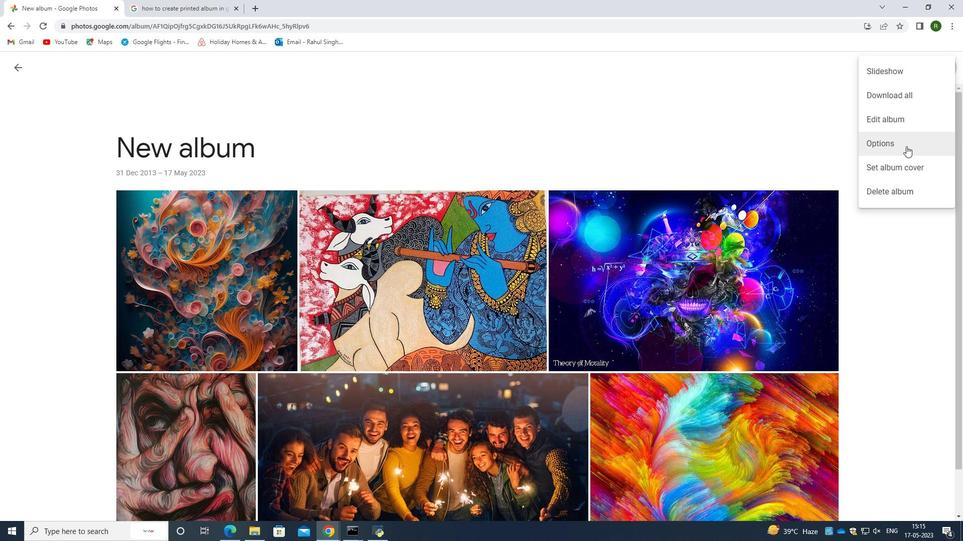 
Action: Mouse pressed left at (905, 148)
Screenshot: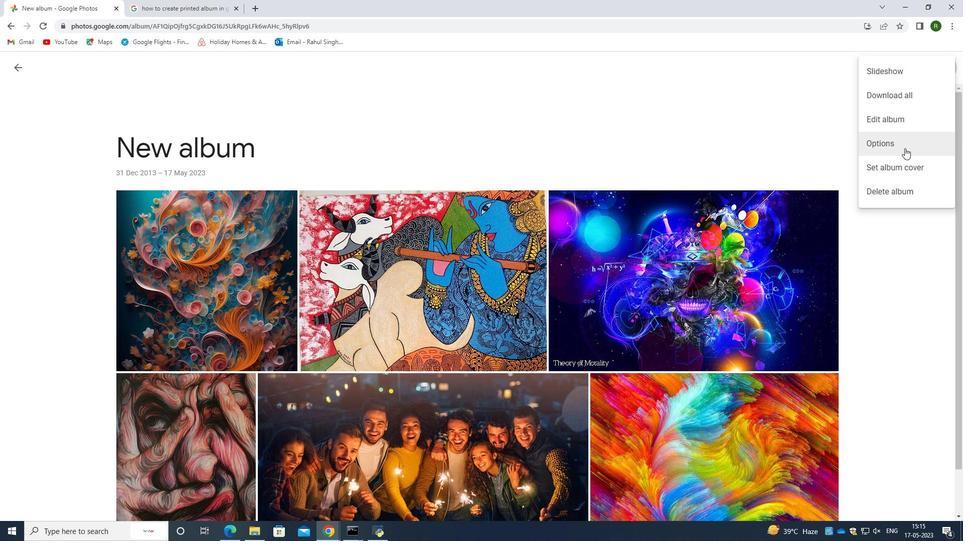 
Action: Mouse moved to (576, 228)
